 Task: In the sheet Budget Analysis ToolFont size of heading  18 Font style of dataoswald 'Font size of data '9 Alignment of headline & dataAlign center.   Fill color in heading, Red Font color of dataIn the sheet  Attendance Monitoring Sheetbook
Action: Mouse moved to (242, 144)
Screenshot: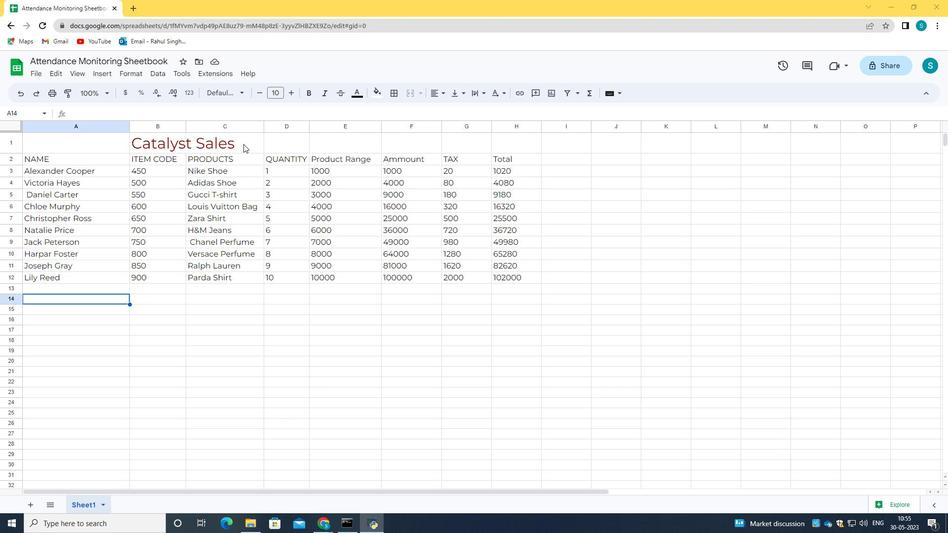 
Action: Mouse pressed left at (242, 144)
Screenshot: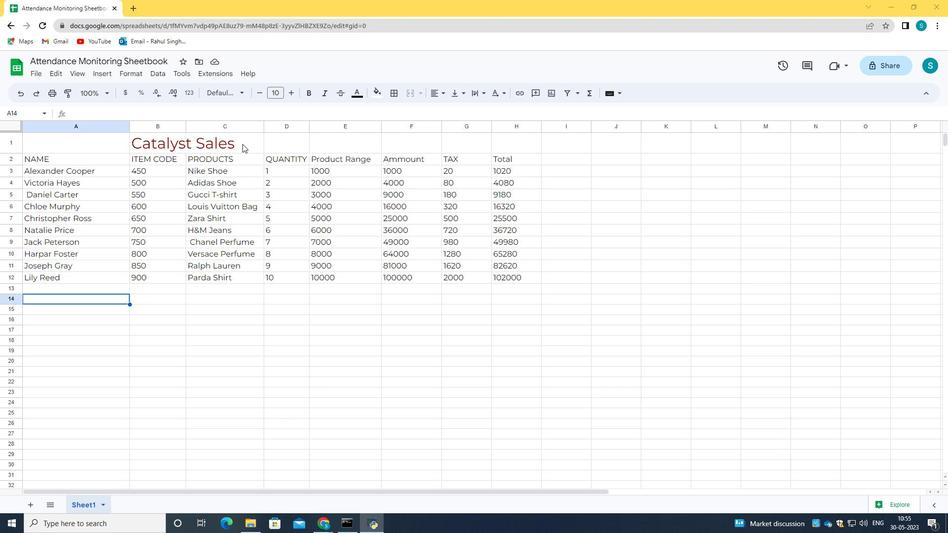 
Action: Mouse moved to (242, 144)
Screenshot: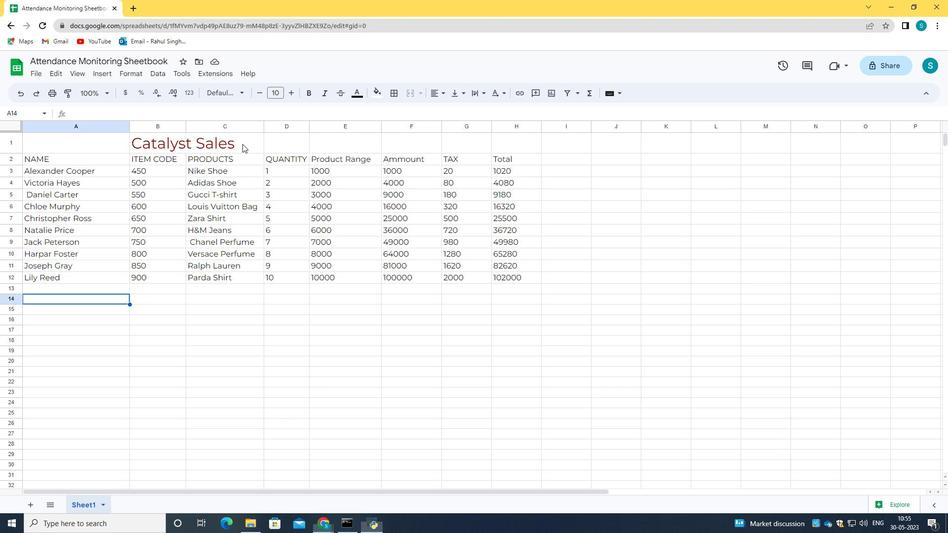 
Action: Mouse pressed left at (242, 144)
Screenshot: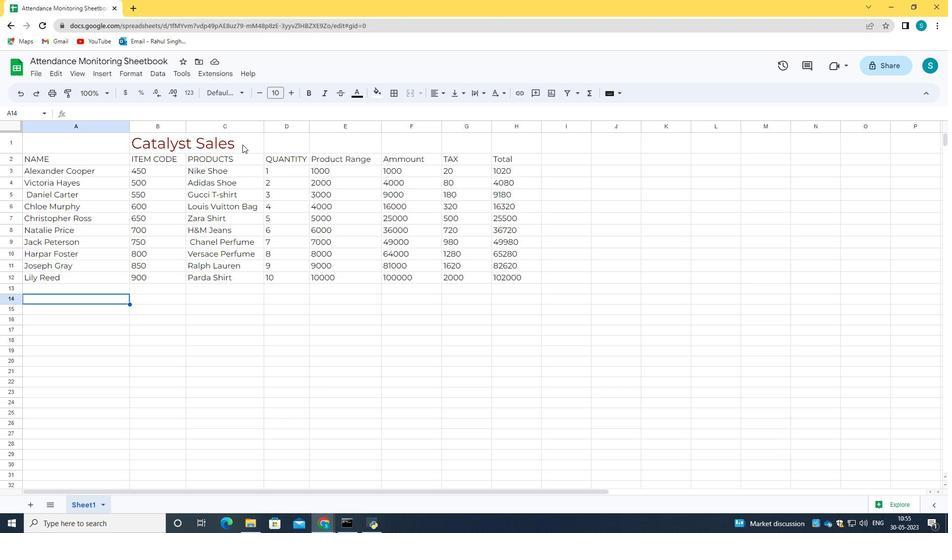 
Action: Mouse moved to (207, 146)
Screenshot: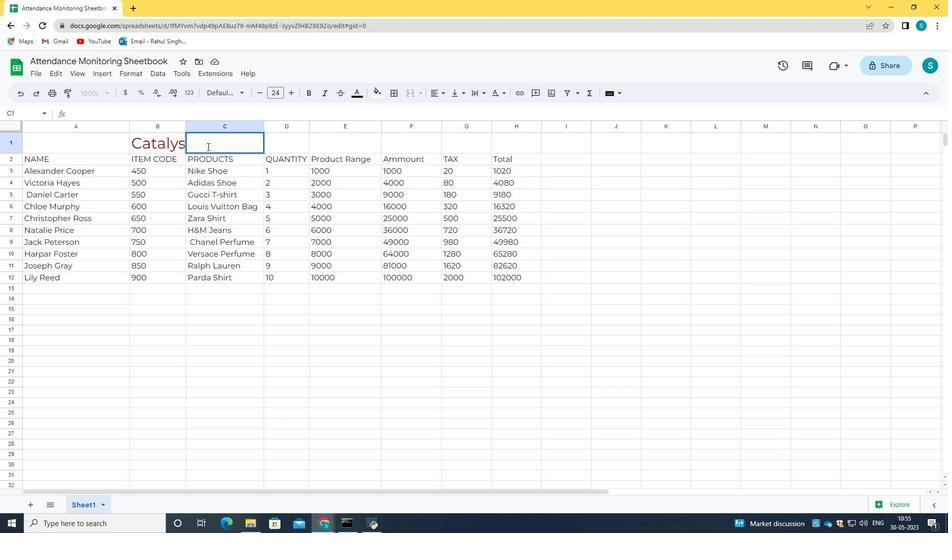 
Action: Mouse pressed left at (207, 146)
Screenshot: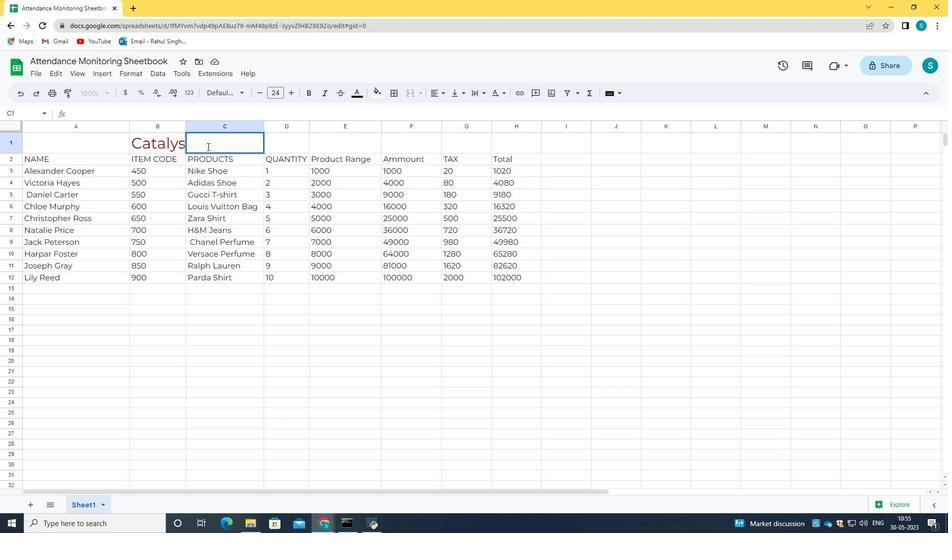 
Action: Mouse moved to (155, 141)
Screenshot: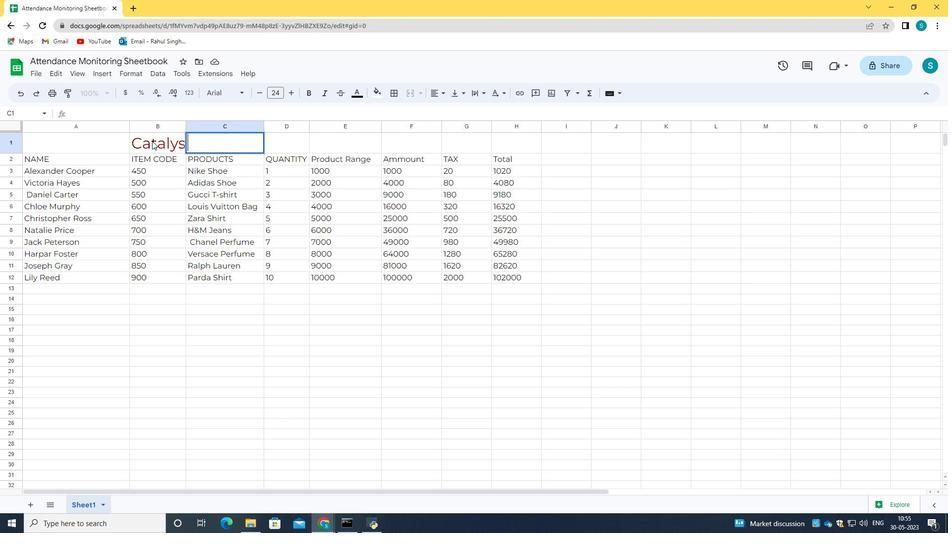 
Action: Mouse pressed left at (155, 141)
Screenshot: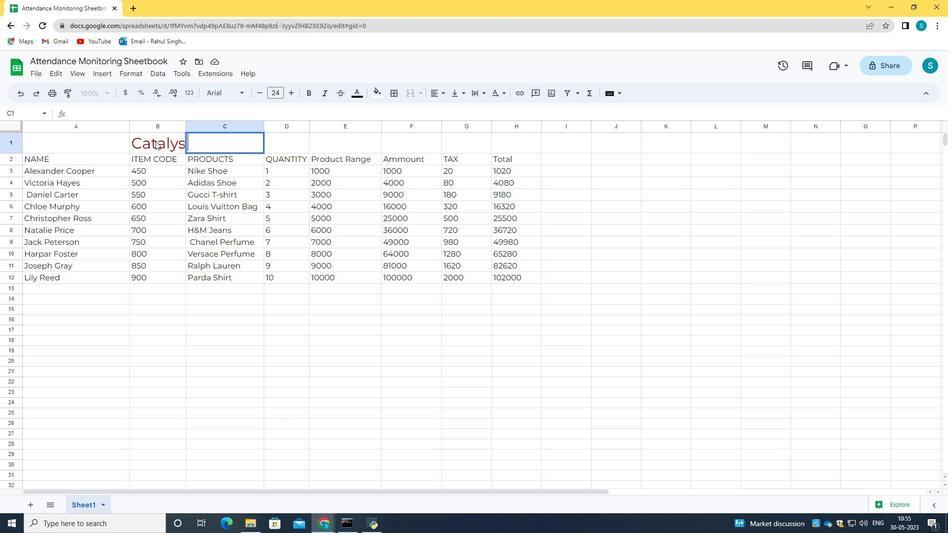 
Action: Mouse pressed left at (155, 141)
Screenshot: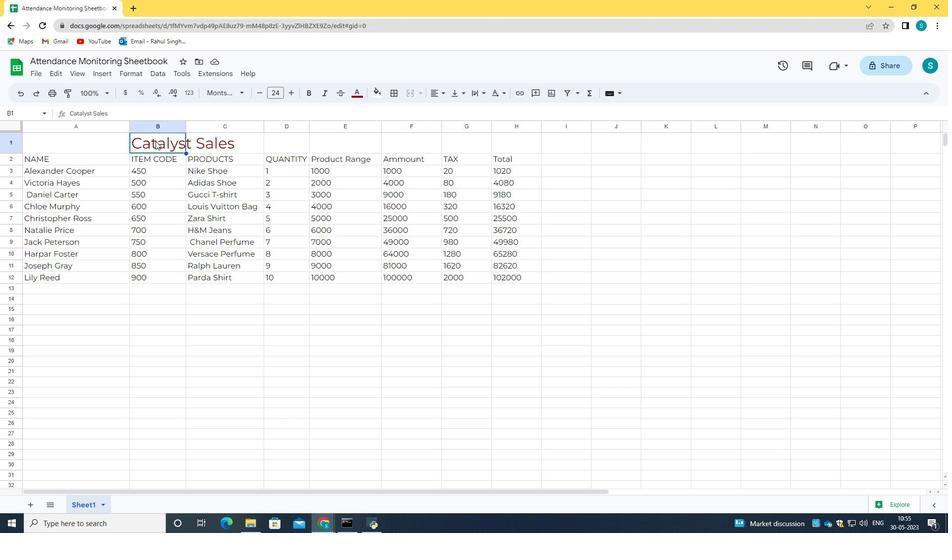 
Action: Mouse pressed left at (155, 141)
Screenshot: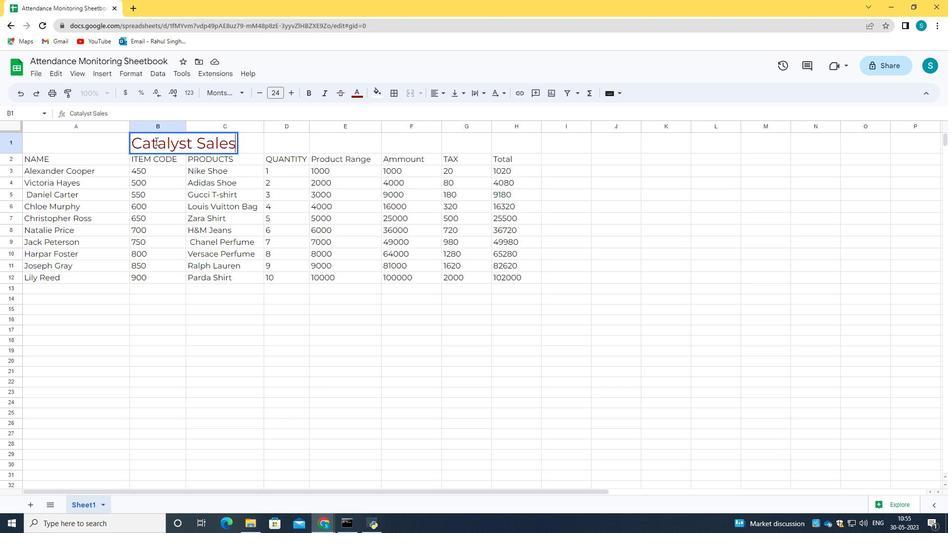 
Action: Mouse moved to (257, 92)
Screenshot: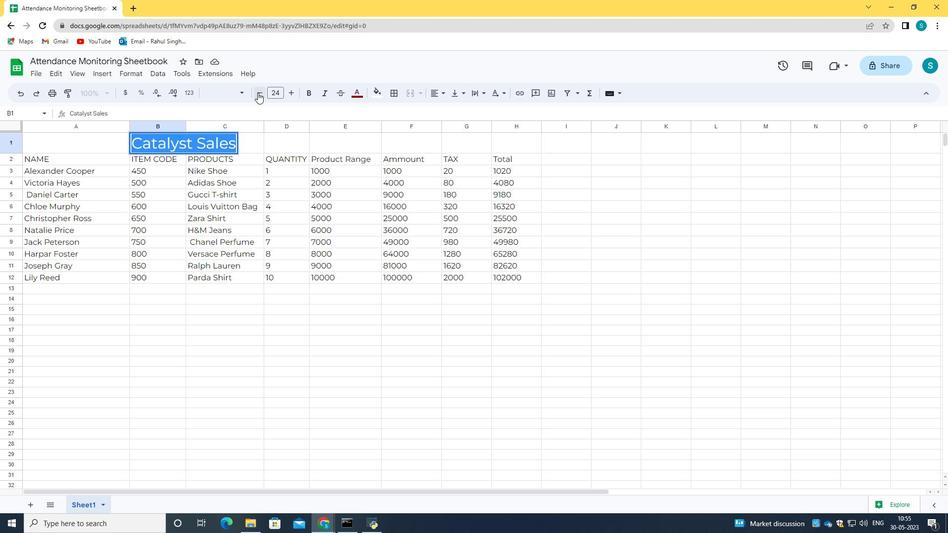 
Action: Mouse pressed left at (257, 92)
Screenshot: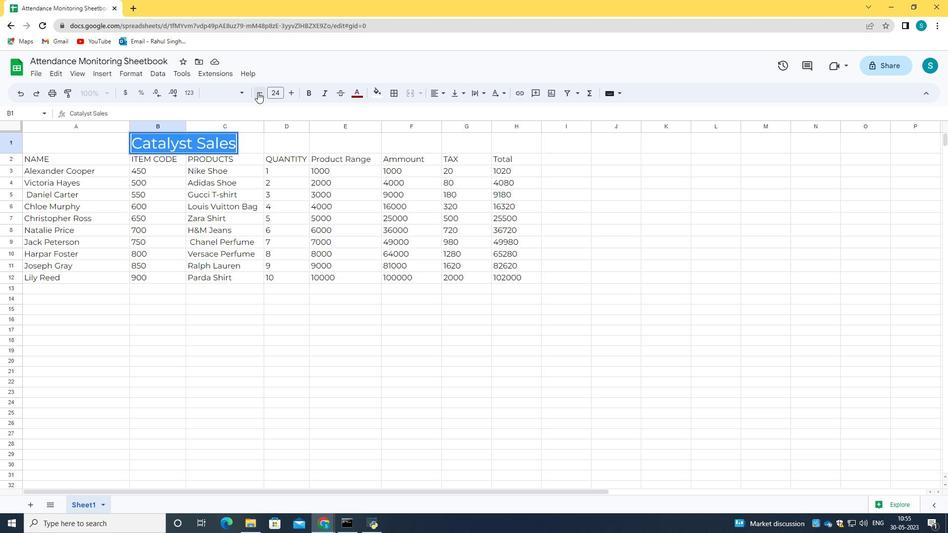 
Action: Mouse pressed left at (257, 92)
Screenshot: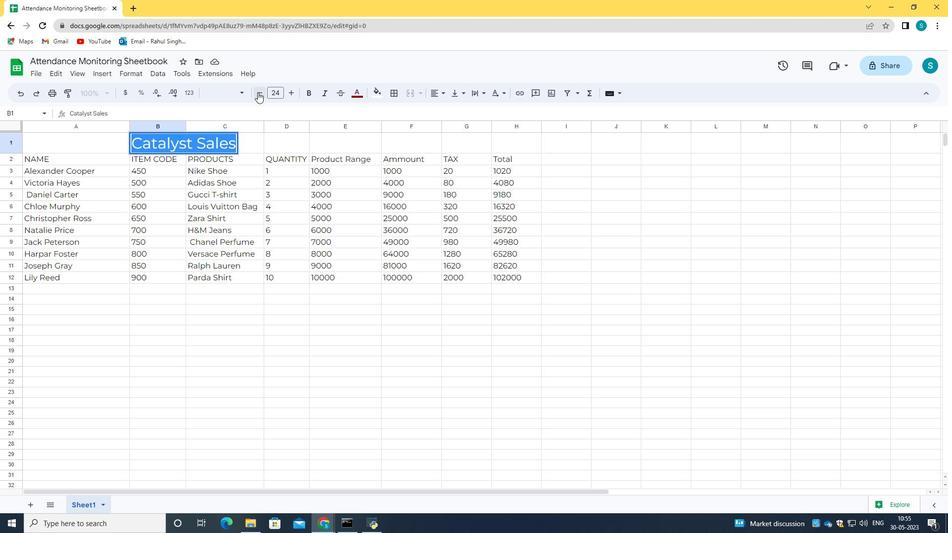 
Action: Mouse pressed left at (257, 92)
Screenshot: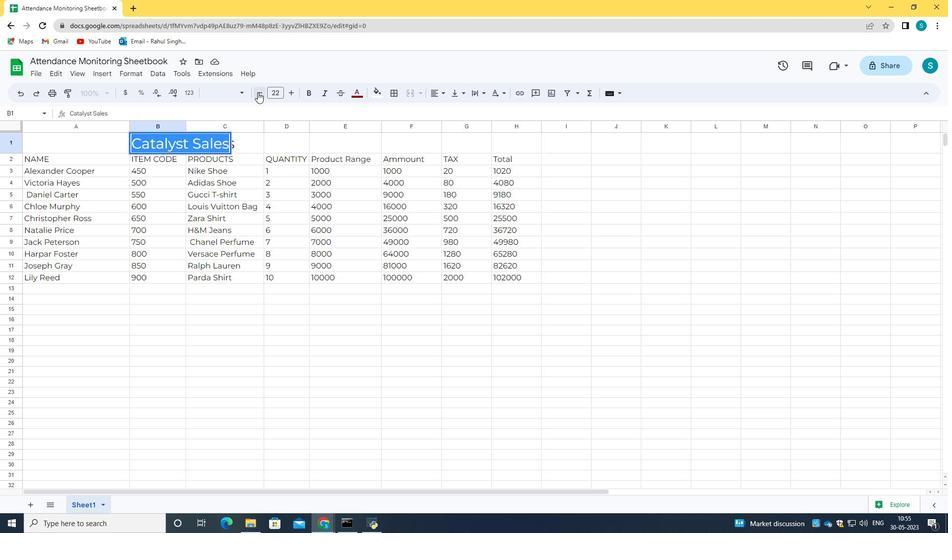 
Action: Mouse pressed left at (257, 92)
Screenshot: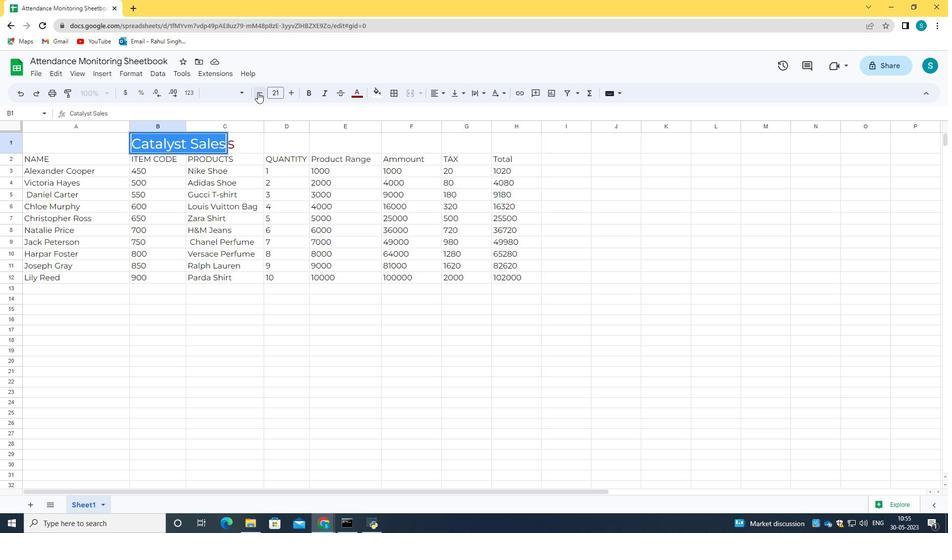 
Action: Mouse pressed left at (257, 92)
Screenshot: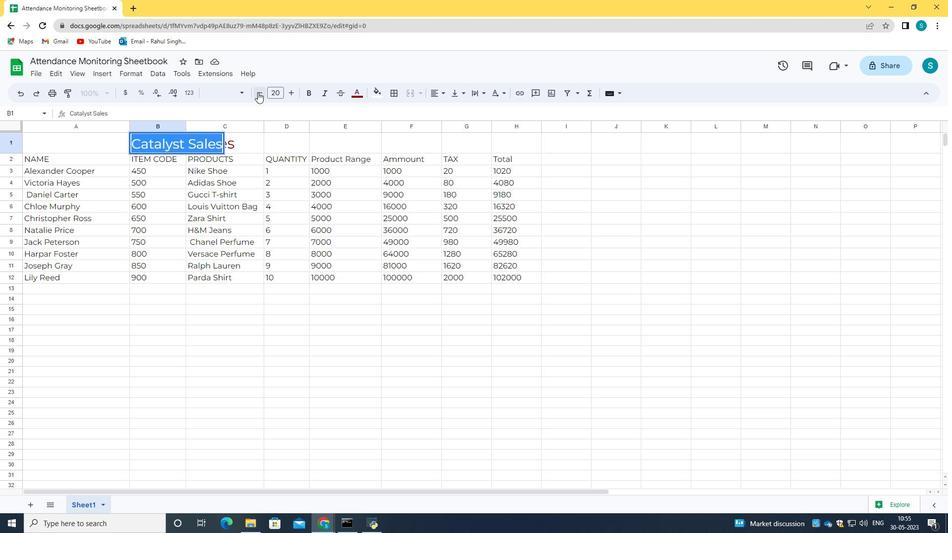 
Action: Mouse pressed left at (257, 92)
Screenshot: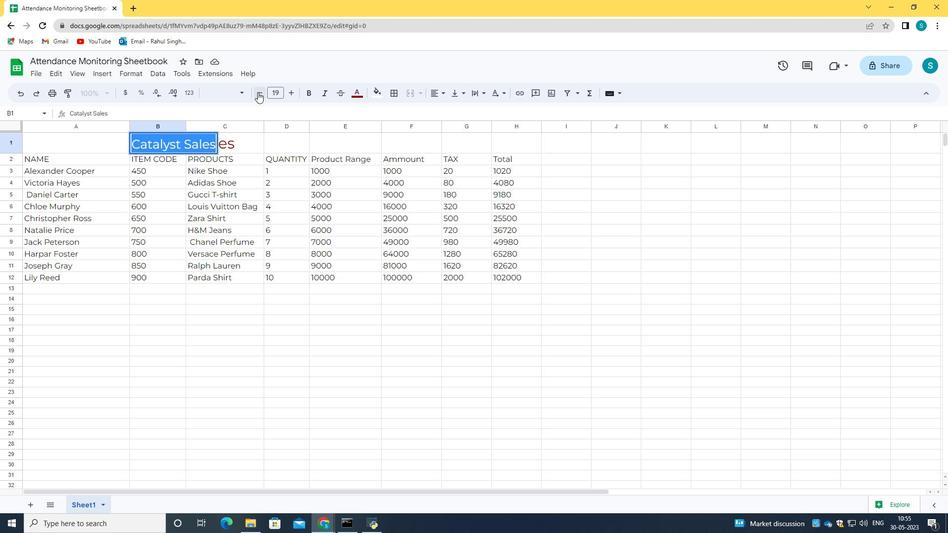 
Action: Mouse moved to (245, 92)
Screenshot: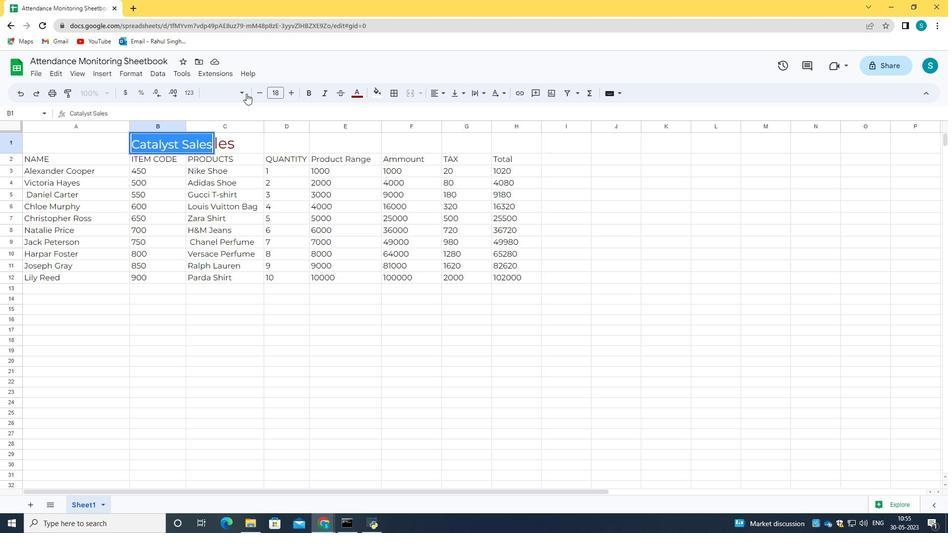 
Action: Mouse pressed left at (245, 92)
Screenshot: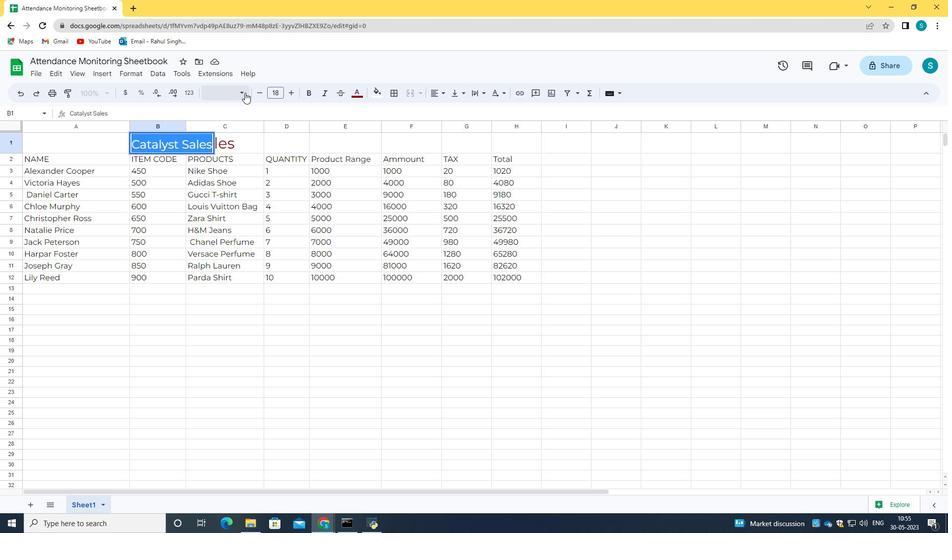
Action: Mouse moved to (253, 343)
Screenshot: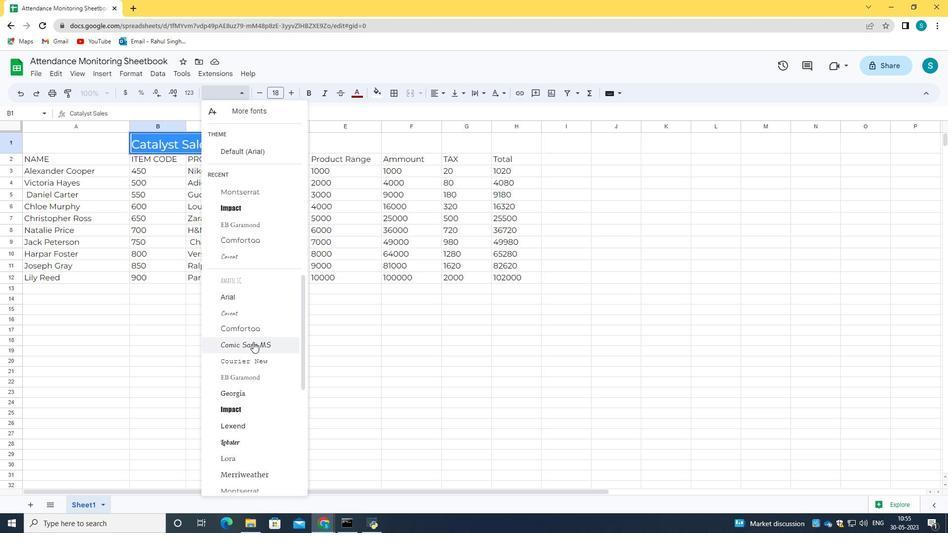 
Action: Mouse scrolled (253, 342) with delta (0, 0)
Screenshot: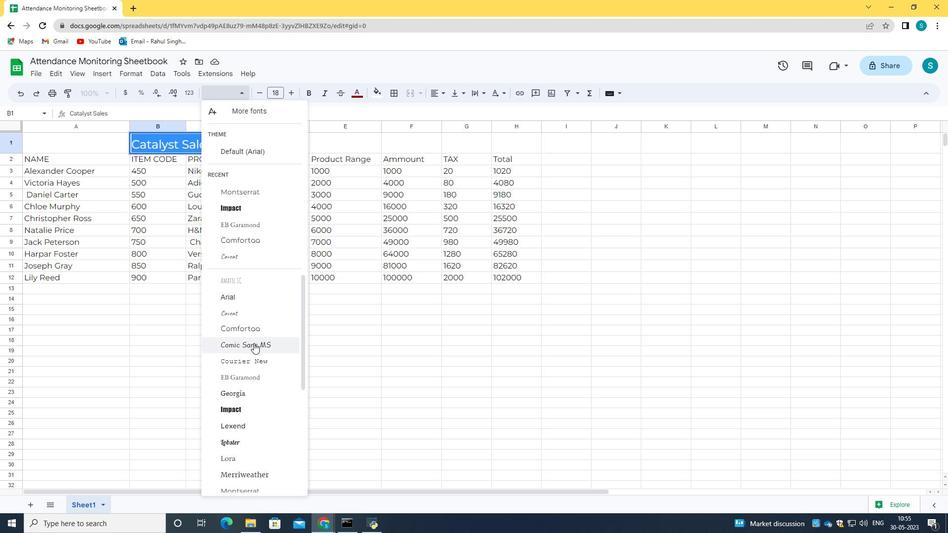 
Action: Mouse scrolled (253, 342) with delta (0, 0)
Screenshot: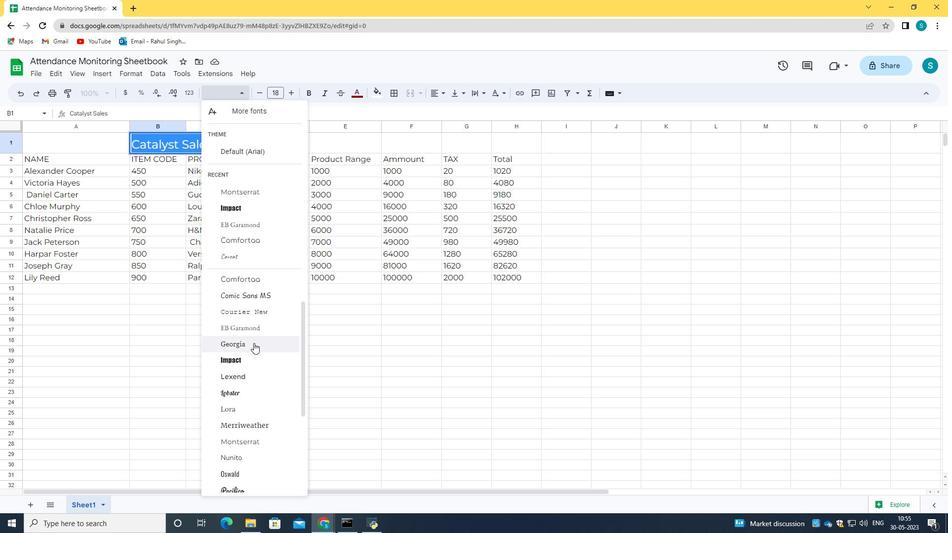
Action: Mouse moved to (258, 423)
Screenshot: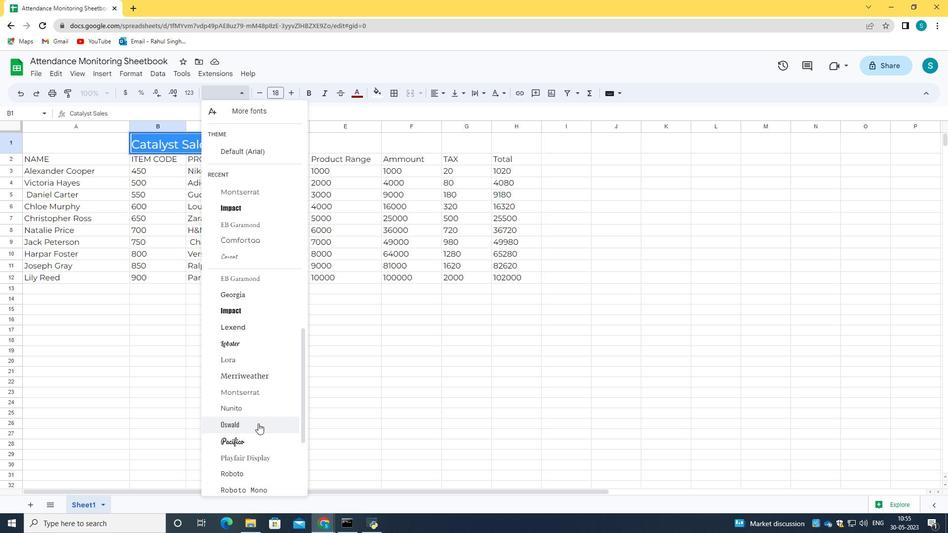 
Action: Mouse pressed left at (258, 423)
Screenshot: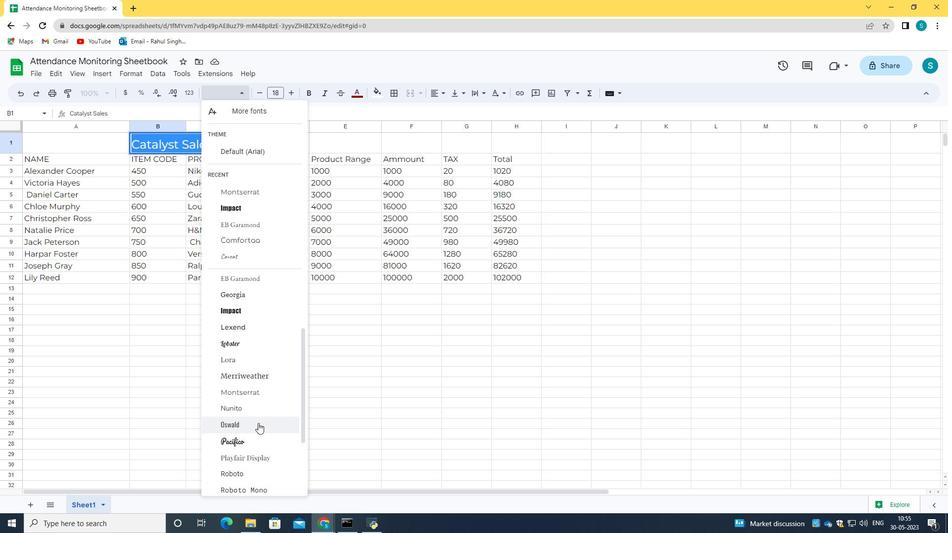 
Action: Mouse moved to (228, 112)
Screenshot: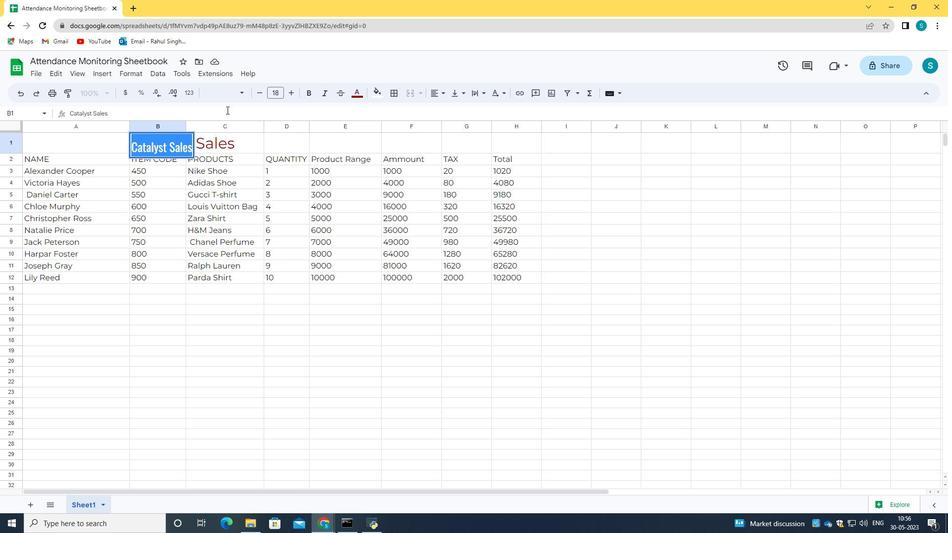 
Action: Mouse pressed left at (228, 112)
Screenshot: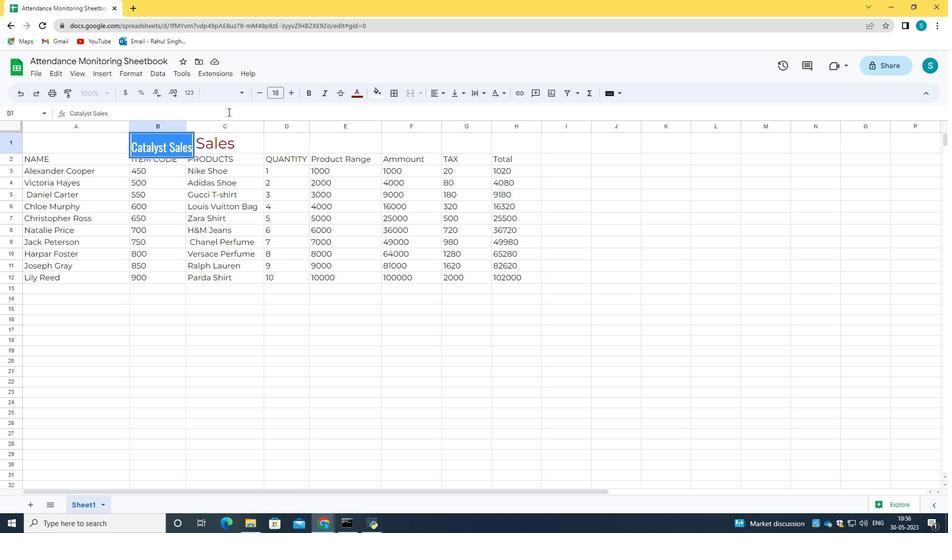 
Action: Mouse pressed left at (228, 112)
Screenshot: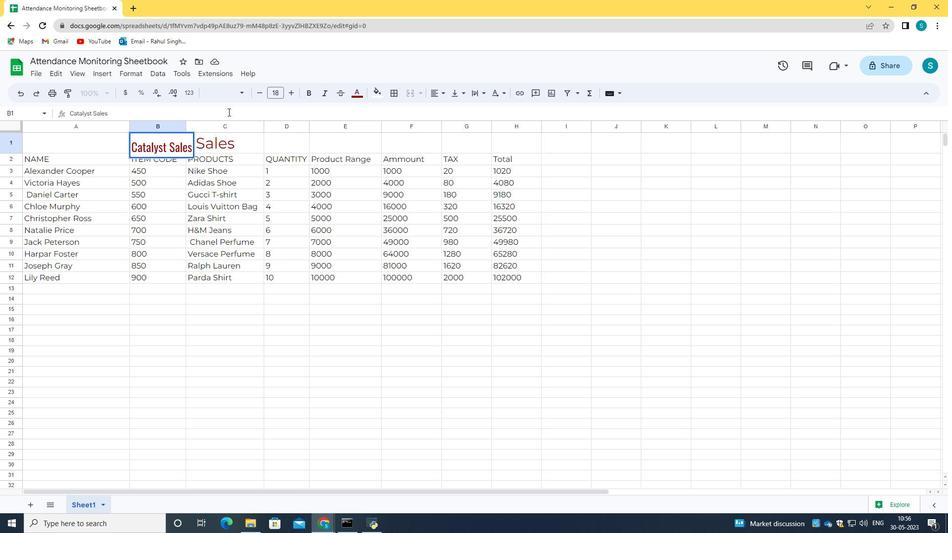 
Action: Mouse moved to (248, 111)
Screenshot: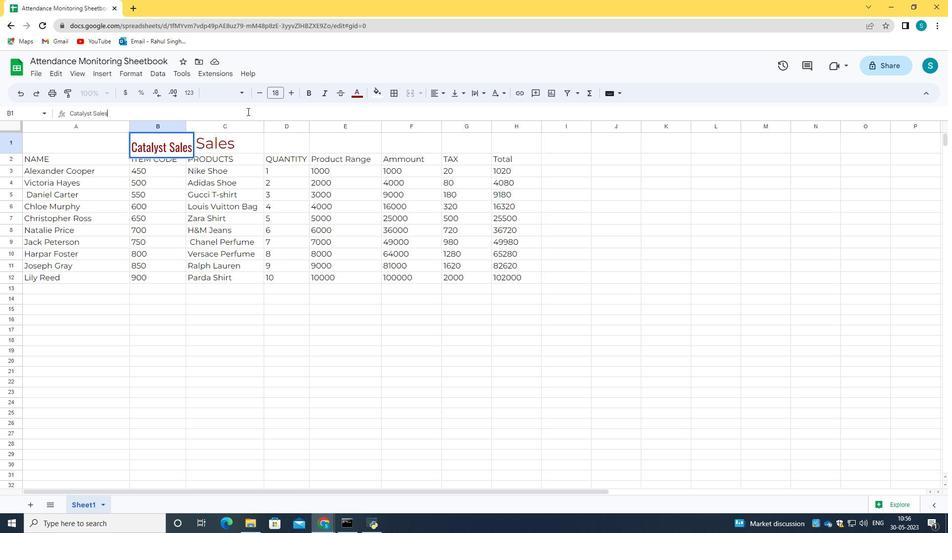 
Action: Mouse pressed left at (248, 111)
Screenshot: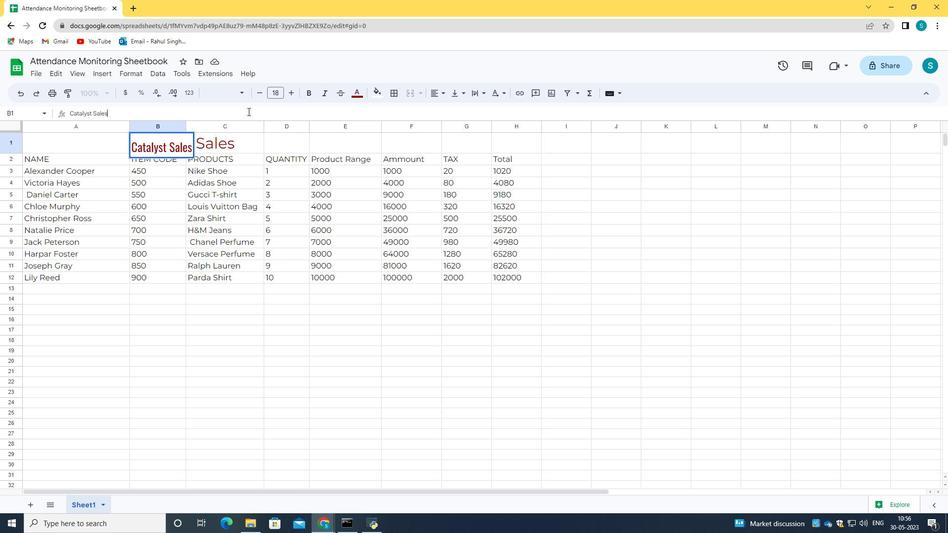 
Action: Mouse moved to (248, 111)
Screenshot: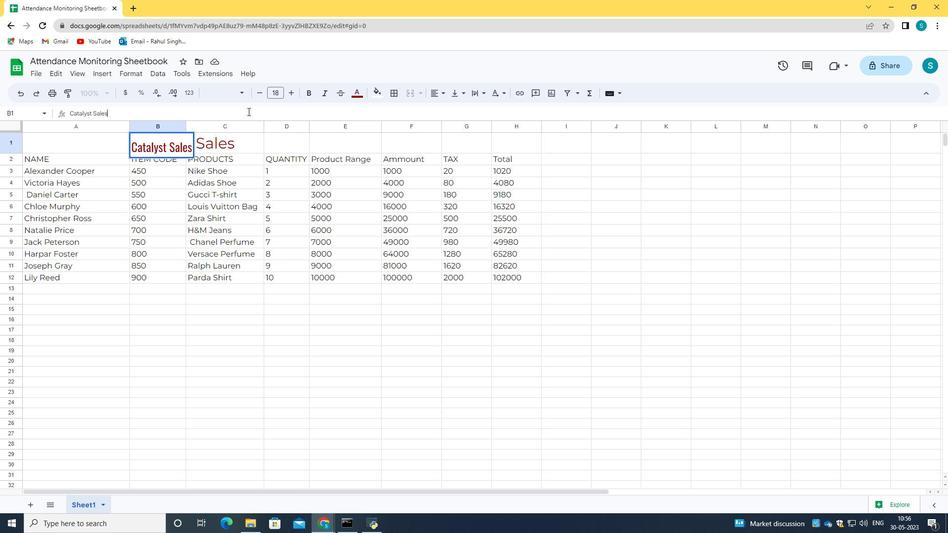 
Action: Mouse pressed left at (248, 111)
Screenshot: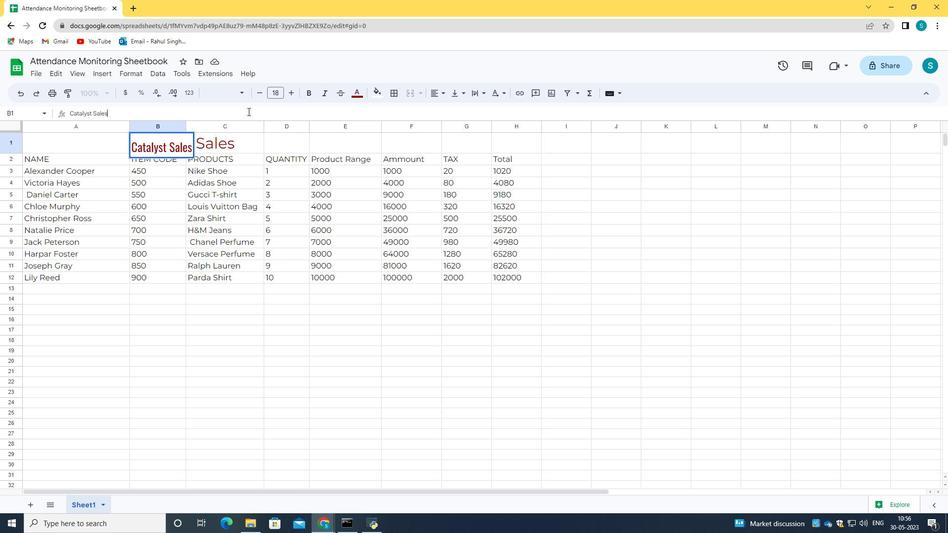
Action: Mouse moved to (291, 425)
Screenshot: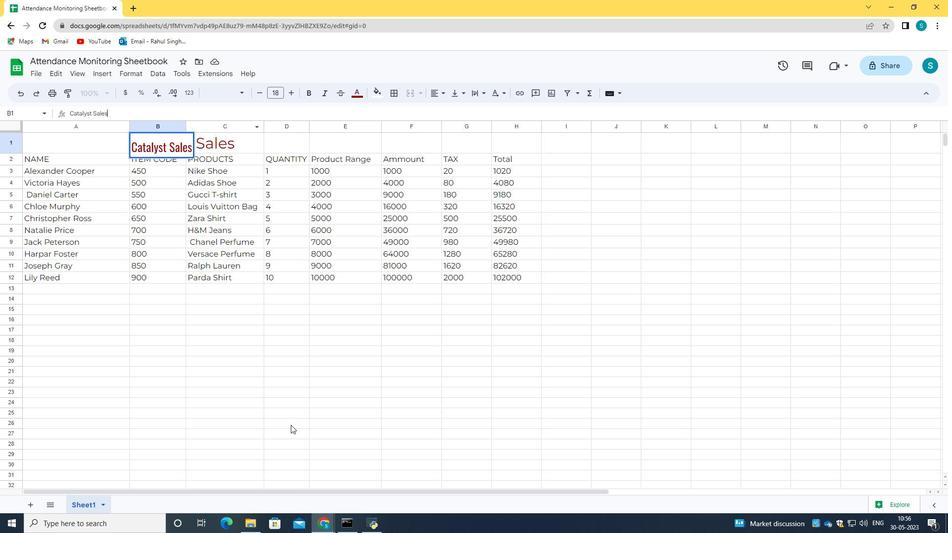 
Action: Mouse pressed left at (291, 425)
Screenshot: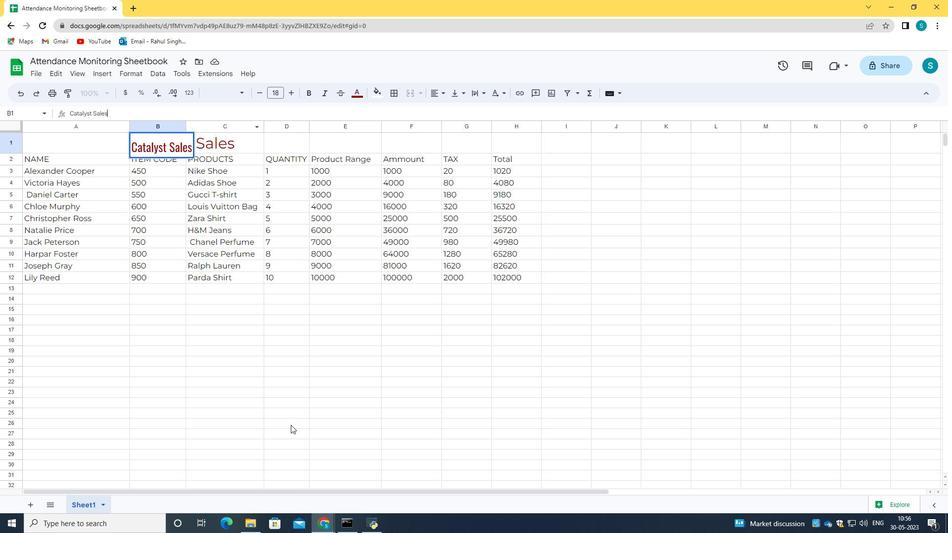 
Action: Mouse moved to (233, 106)
Screenshot: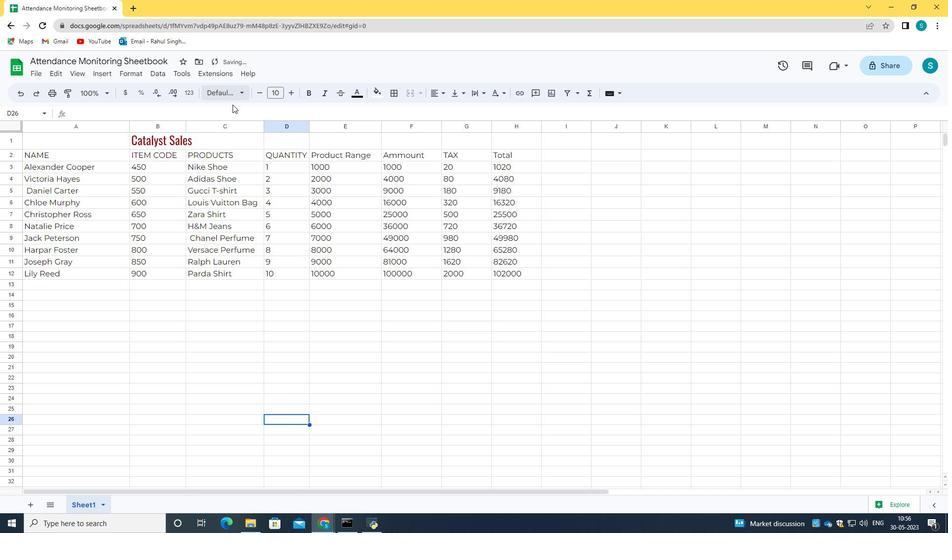
Action: Mouse pressed left at (233, 106)
Screenshot: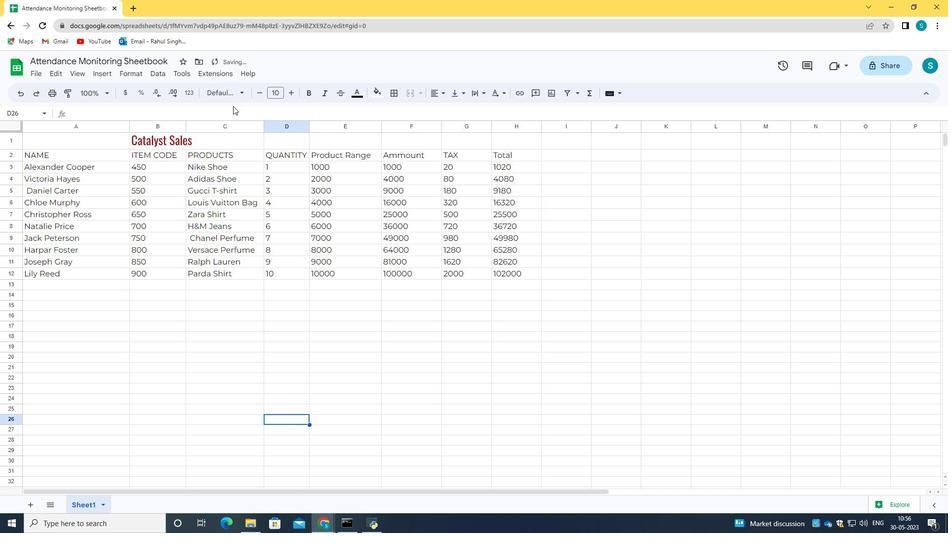 
Action: Mouse moved to (203, 144)
Screenshot: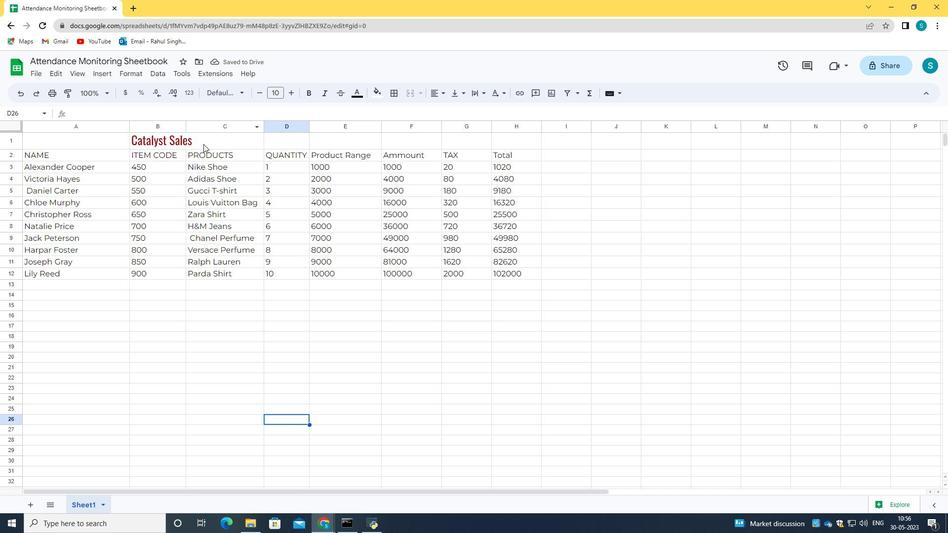 
Action: Mouse pressed left at (203, 144)
Screenshot: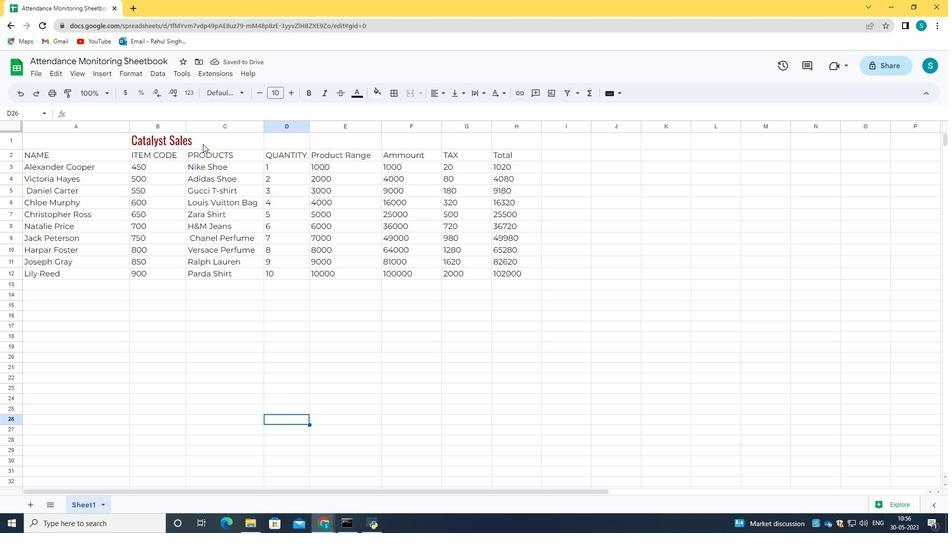 
Action: Mouse moved to (50, 152)
Screenshot: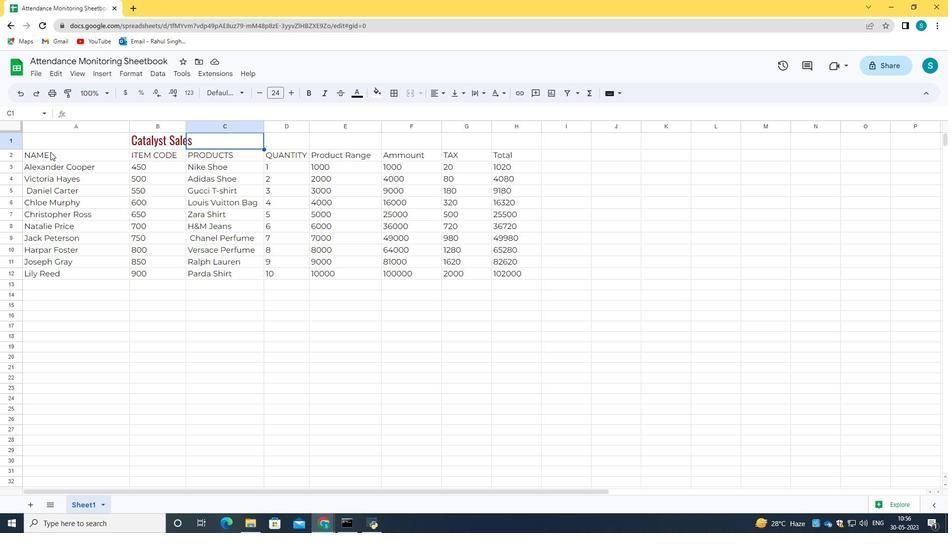 
Action: Mouse pressed left at (50, 152)
Screenshot: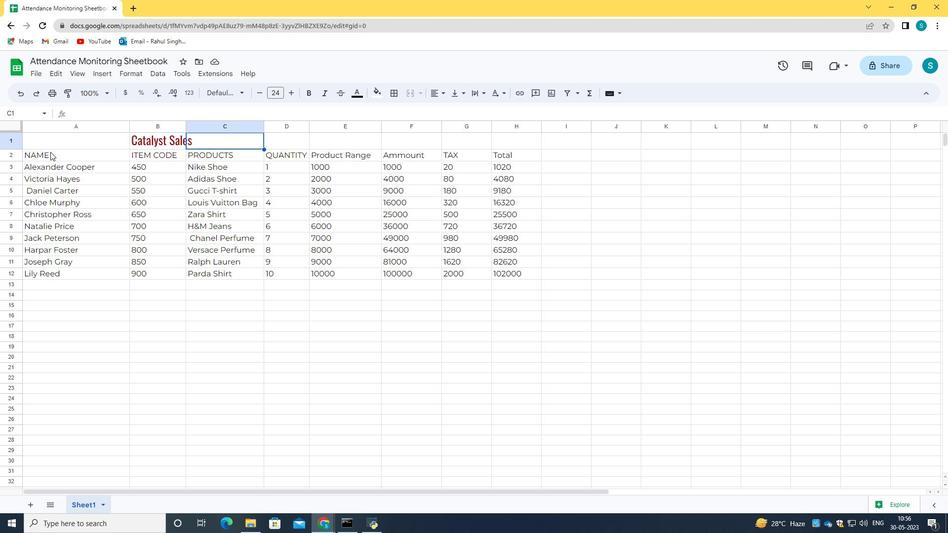 
Action: Mouse moved to (23, 152)
Screenshot: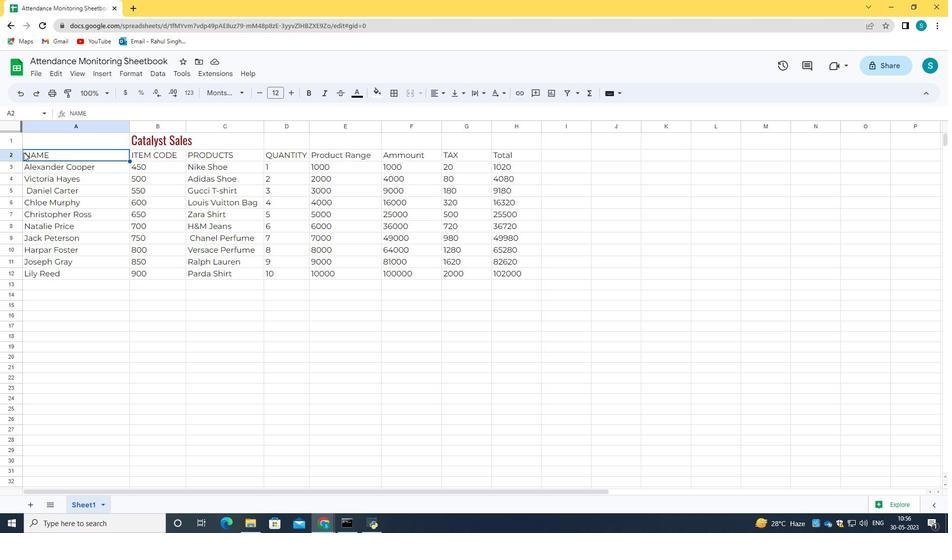 
Action: Mouse pressed left at (23, 152)
Screenshot: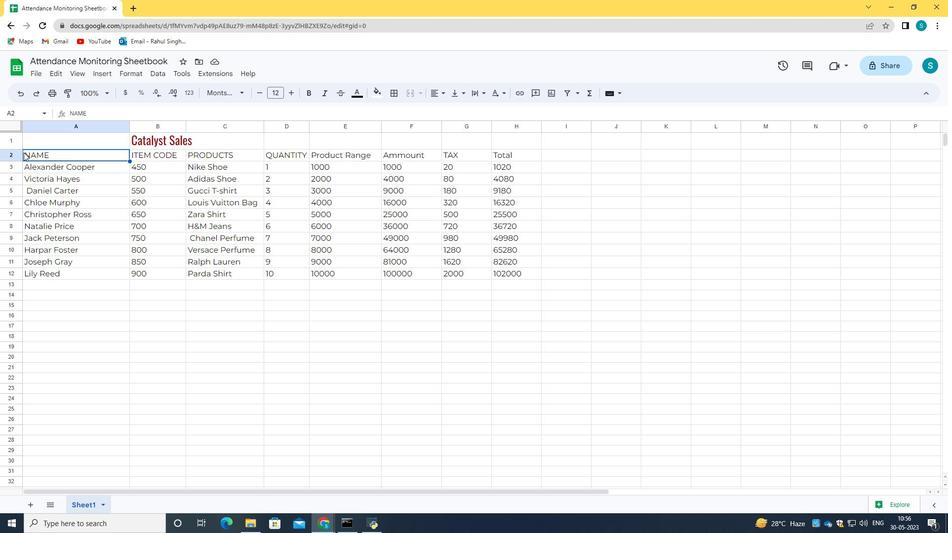 
Action: Mouse moved to (259, 95)
Screenshot: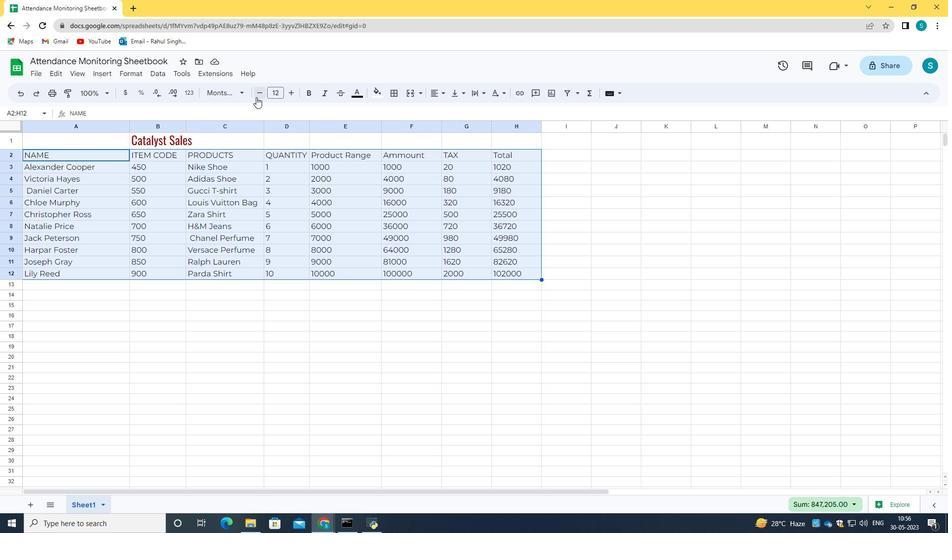 
Action: Mouse pressed left at (259, 95)
Screenshot: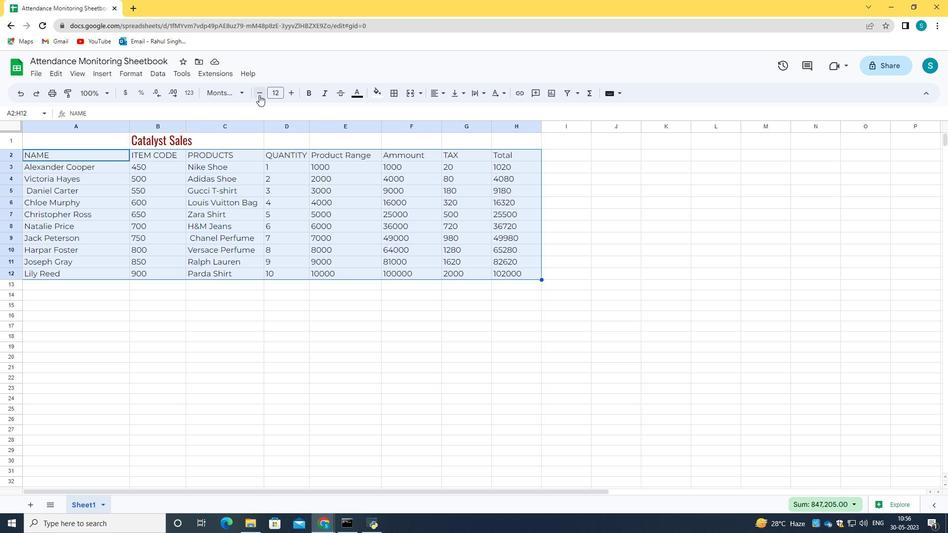 
Action: Mouse pressed left at (259, 95)
Screenshot: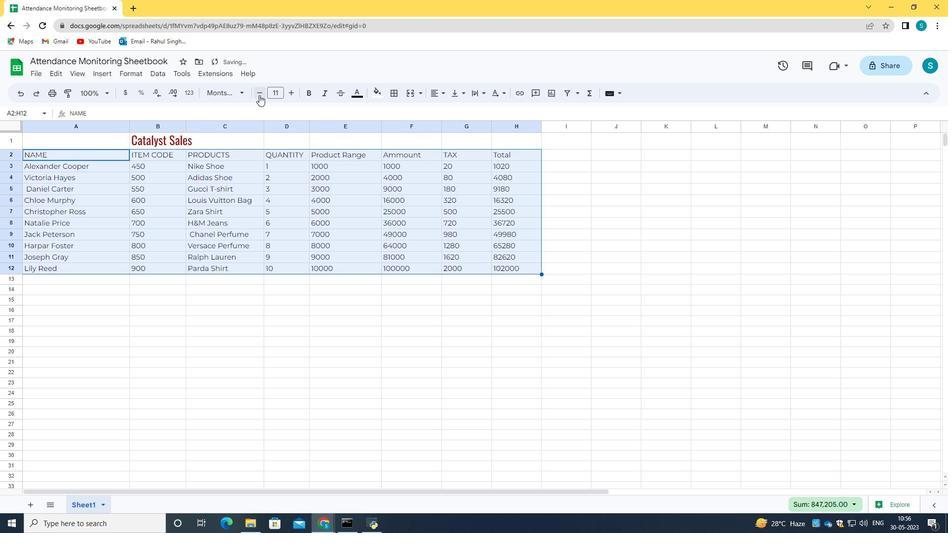 
Action: Mouse pressed left at (259, 95)
Screenshot: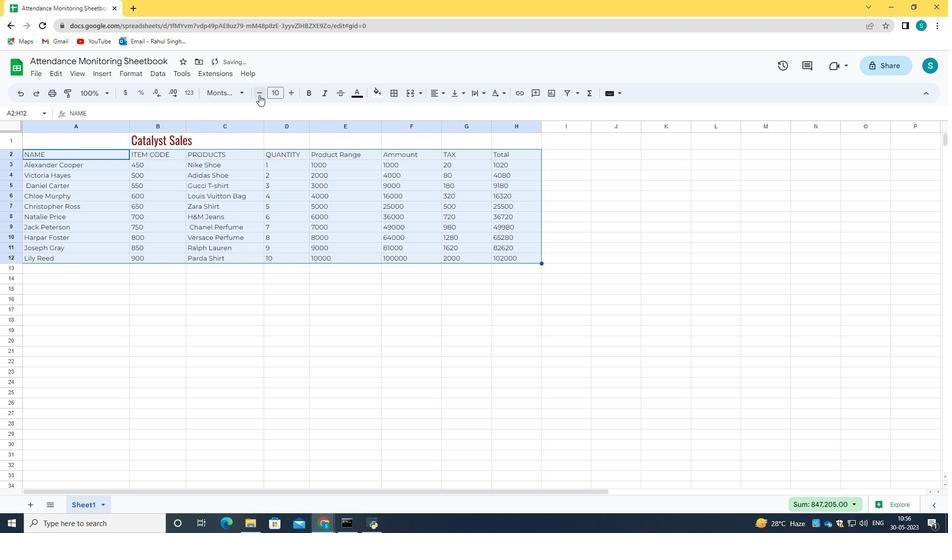 
Action: Mouse moved to (72, 137)
Screenshot: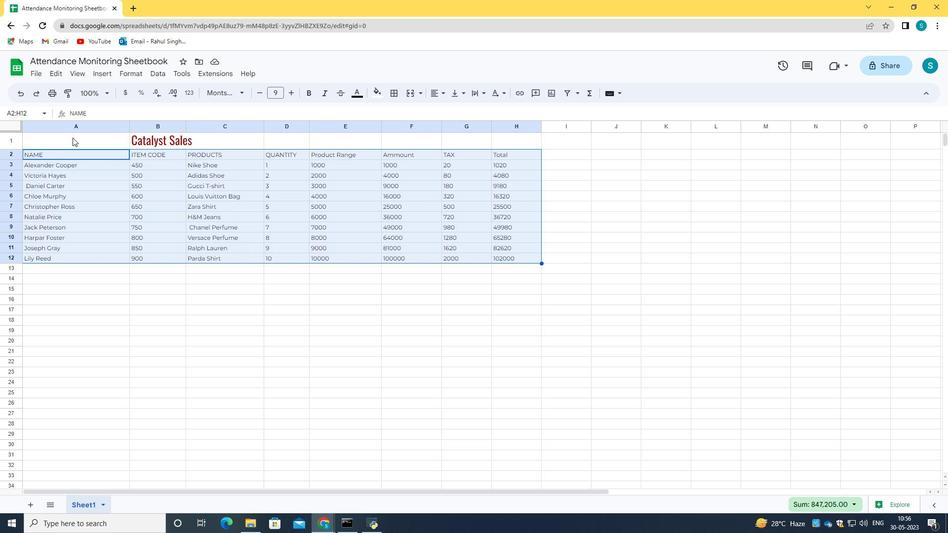 
Action: Mouse pressed left at (72, 137)
Screenshot: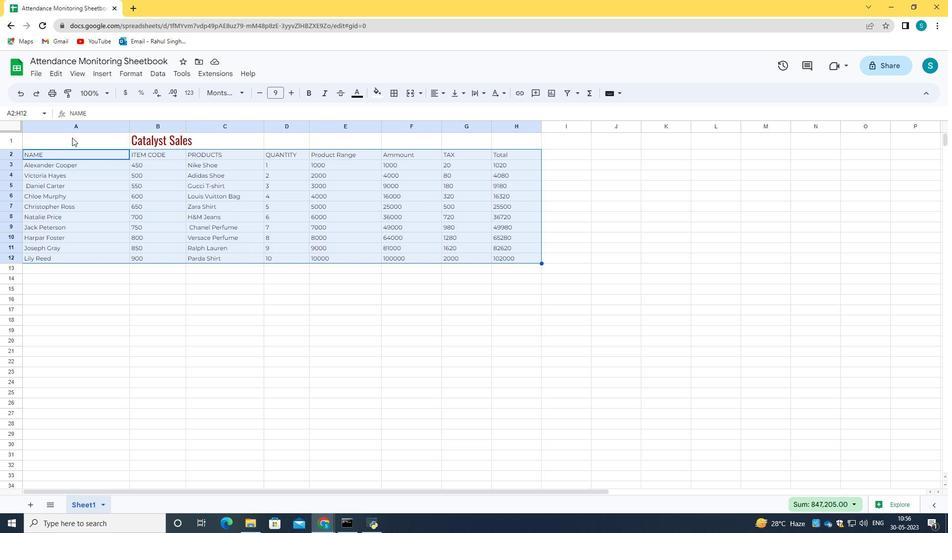 
Action: Mouse moved to (40, 134)
Screenshot: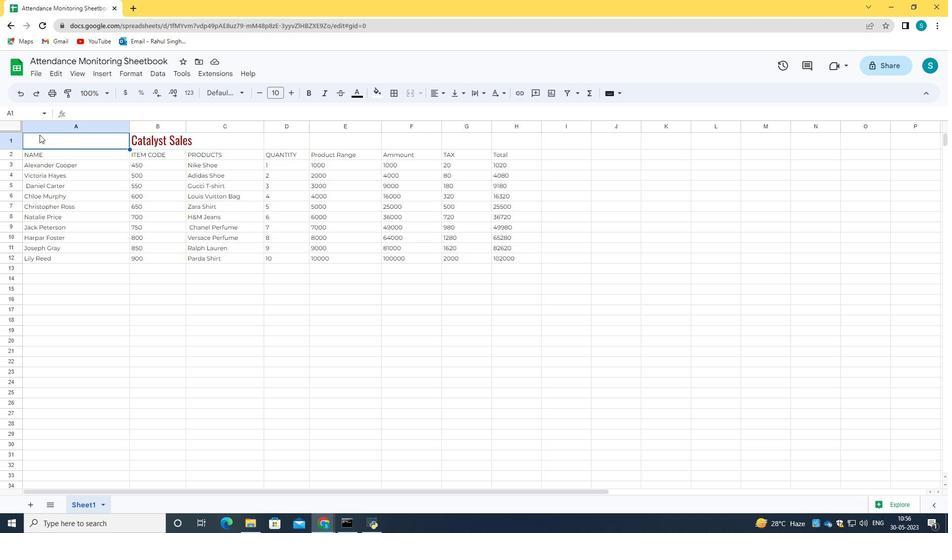 
Action: Mouse pressed left at (40, 134)
Screenshot: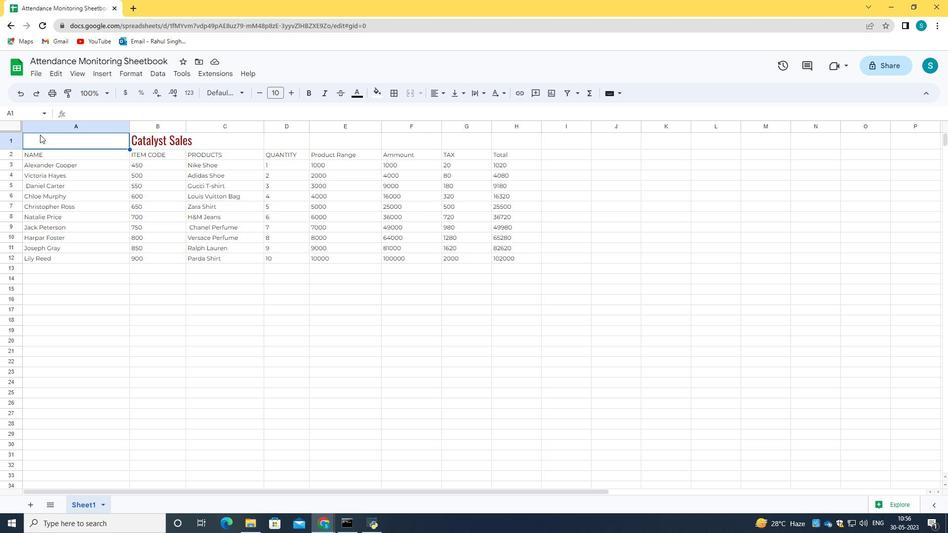 
Action: Mouse moved to (443, 88)
Screenshot: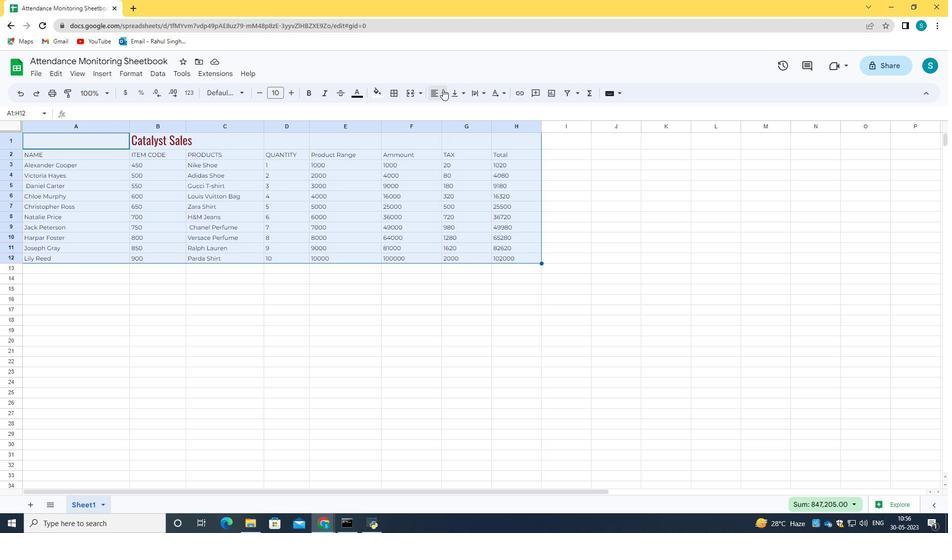 
Action: Mouse pressed left at (443, 88)
Screenshot: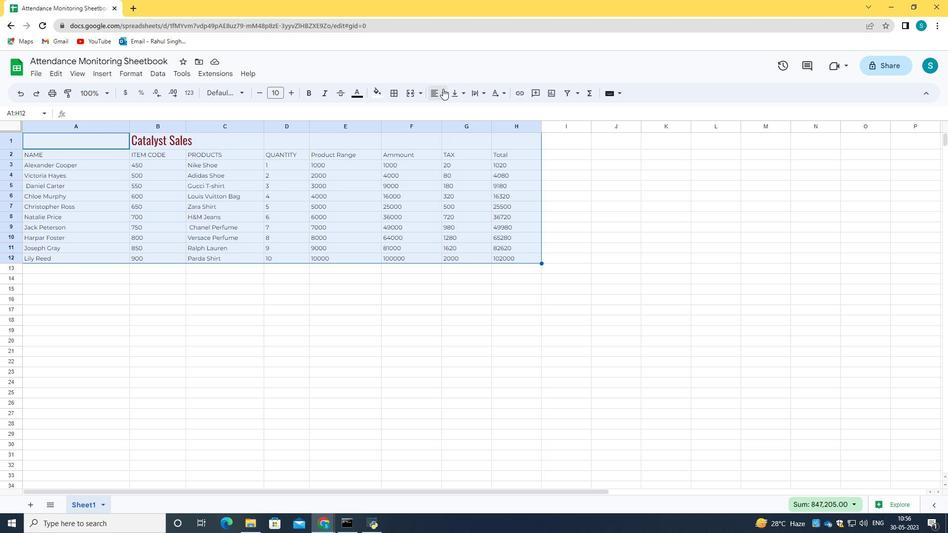 
Action: Mouse moved to (453, 115)
Screenshot: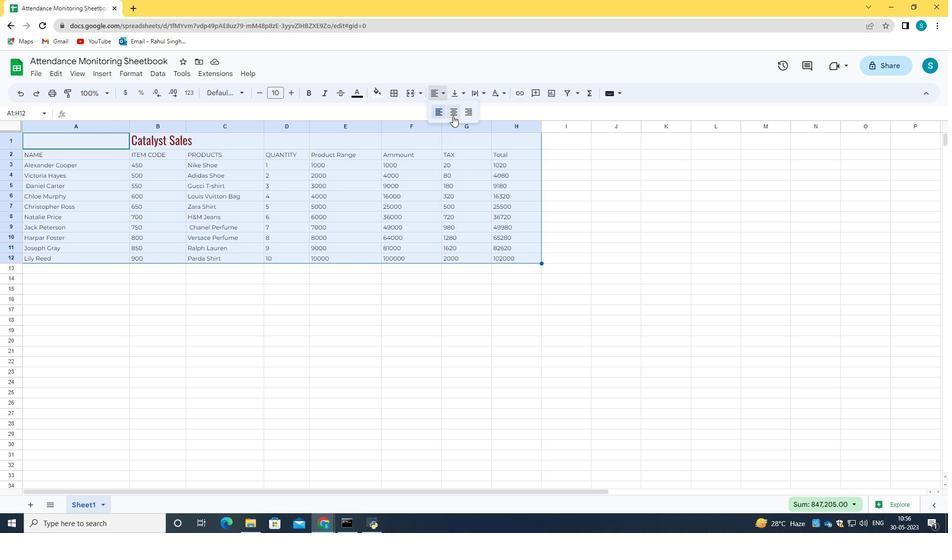 
Action: Mouse pressed left at (453, 115)
Screenshot: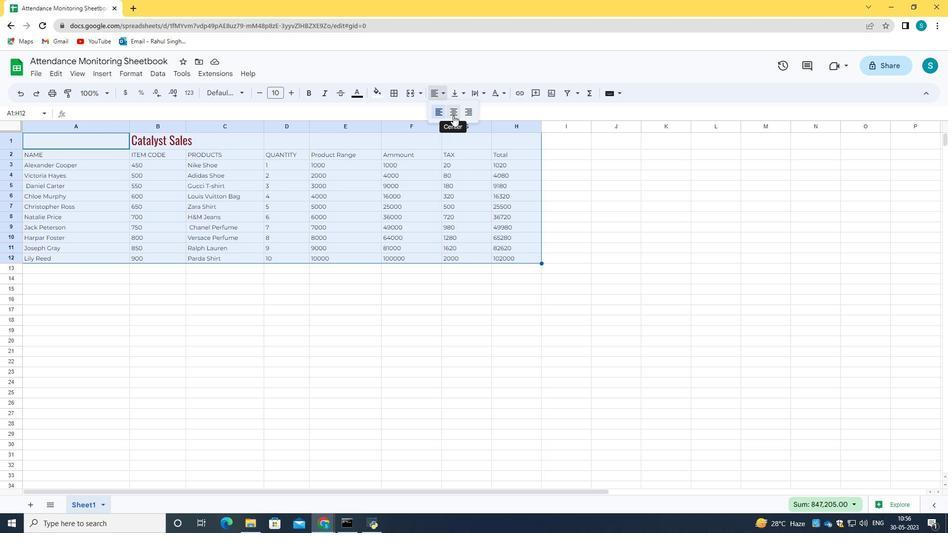 
Action: Mouse moved to (435, 95)
Screenshot: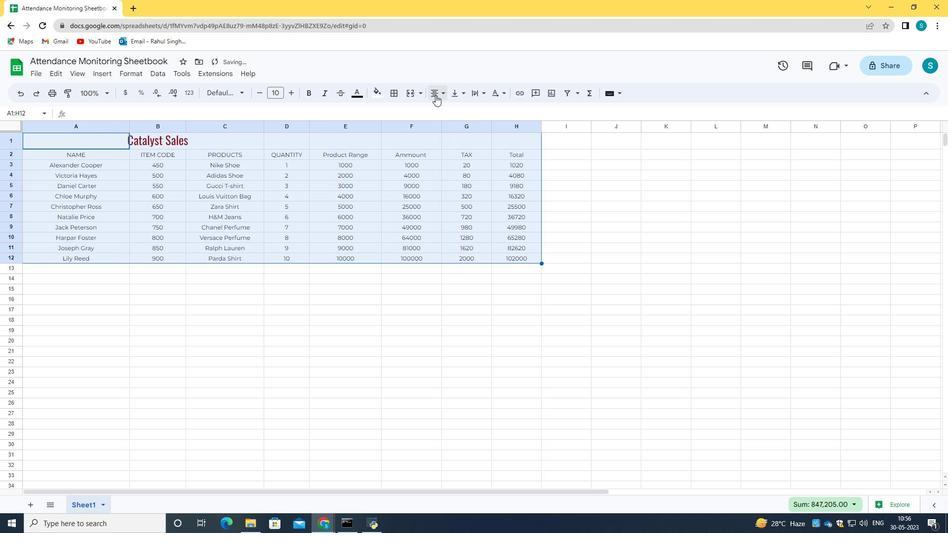 
Action: Mouse pressed left at (435, 95)
Screenshot: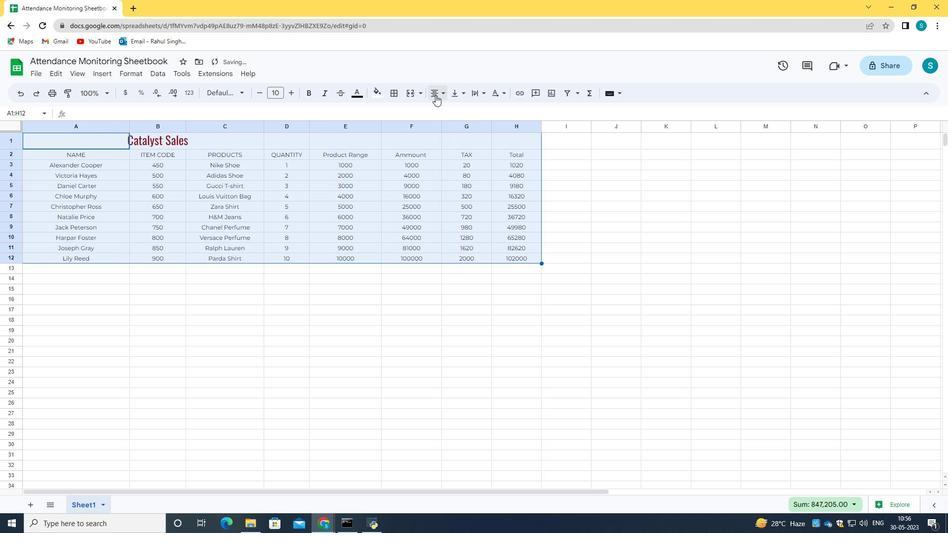 
Action: Mouse moved to (457, 112)
Screenshot: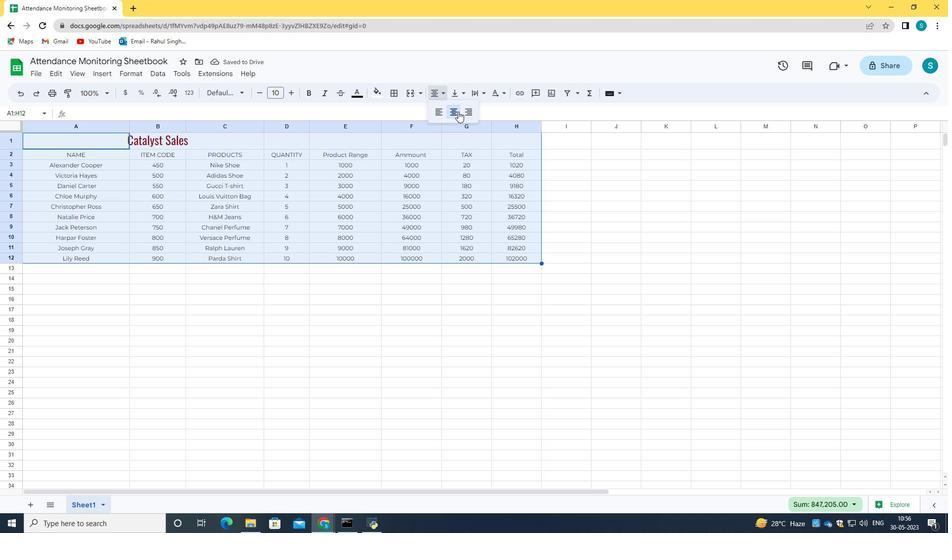 
Action: Mouse pressed left at (457, 112)
Screenshot: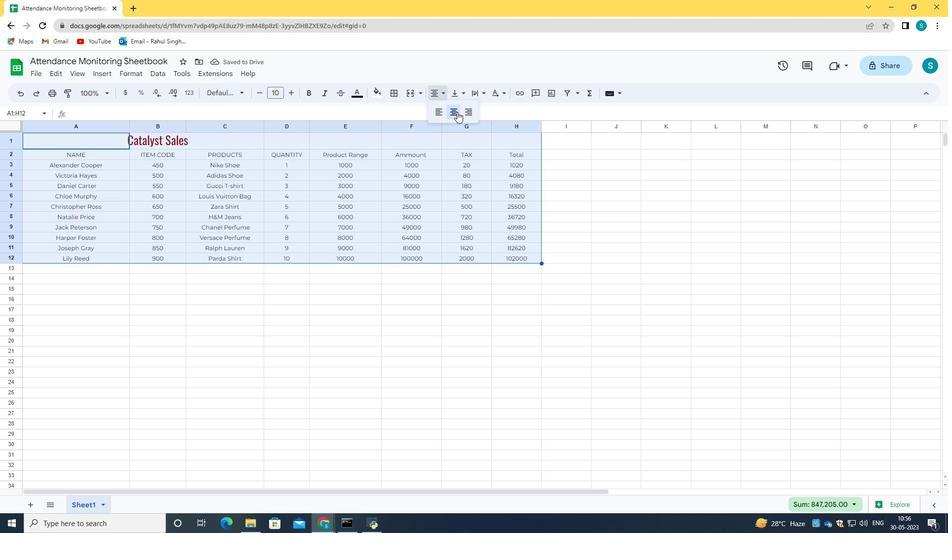 
Action: Mouse moved to (202, 346)
Screenshot: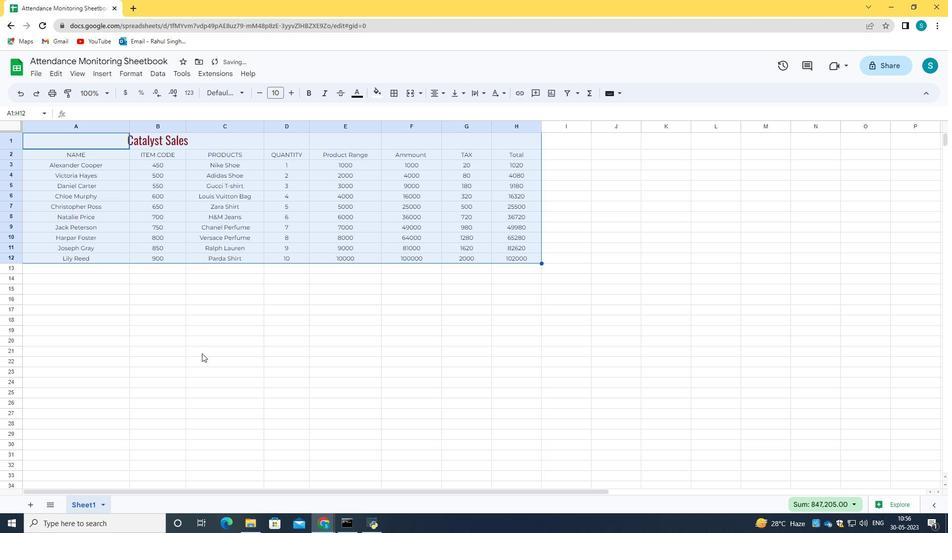 
Action: Mouse pressed left at (202, 346)
Screenshot: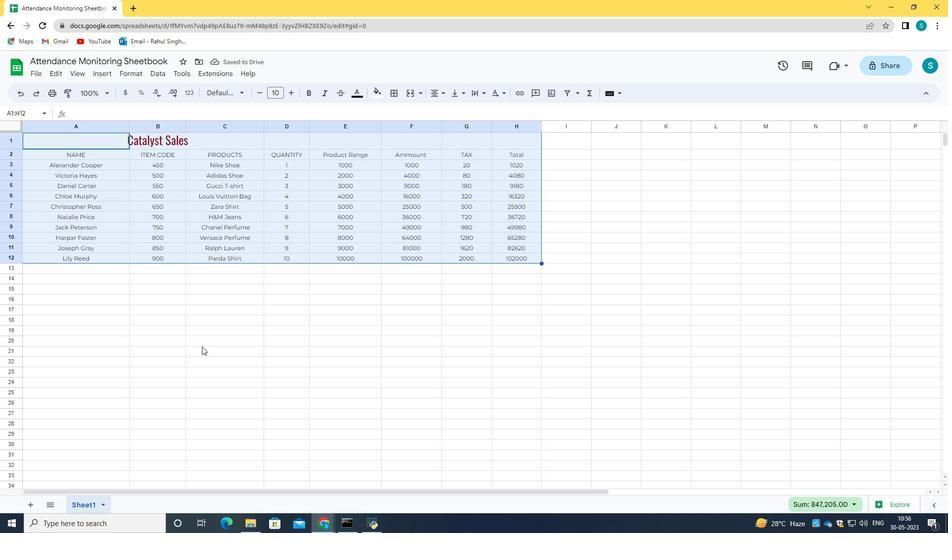 
Action: Mouse moved to (172, 138)
Screenshot: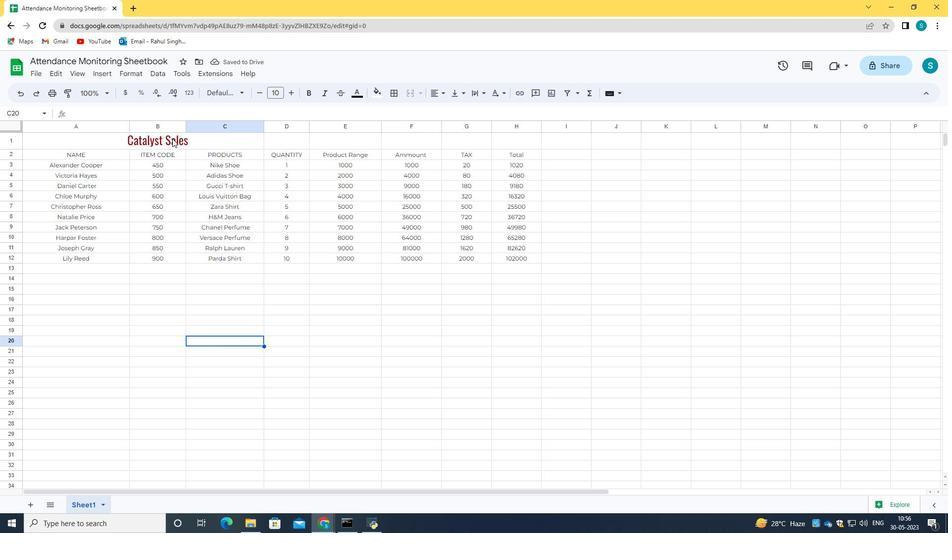 
Action: Mouse pressed left at (172, 138)
Screenshot: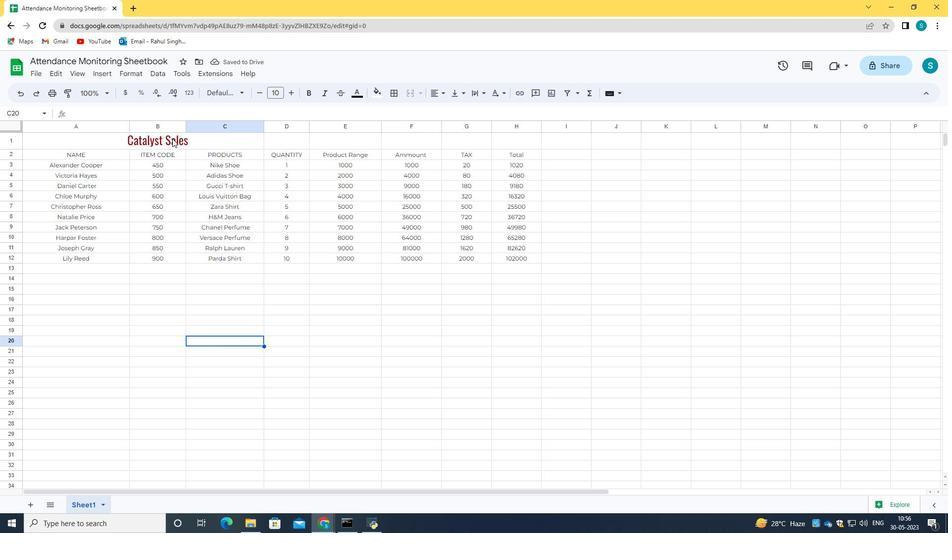 
Action: Mouse moved to (155, 141)
Screenshot: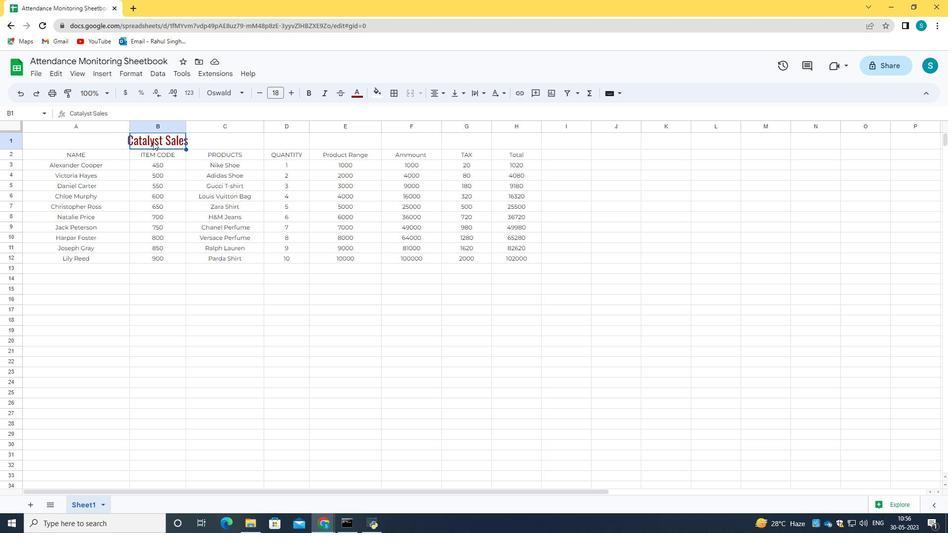 
Action: Mouse pressed left at (155, 141)
Screenshot: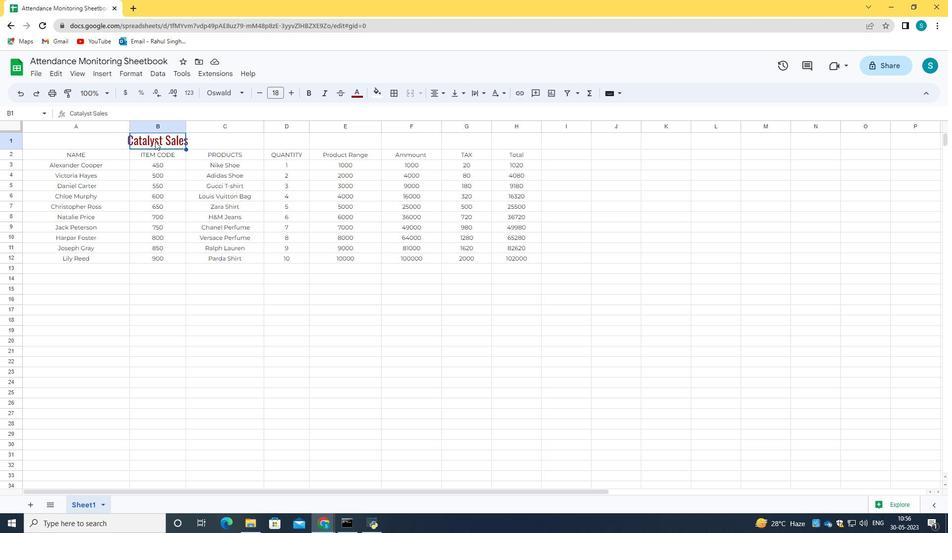
Action: Mouse moved to (382, 95)
Screenshot: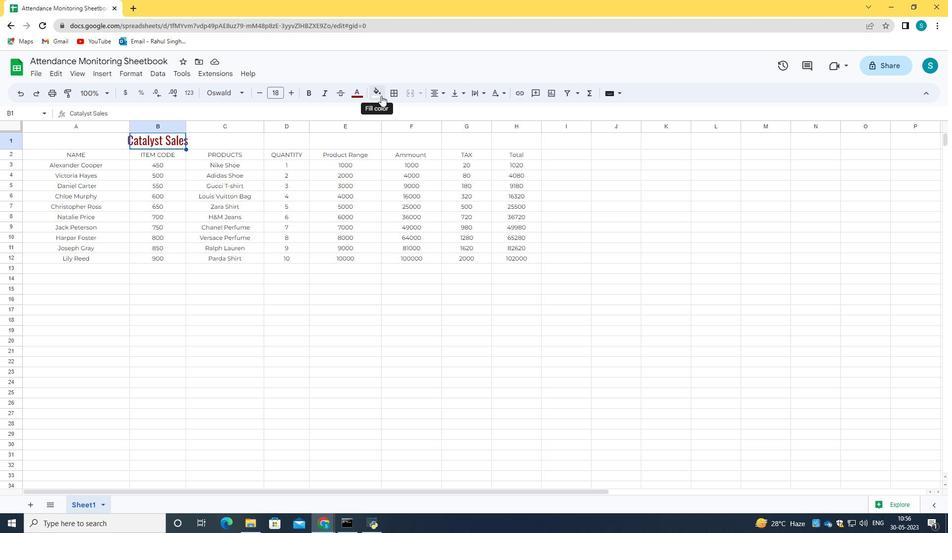 
Action: Mouse pressed left at (382, 95)
Screenshot: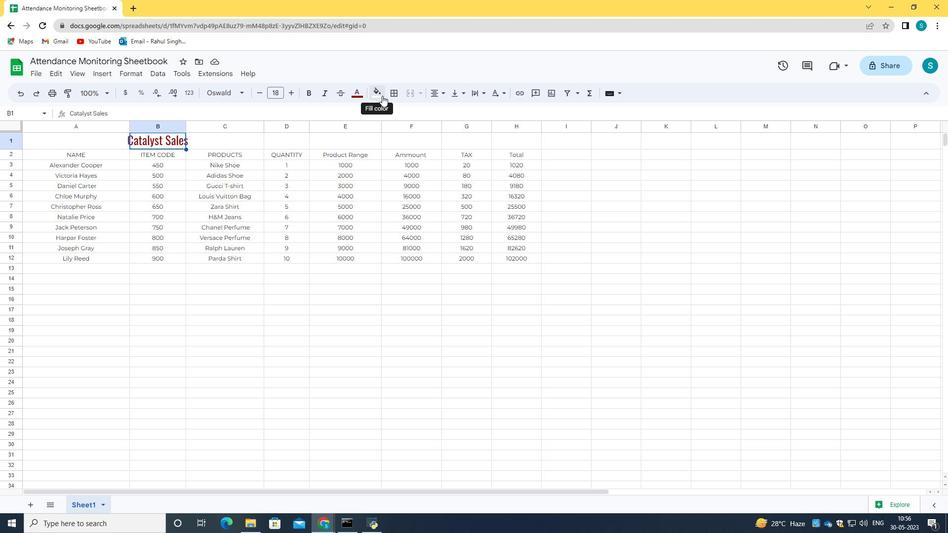 
Action: Mouse moved to (392, 140)
Screenshot: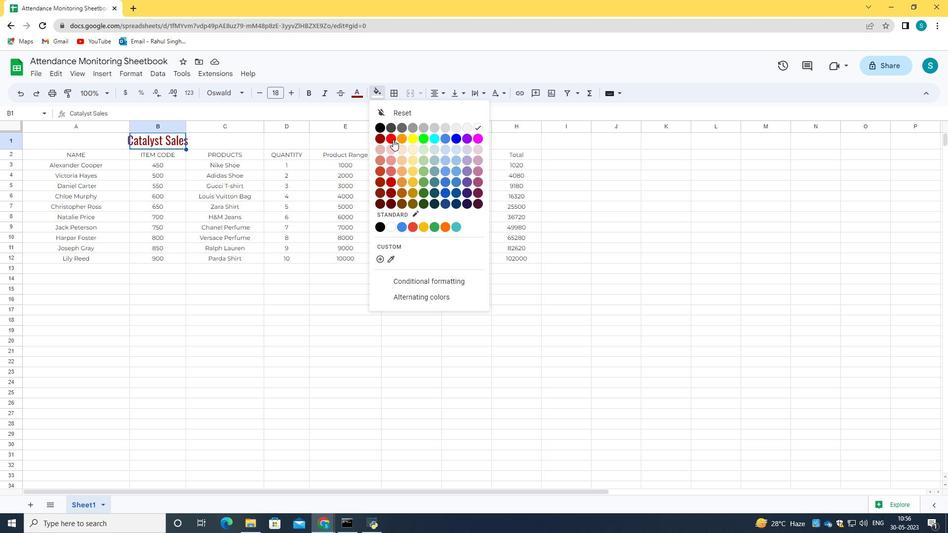 
Action: Mouse pressed left at (392, 140)
Screenshot: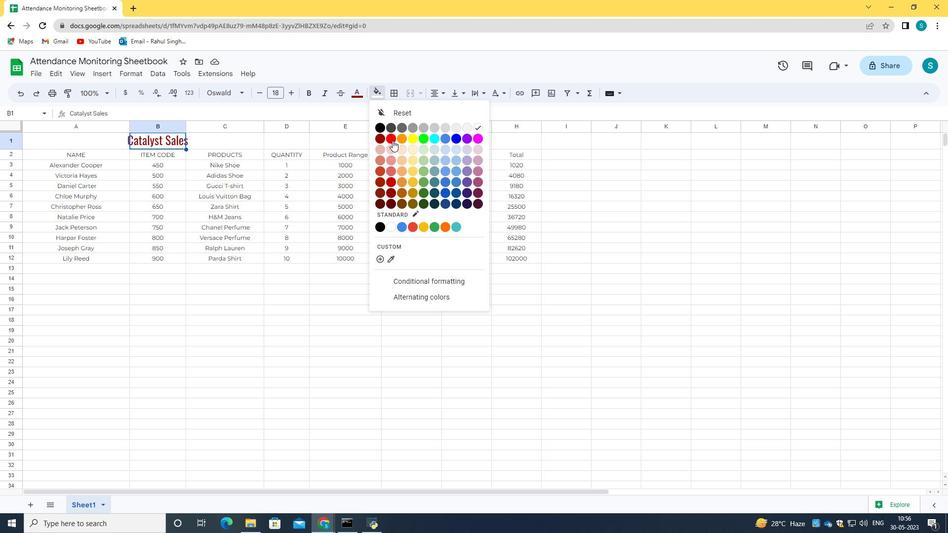 
Action: Mouse moved to (233, 142)
Screenshot: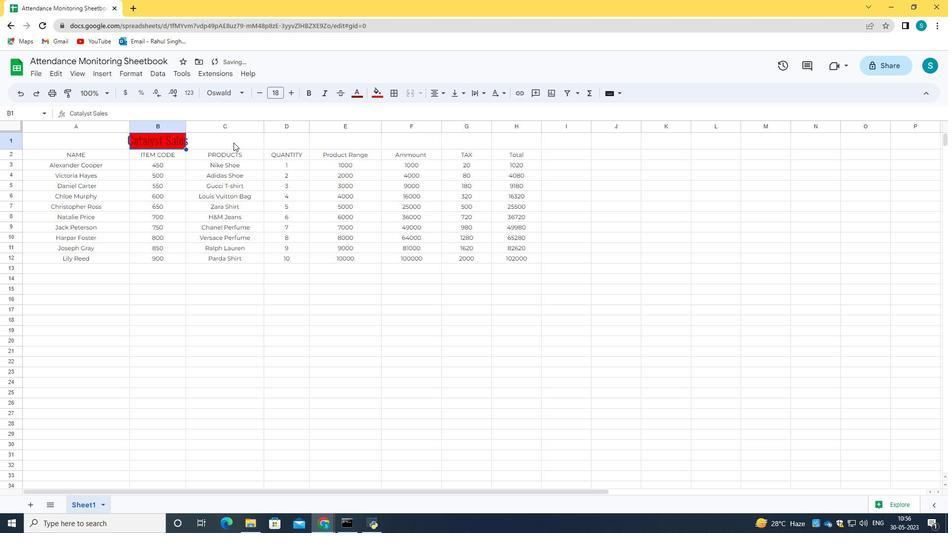 
Action: Mouse pressed left at (233, 142)
Screenshot: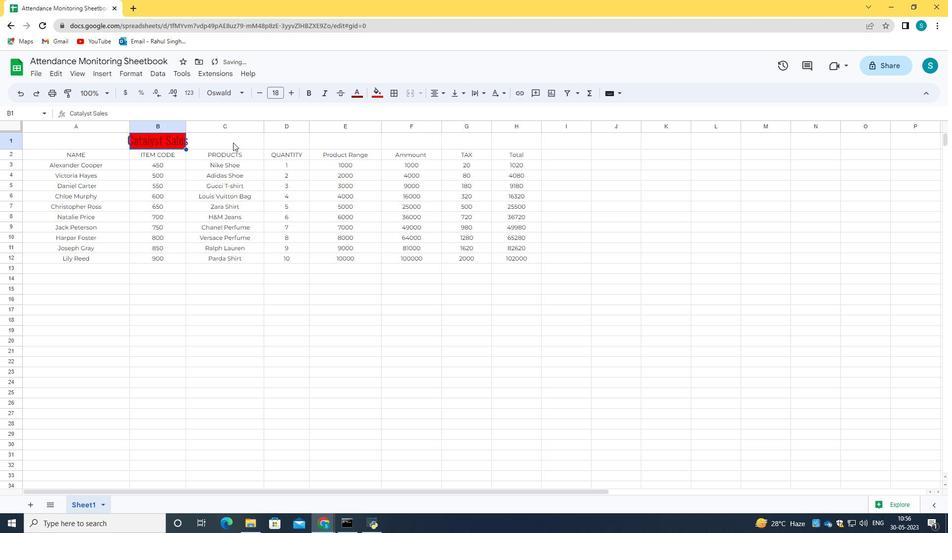 
Action: Mouse moved to (185, 128)
Screenshot: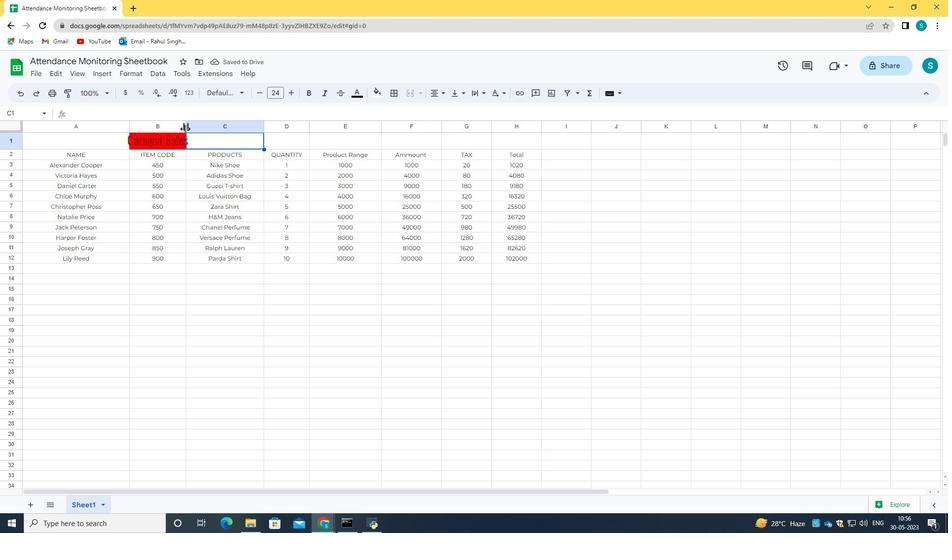 
Action: Mouse pressed left at (185, 128)
Screenshot: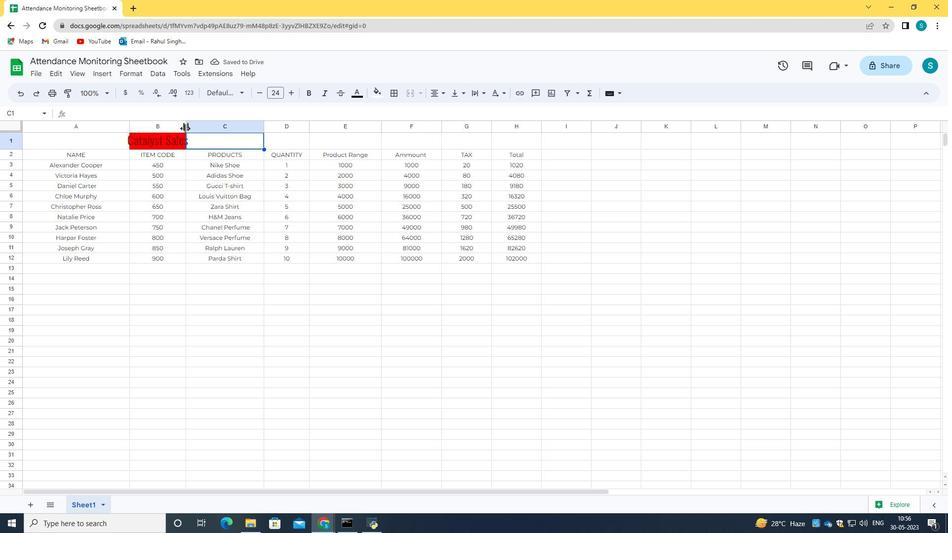 
Action: Mouse moved to (135, 114)
Screenshot: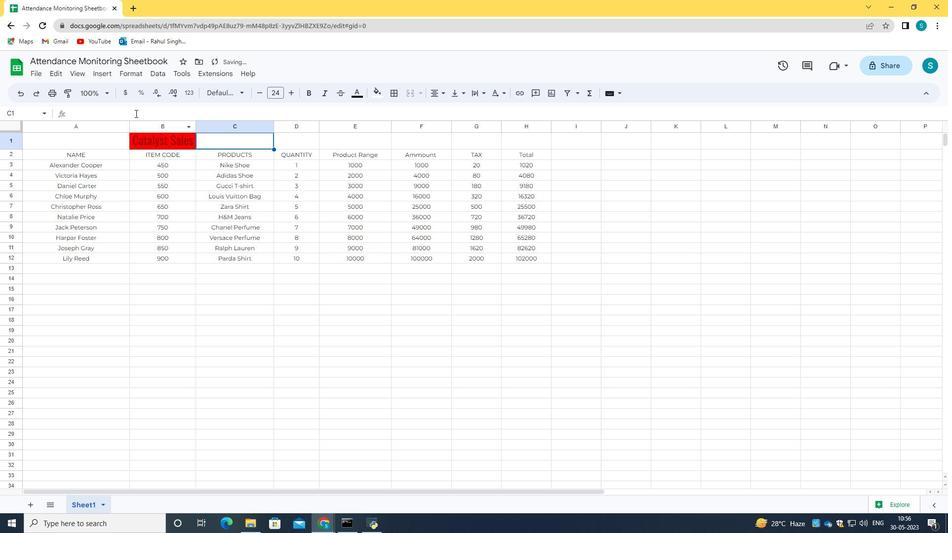 
Action: Mouse pressed left at (135, 114)
Screenshot: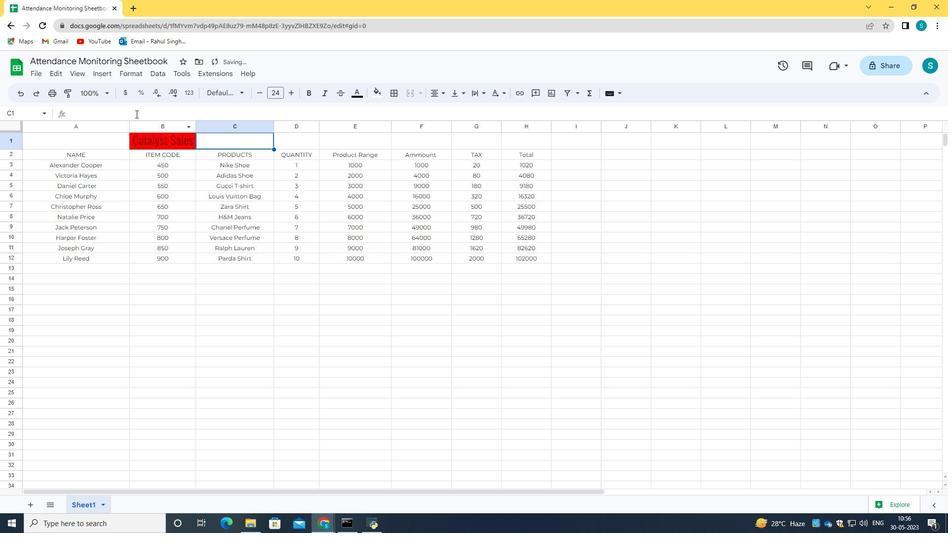 
Action: Mouse moved to (188, 347)
Screenshot: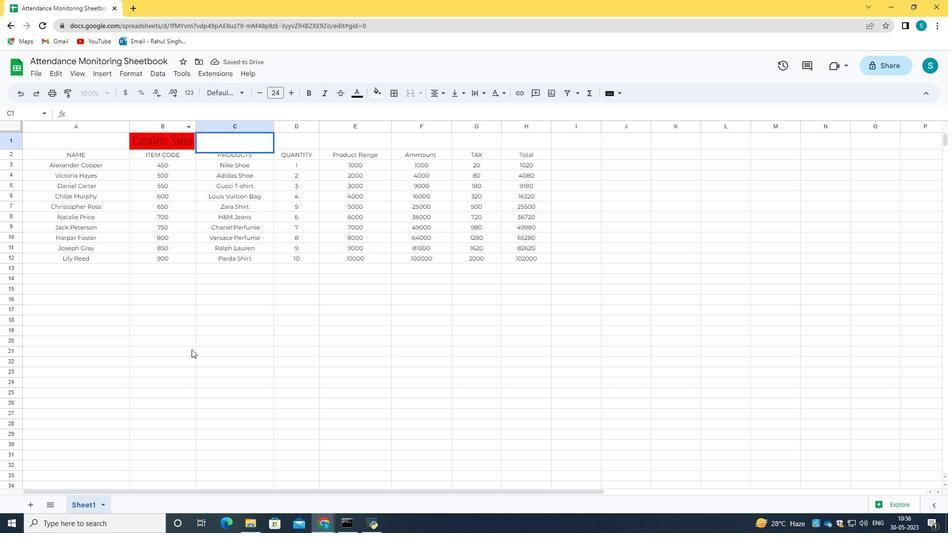 
Action: Mouse pressed left at (188, 347)
Screenshot: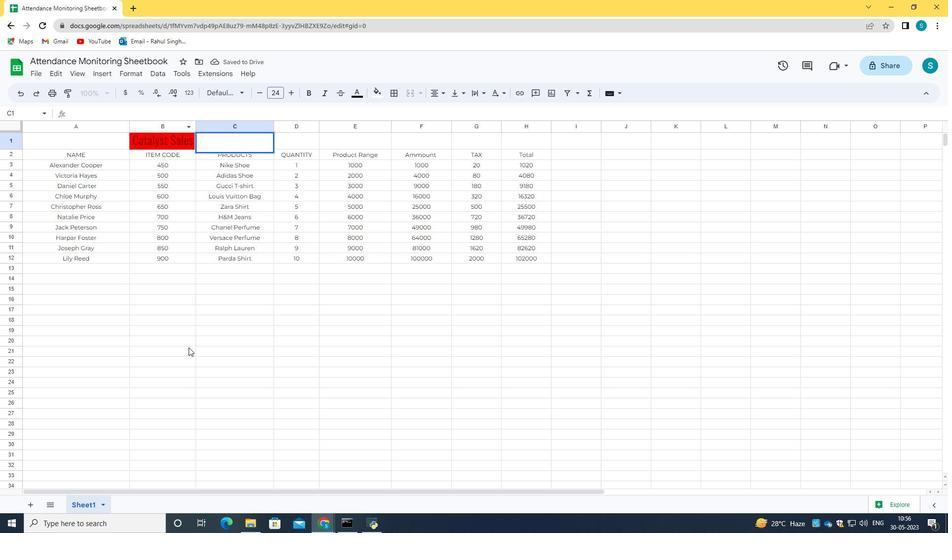 
Action: Mouse moved to (182, 141)
Screenshot: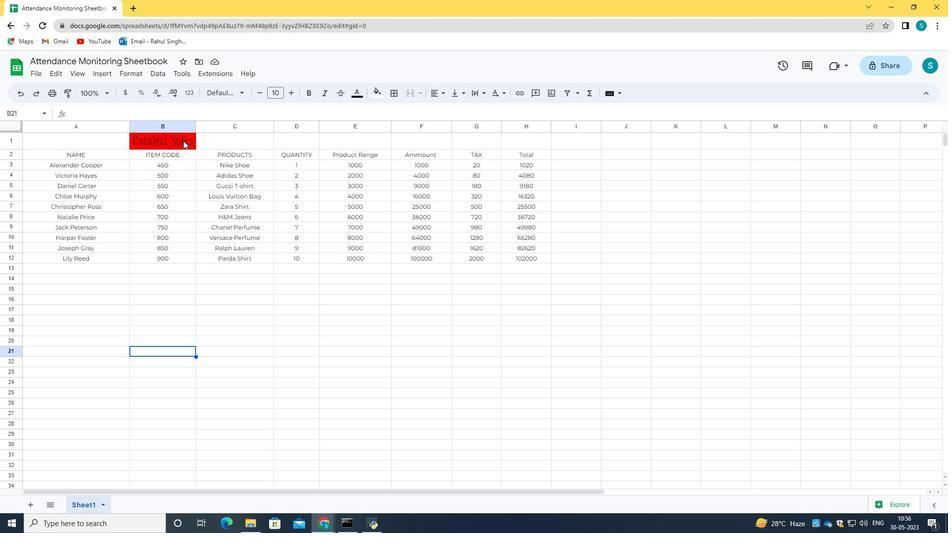 
Action: Mouse pressed left at (182, 141)
Screenshot: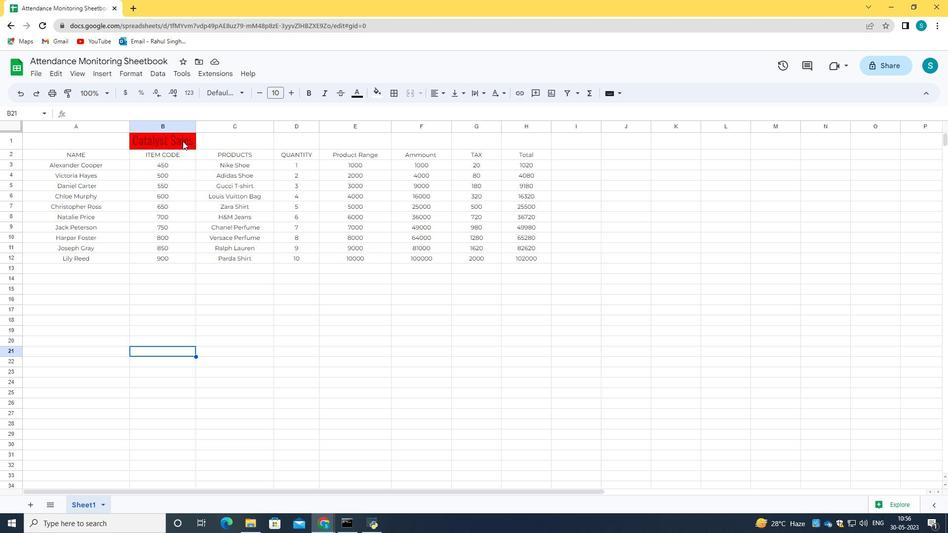 
Action: Mouse pressed left at (182, 141)
Screenshot: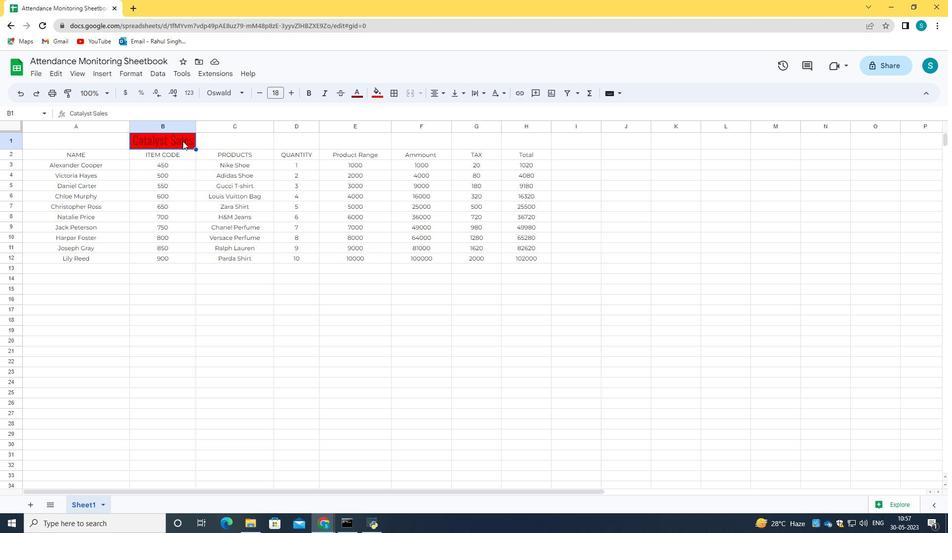 
Action: Mouse pressed left at (182, 141)
Screenshot: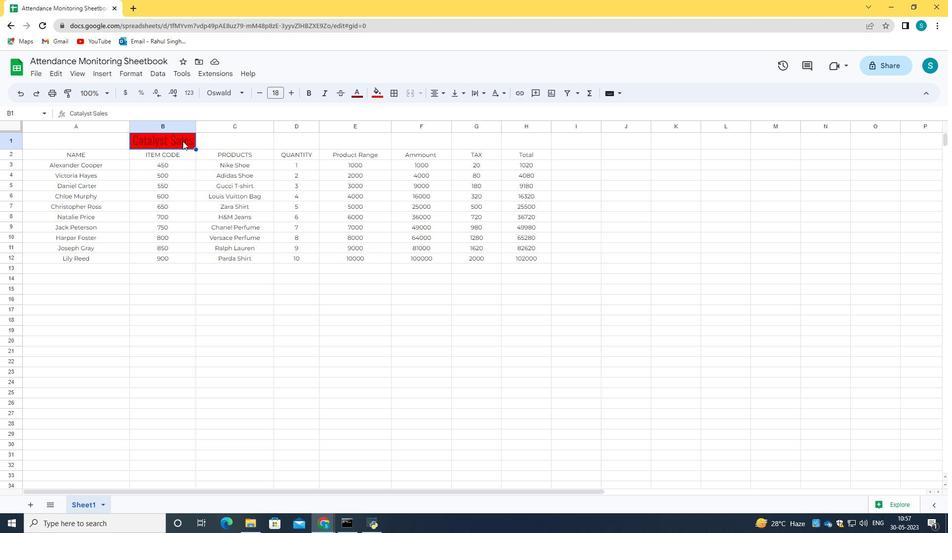 
Action: Mouse pressed left at (182, 141)
Screenshot: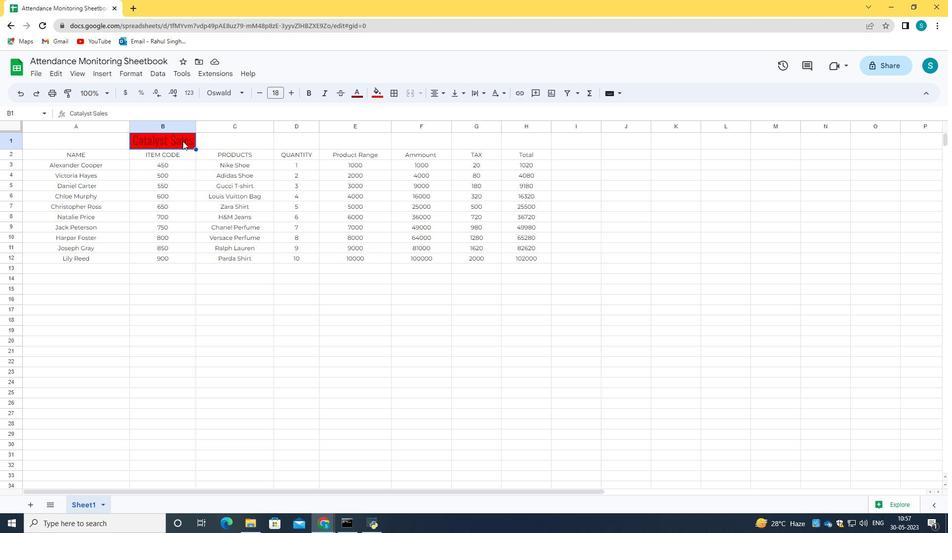 
Action: Mouse pressed left at (182, 141)
Screenshot: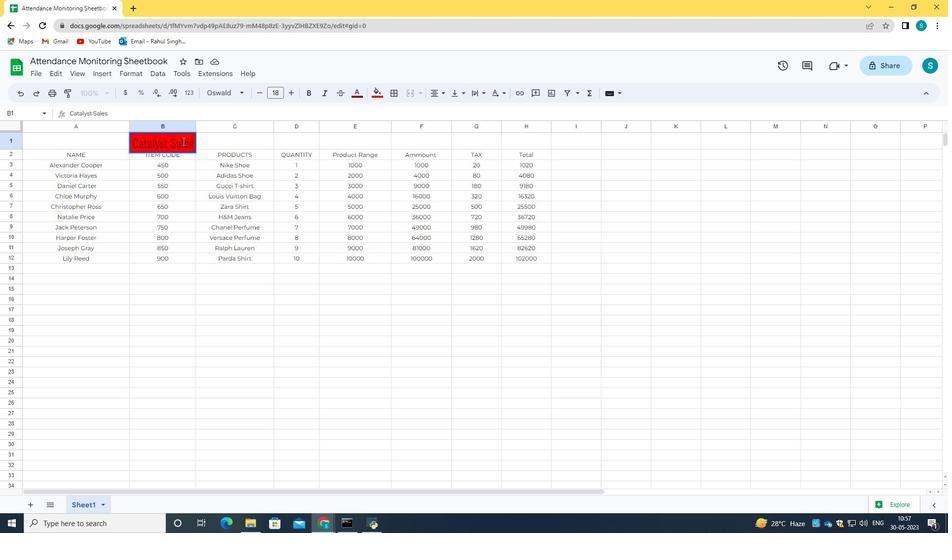 
Action: Mouse pressed left at (182, 141)
Screenshot: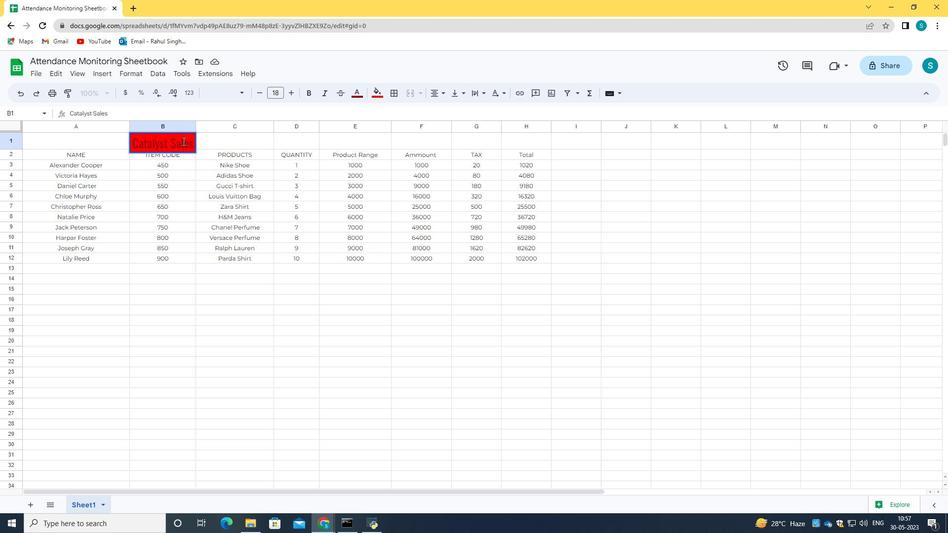 
Action: Mouse moved to (159, 145)
Screenshot: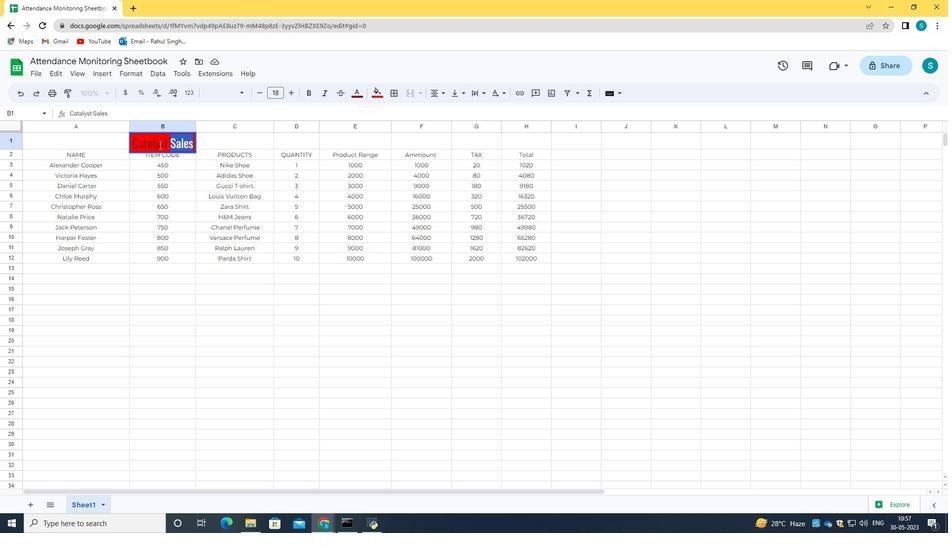 
Action: Mouse pressed left at (159, 145)
Screenshot: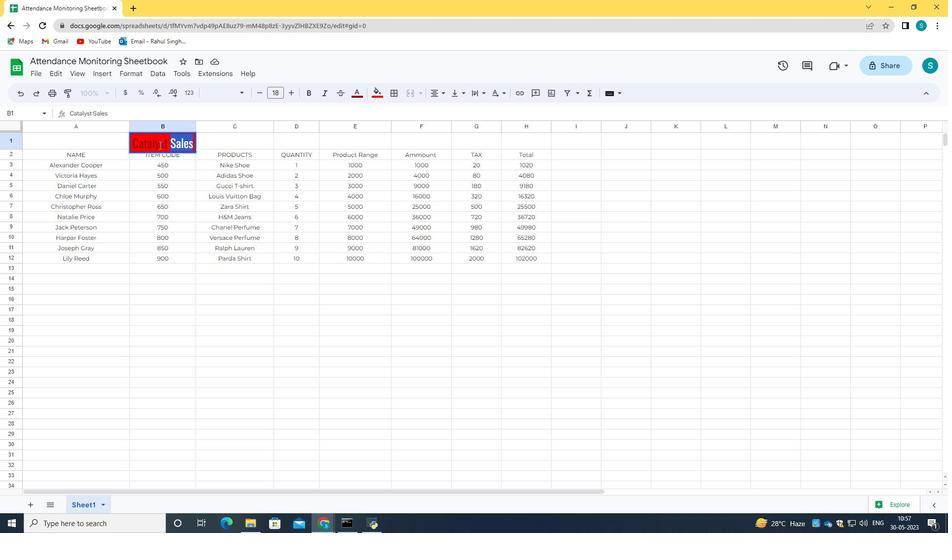 
Action: Mouse pressed left at (159, 145)
Screenshot: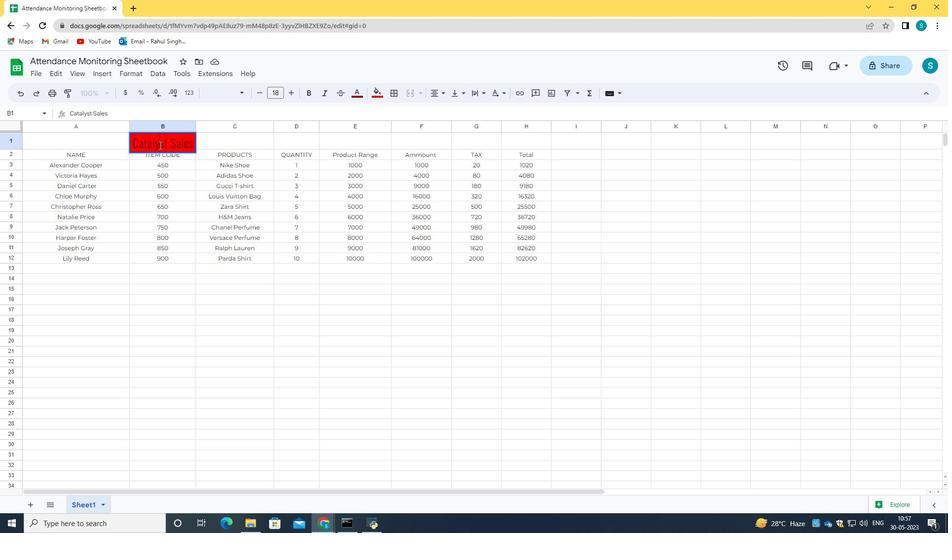 
Action: Key pressed ctrl+A
Screenshot: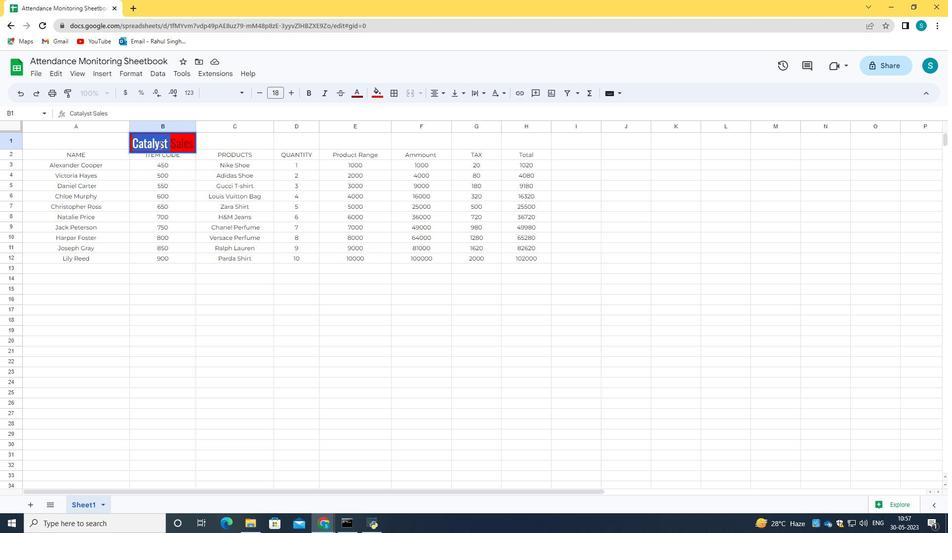 
Action: Mouse moved to (360, 94)
Screenshot: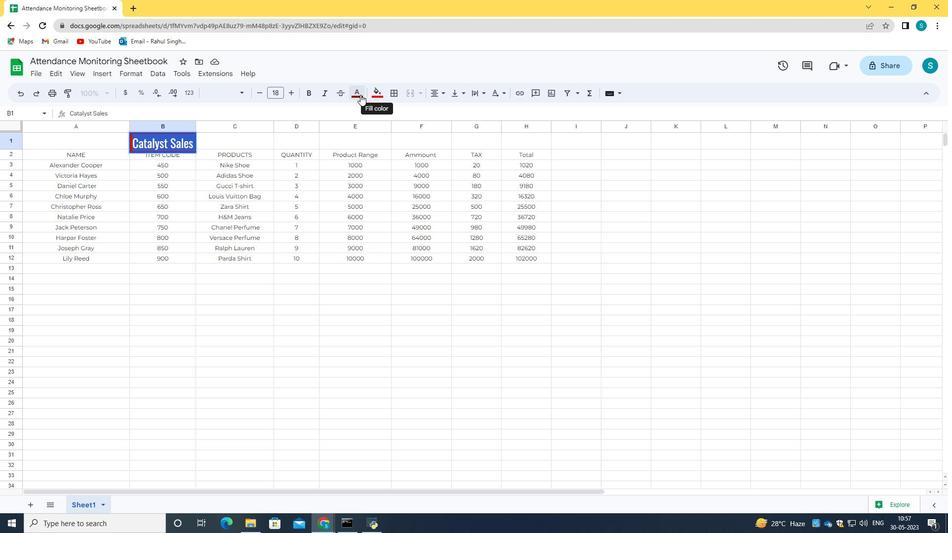 
Action: Mouse pressed left at (360, 94)
Screenshot: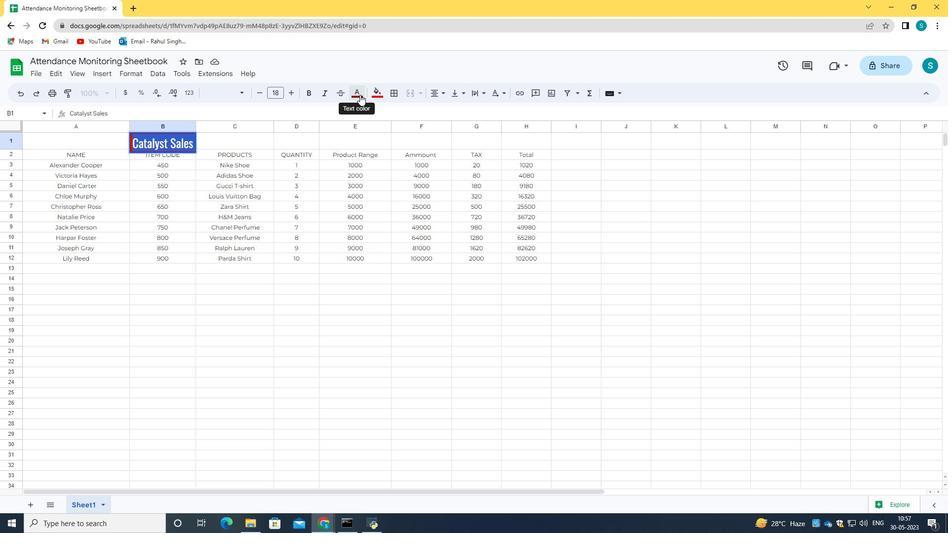
Action: Mouse moved to (371, 137)
Screenshot: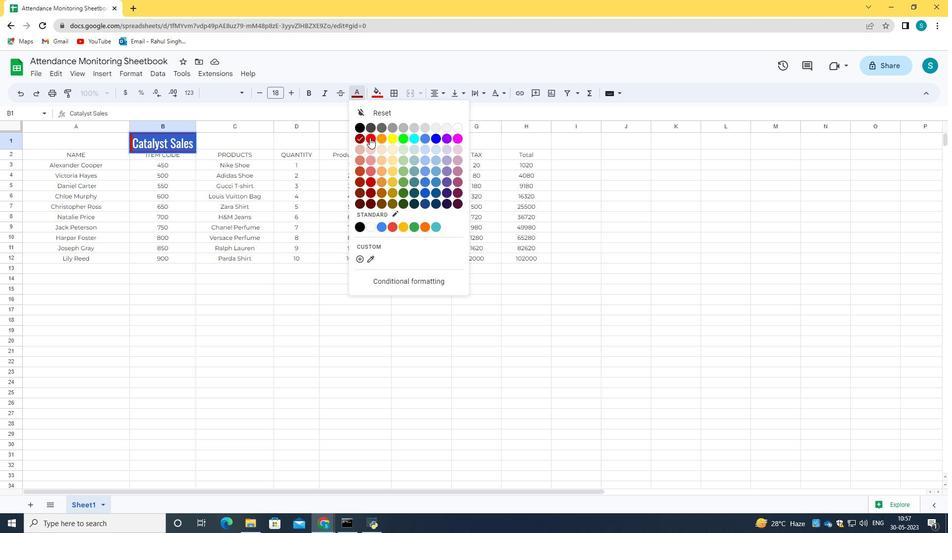 
Action: Mouse pressed left at (371, 137)
Screenshot: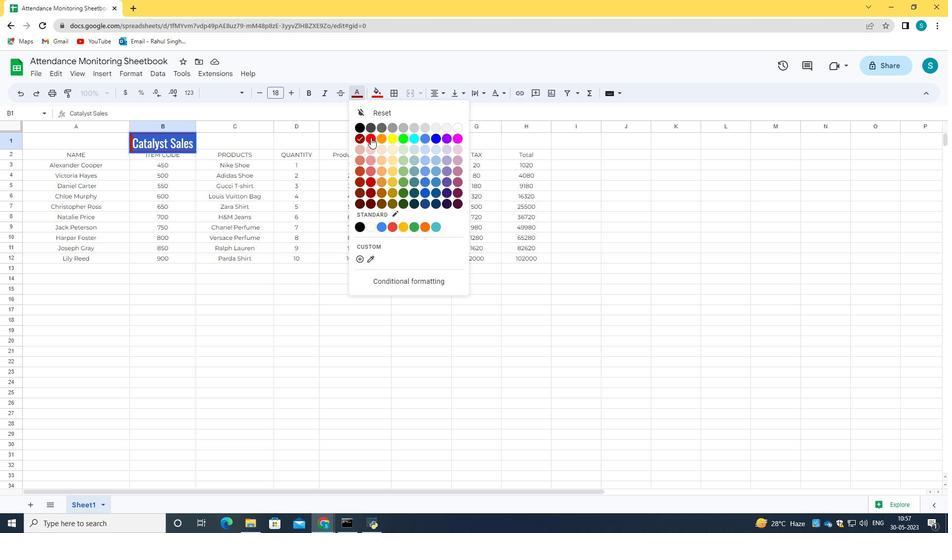 
Action: Mouse moved to (375, 118)
Screenshot: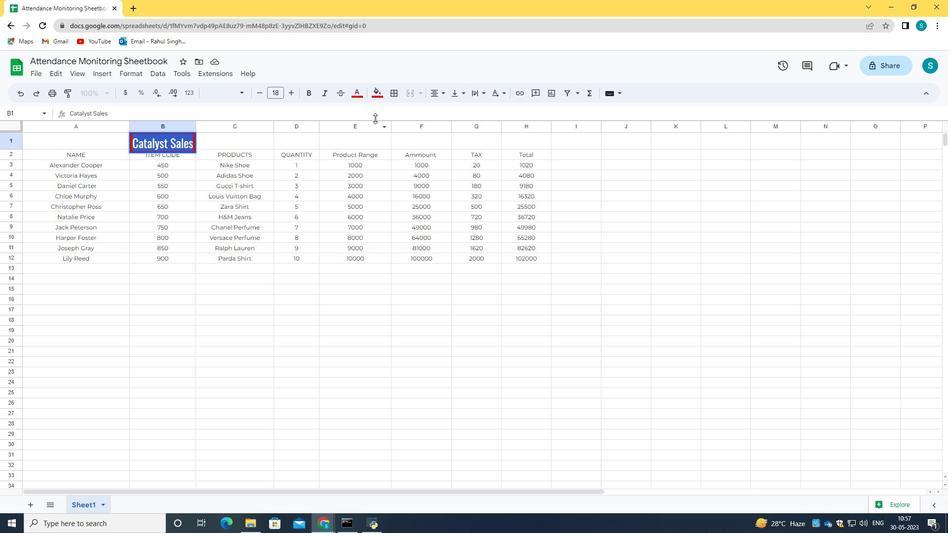 
Action: Mouse pressed left at (375, 118)
Screenshot: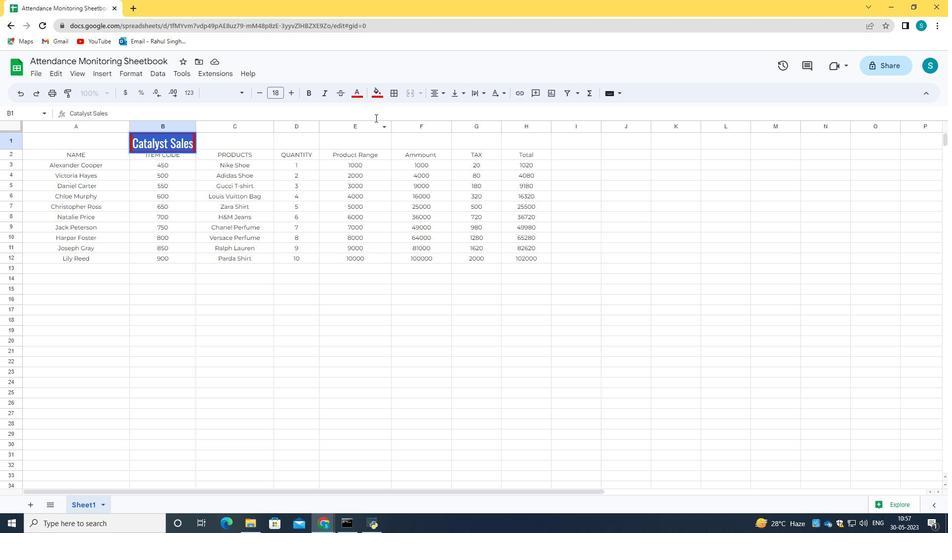 
Action: Mouse moved to (381, 93)
Screenshot: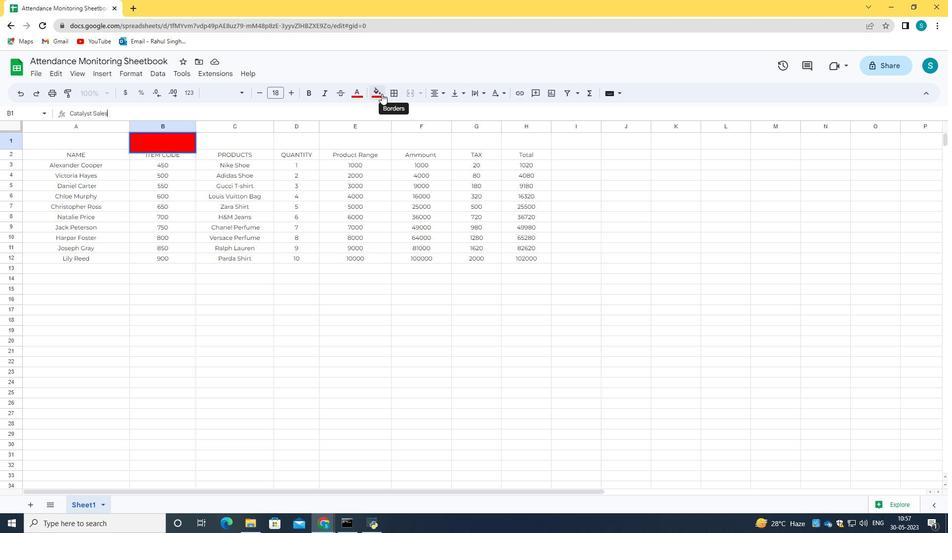 
Action: Mouse pressed left at (381, 93)
Screenshot: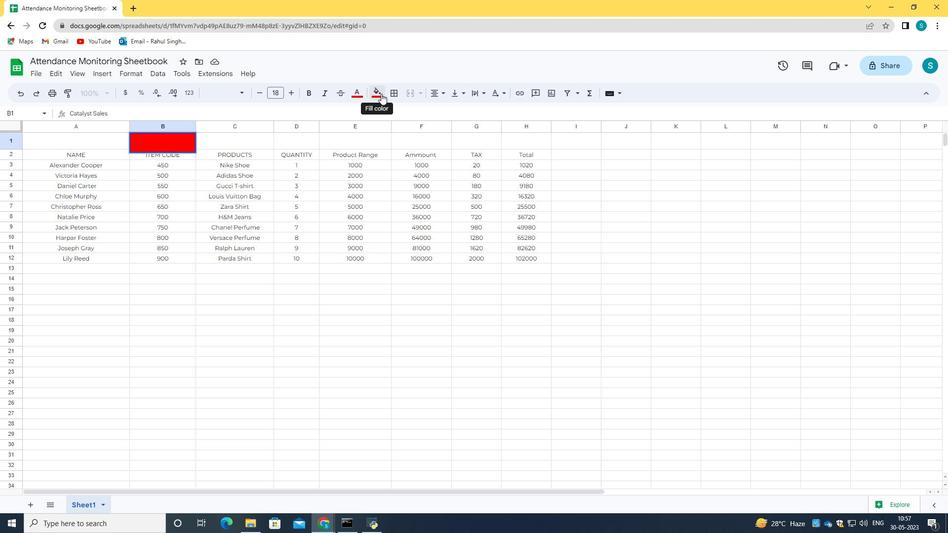 
Action: Mouse moved to (413, 138)
Screenshot: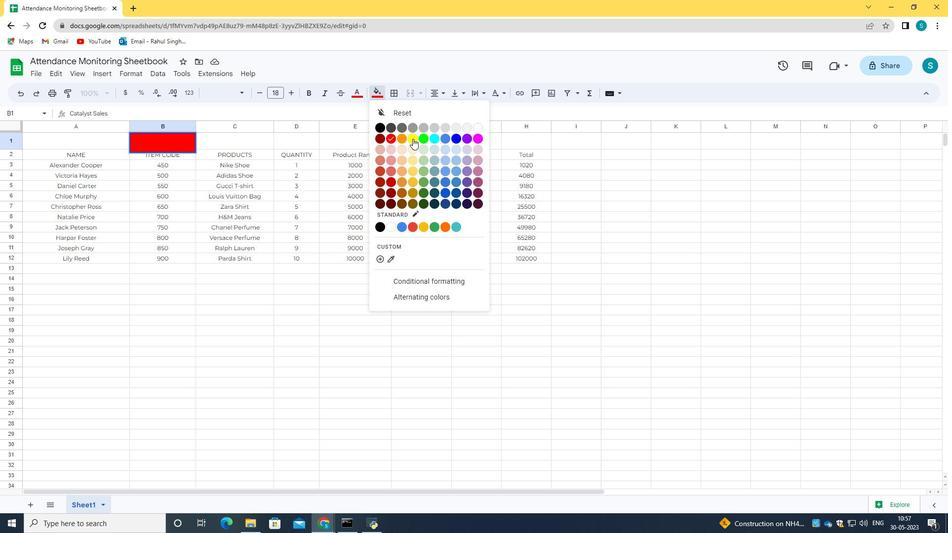 
Action: Mouse pressed left at (413, 138)
Screenshot: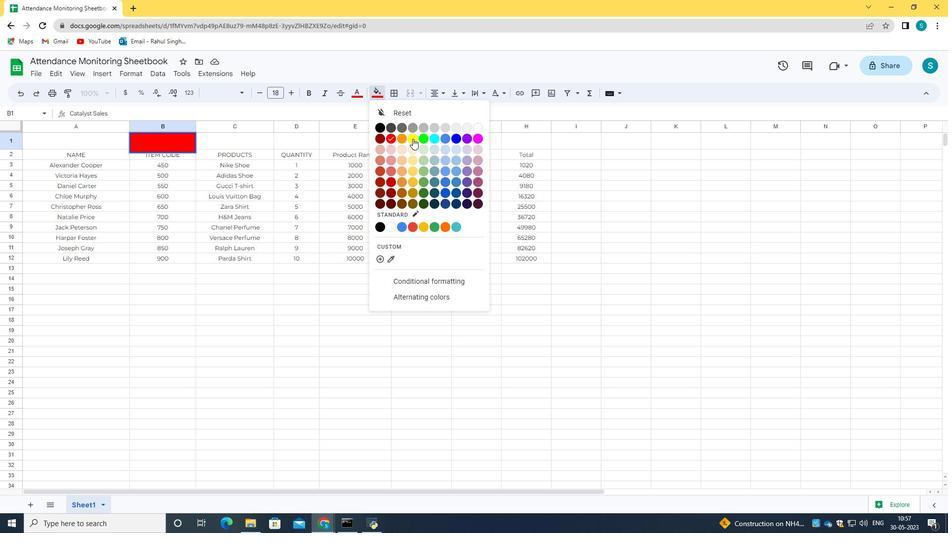 
Action: Mouse moved to (167, 314)
Screenshot: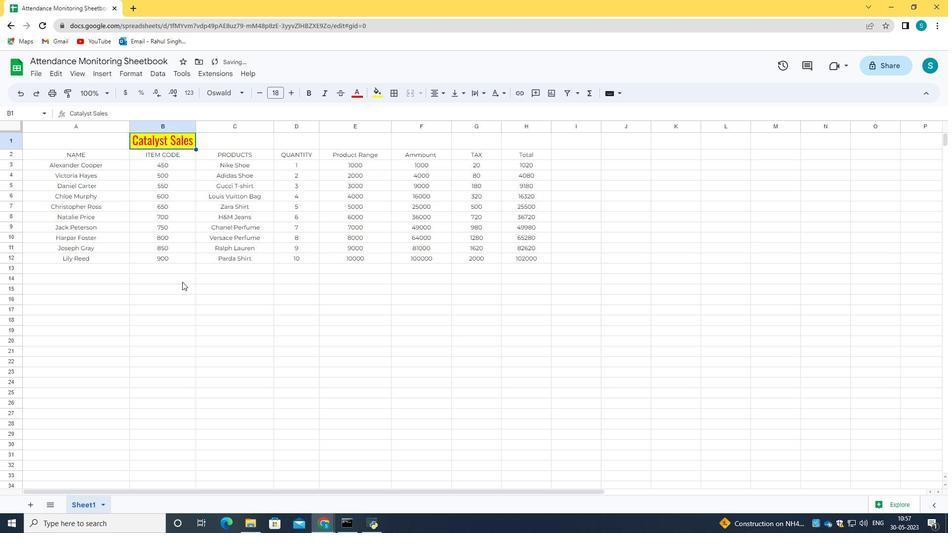 
Action: Mouse pressed left at (167, 314)
Screenshot: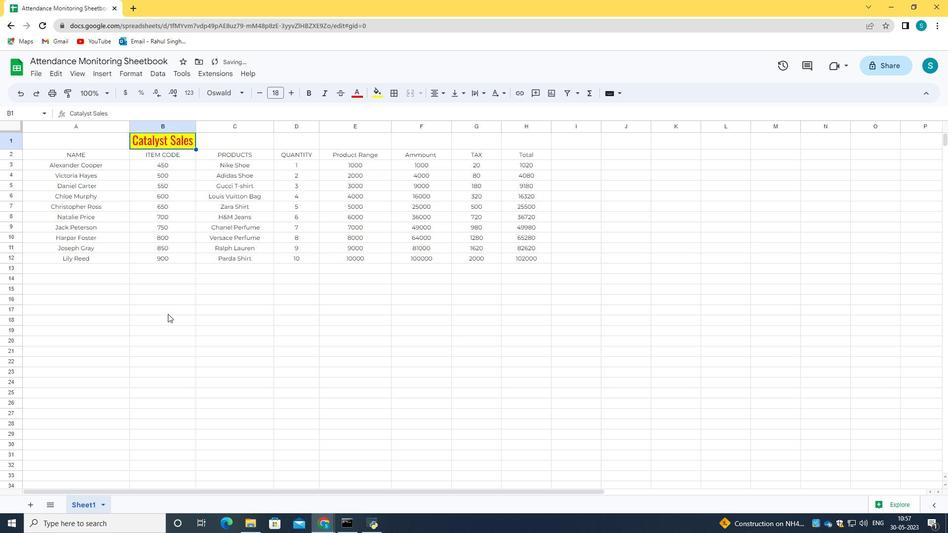 
Action: Mouse moved to (193, 141)
Screenshot: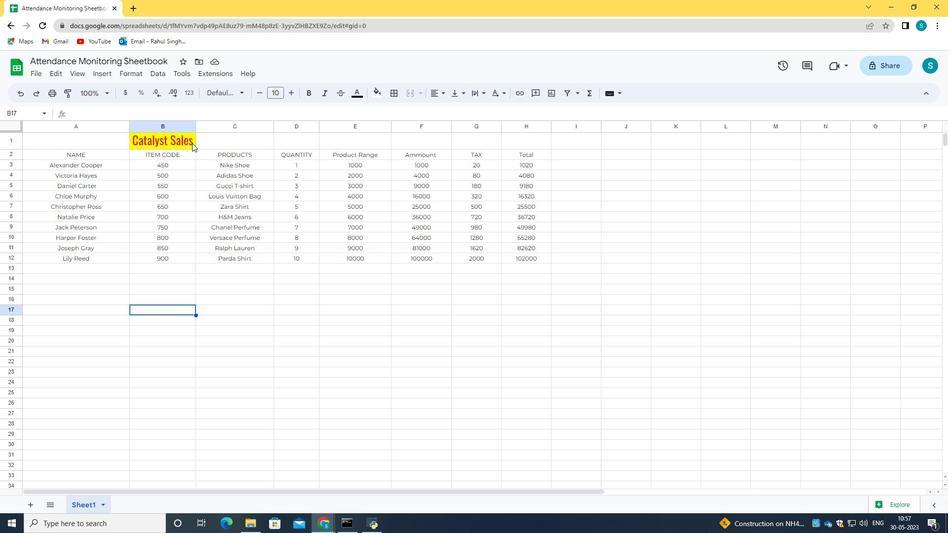 
Action: Mouse pressed left at (193, 141)
Screenshot: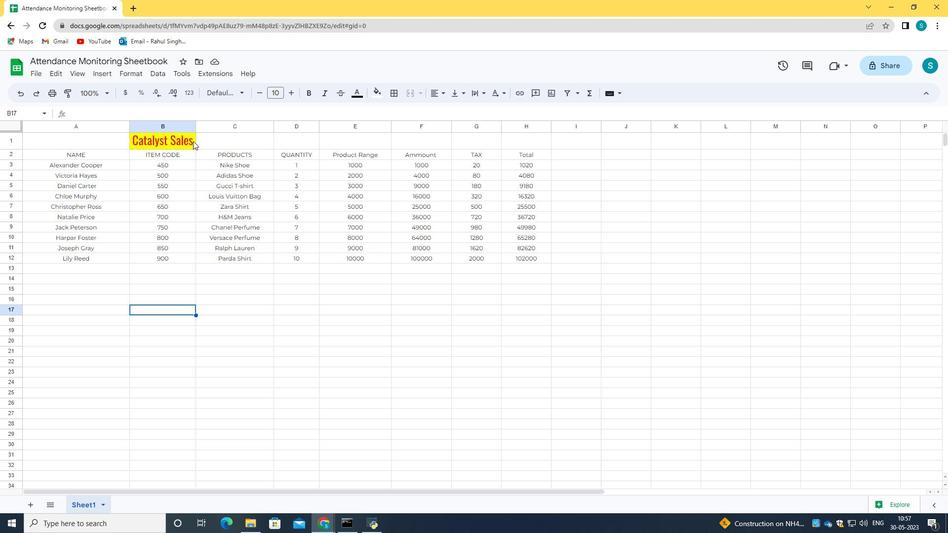 
Action: Mouse pressed left at (193, 141)
Screenshot: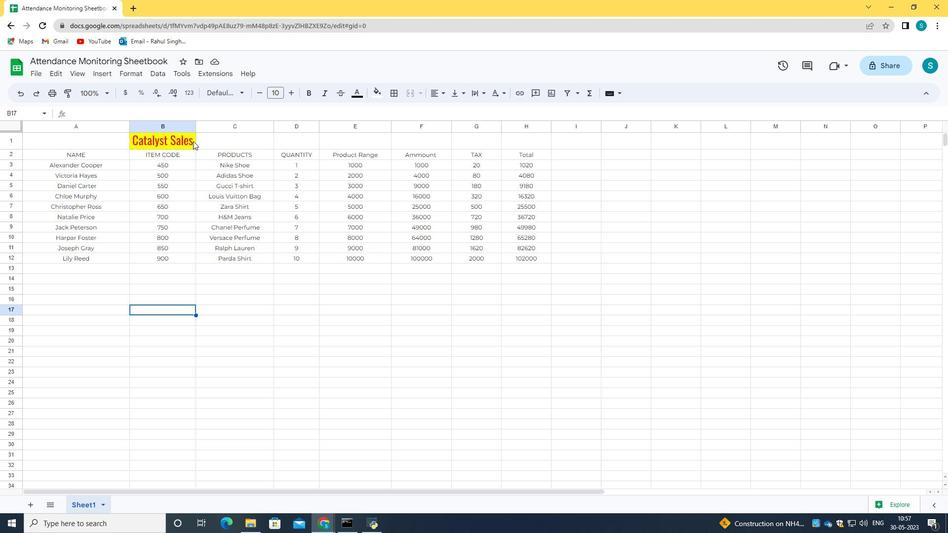 
Action: Mouse moved to (170, 143)
Screenshot: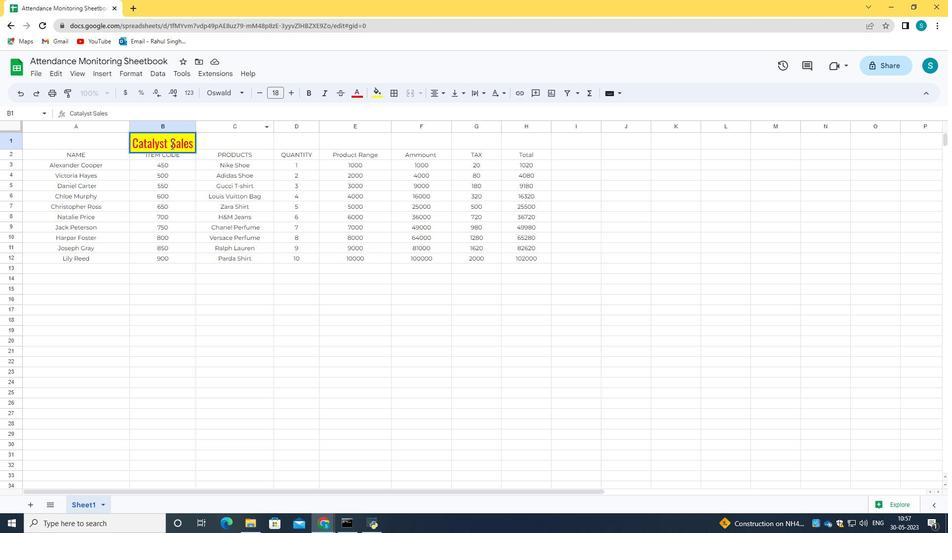 
Action: Mouse pressed left at (170, 143)
Screenshot: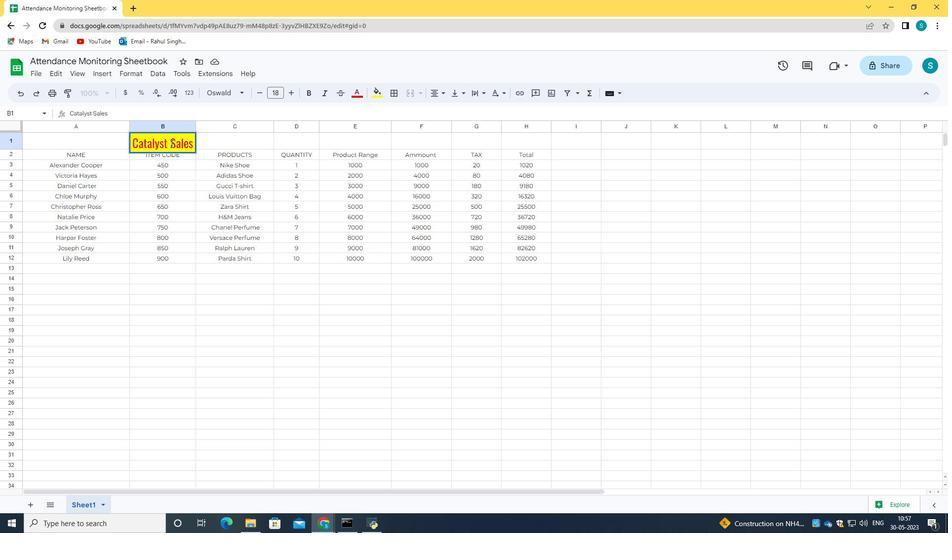 
Action: Mouse pressed left at (170, 143)
Screenshot: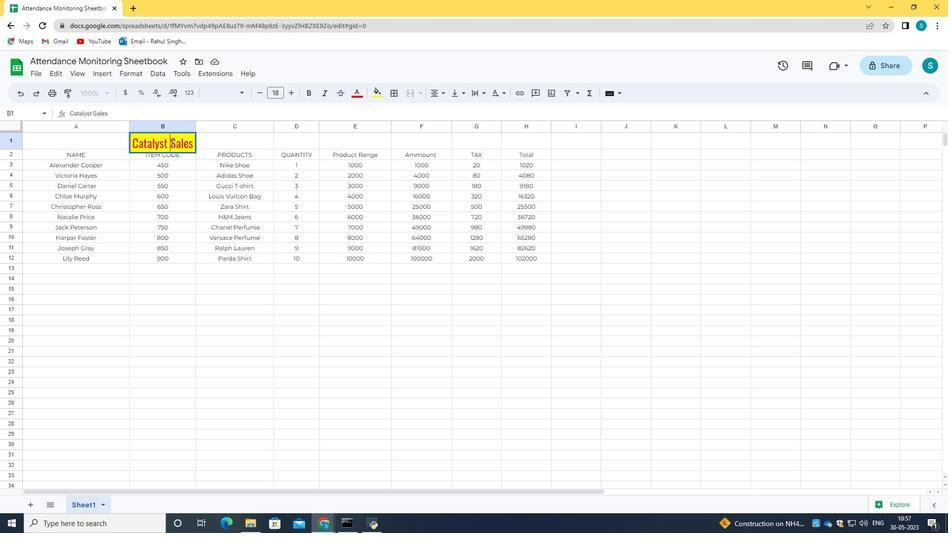 
Action: Key pressed ctrl+A
Screenshot: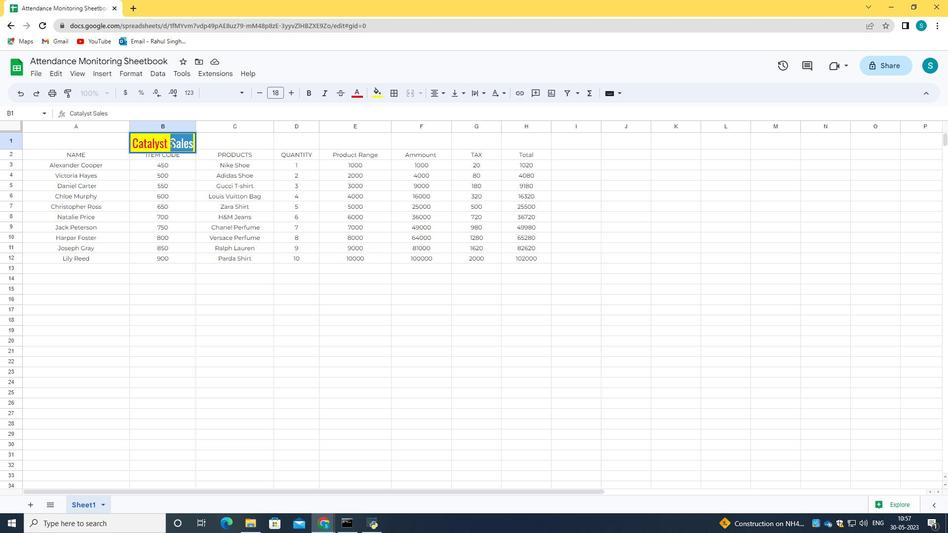 
Action: Mouse moved to (361, 93)
Screenshot: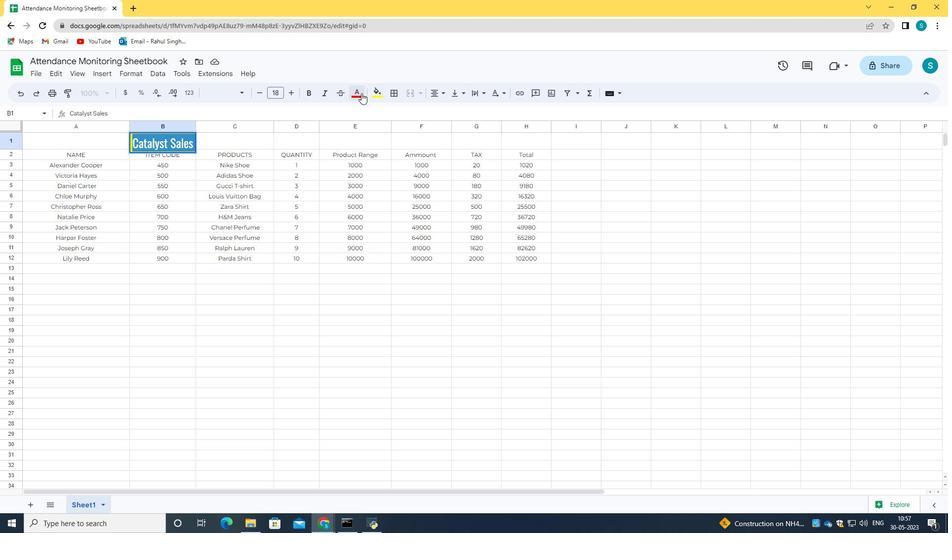 
Action: Mouse pressed left at (361, 93)
Screenshot: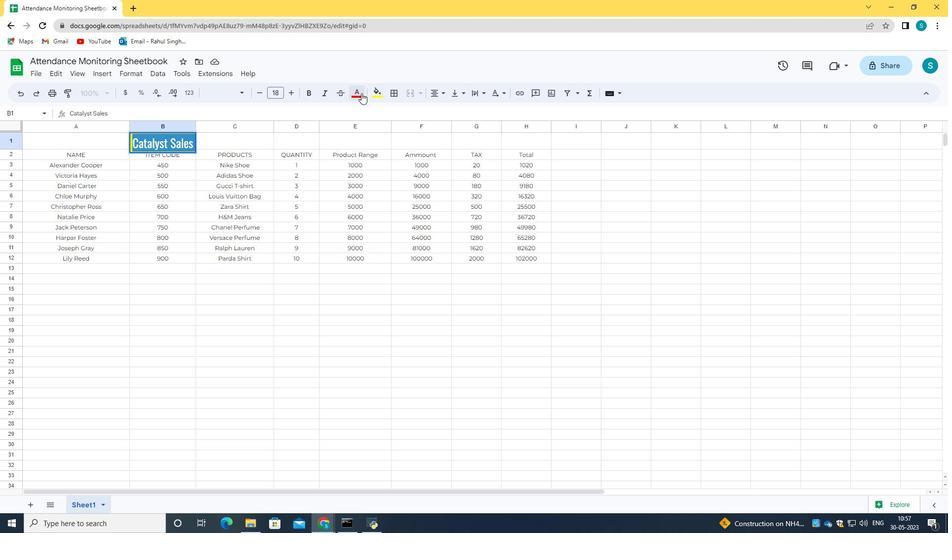 
Action: Mouse moved to (369, 138)
Screenshot: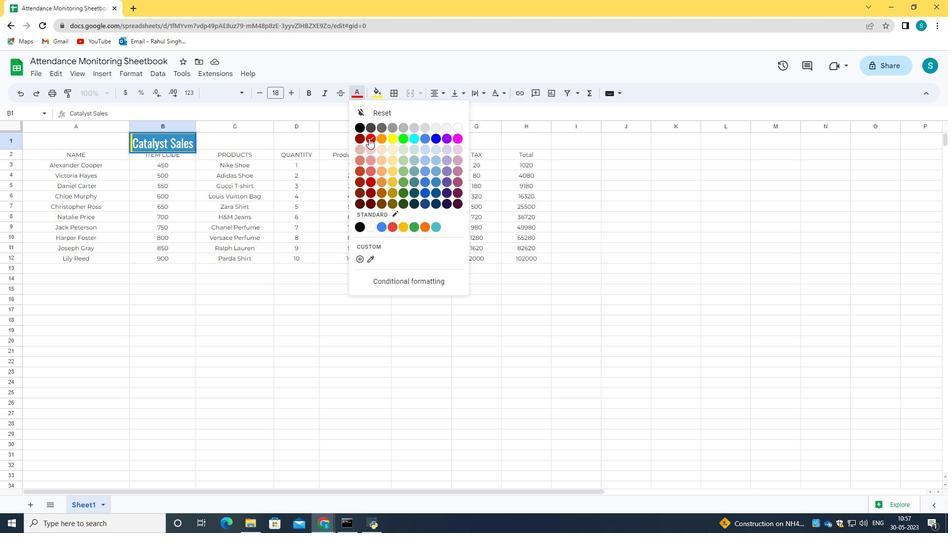
Action: Mouse pressed left at (369, 138)
Screenshot: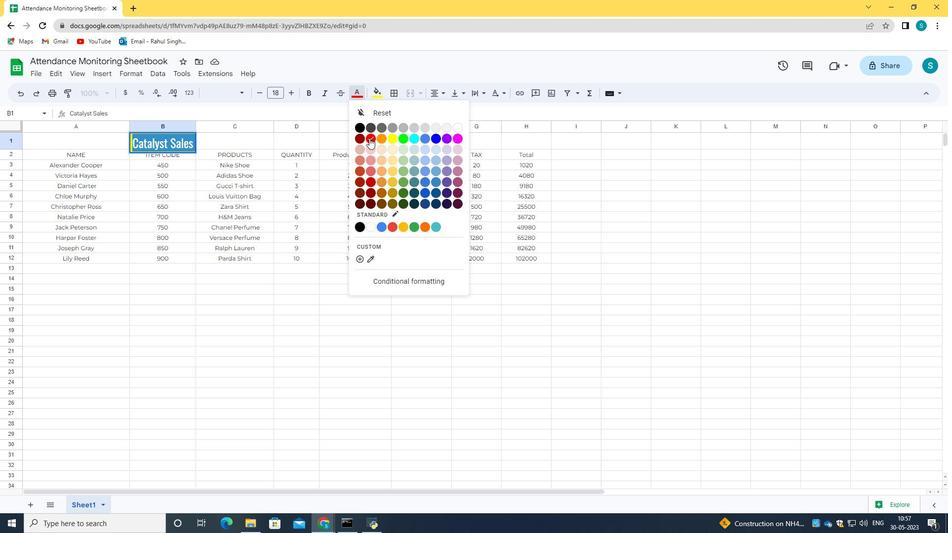 
Action: Mouse moved to (377, 94)
Screenshot: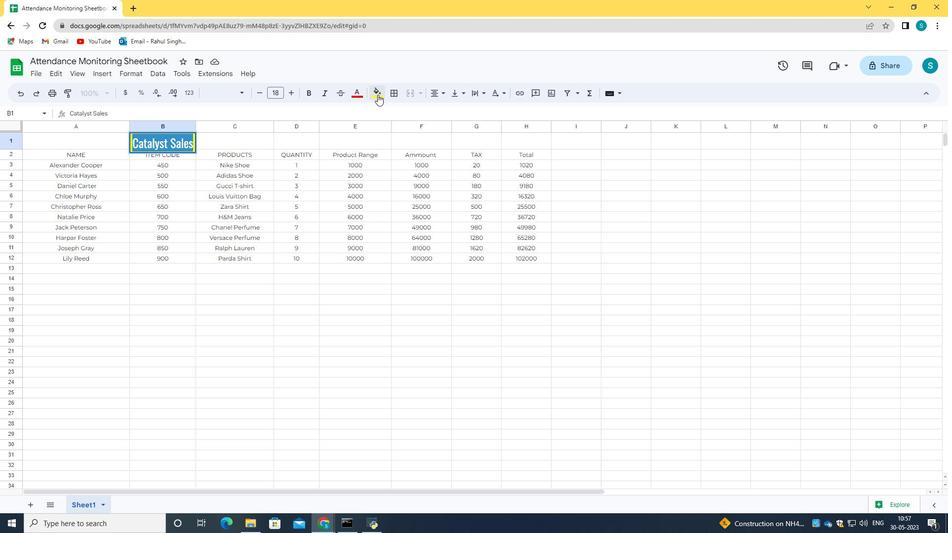 
Action: Mouse pressed left at (377, 94)
Screenshot: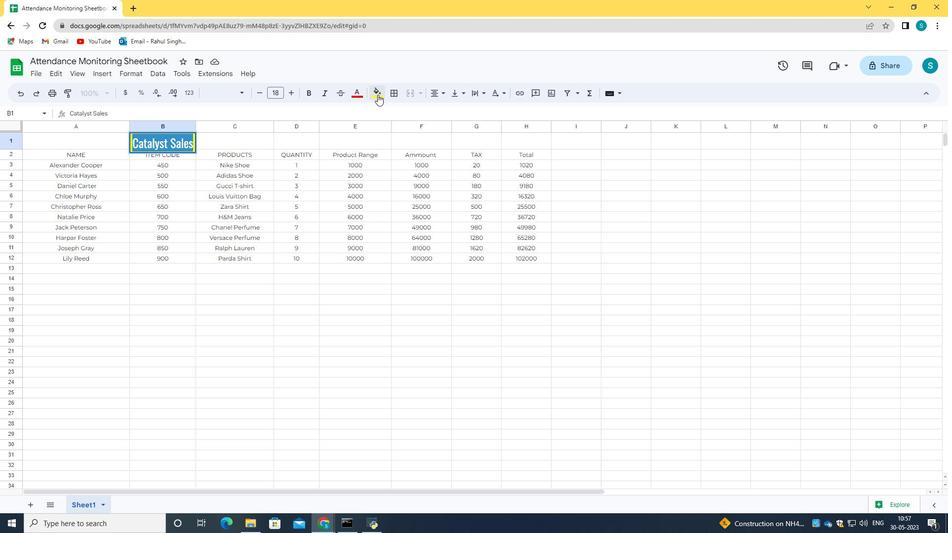 
Action: Mouse moved to (392, 137)
Screenshot: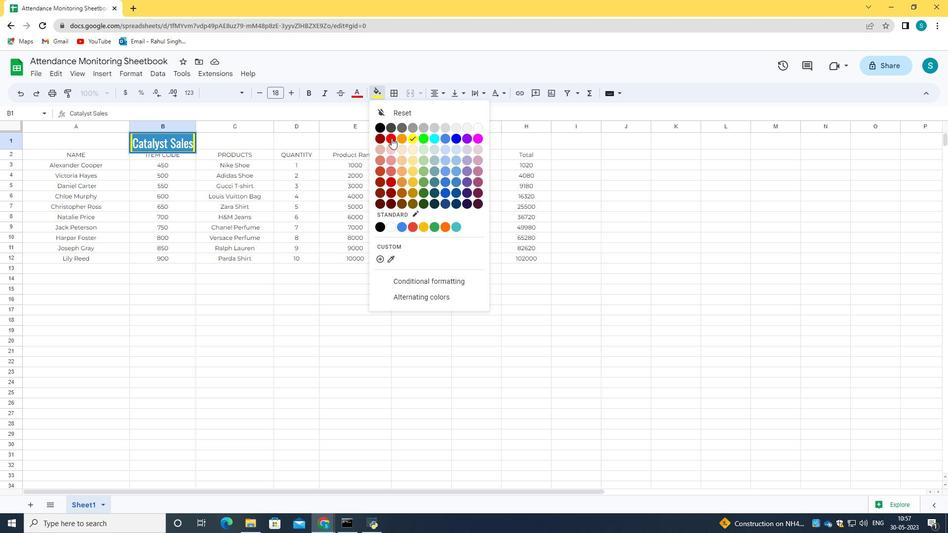 
Action: Mouse pressed left at (392, 137)
Screenshot: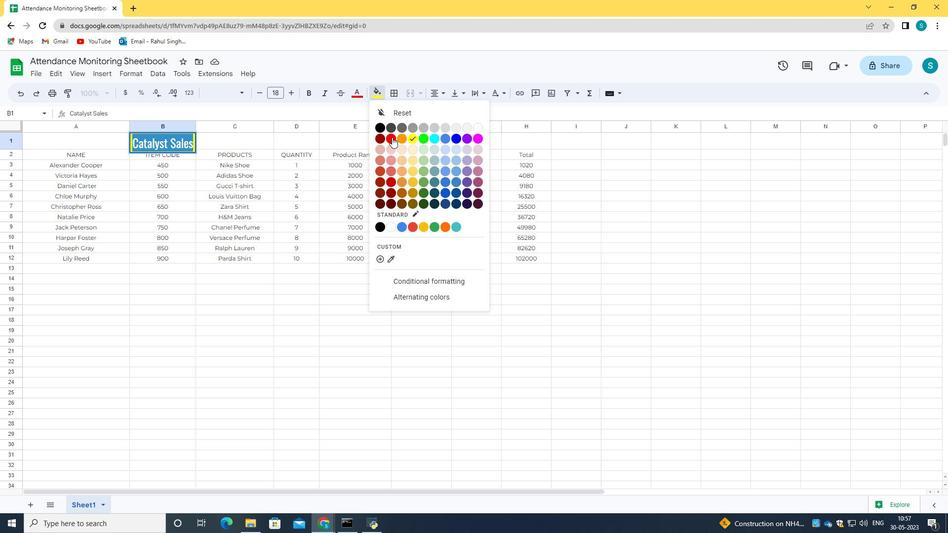 
Action: Mouse moved to (363, 95)
Screenshot: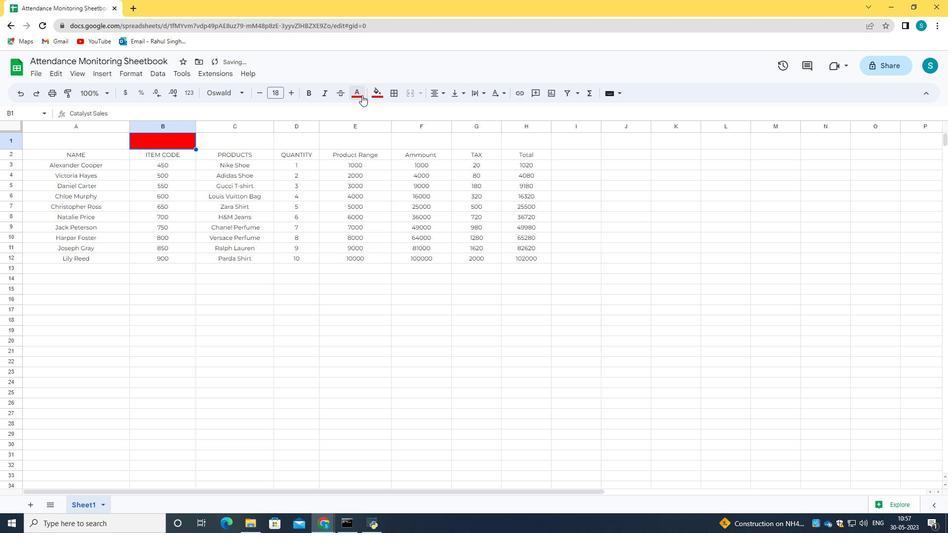 
Action: Mouse pressed left at (363, 95)
Screenshot: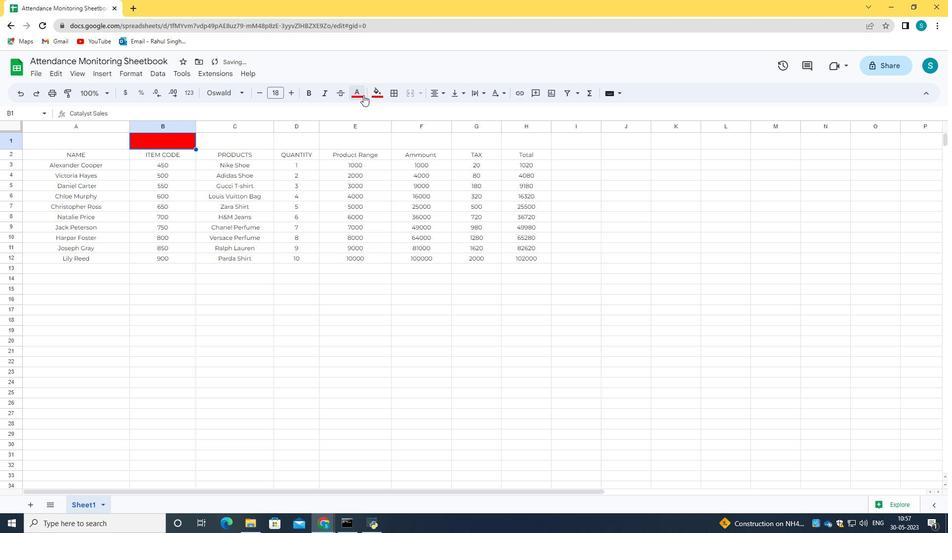 
Action: Mouse moved to (352, 124)
Screenshot: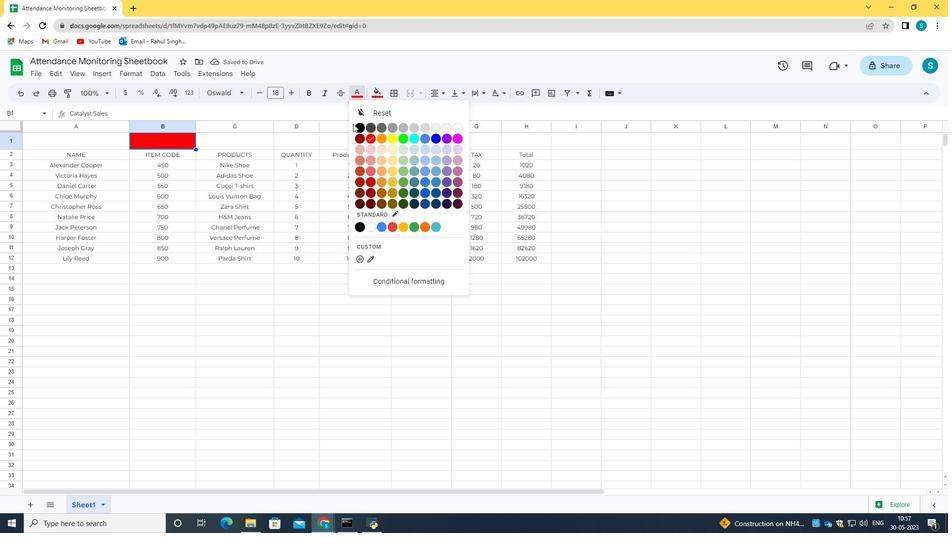 
Action: Mouse pressed left at (352, 124)
Screenshot: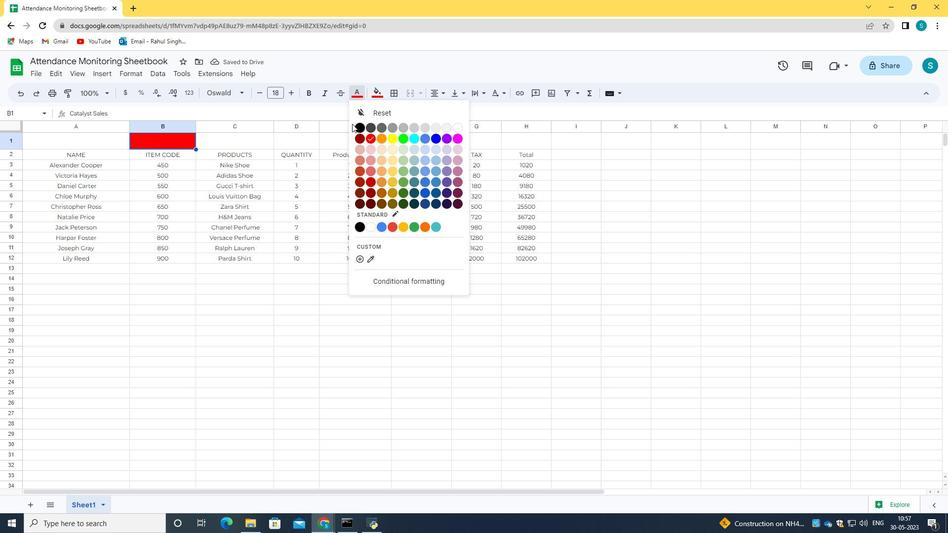 
Action: Mouse moved to (360, 126)
Screenshot: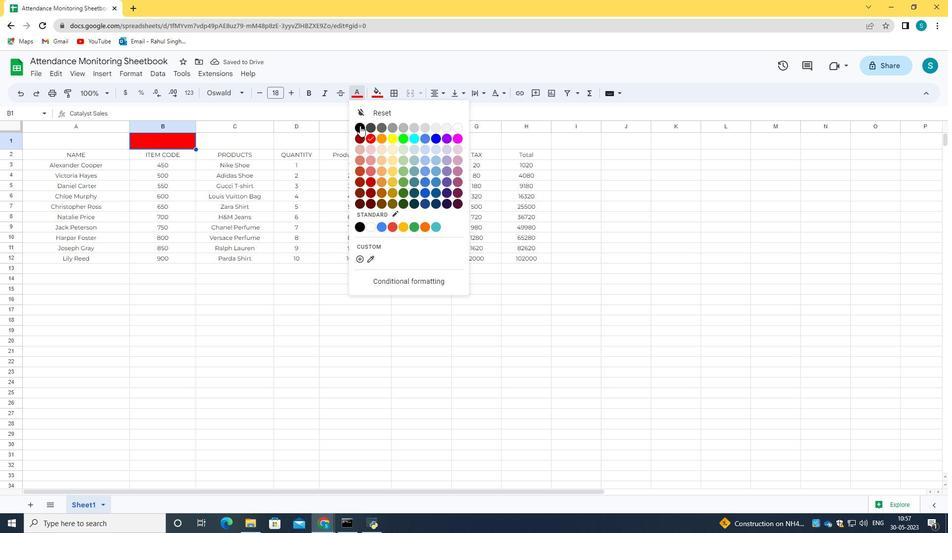 
Action: Mouse pressed left at (360, 126)
Screenshot: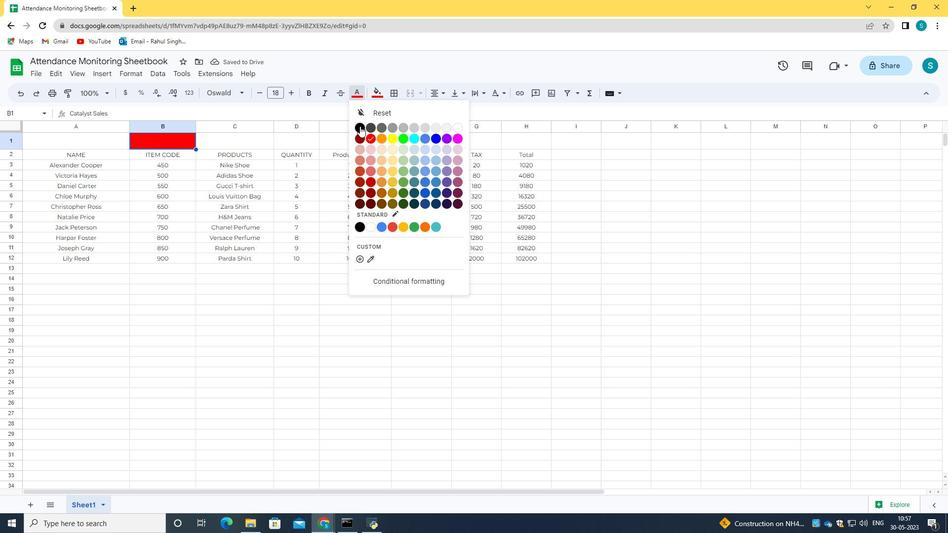 
Action: Mouse moved to (194, 324)
Screenshot: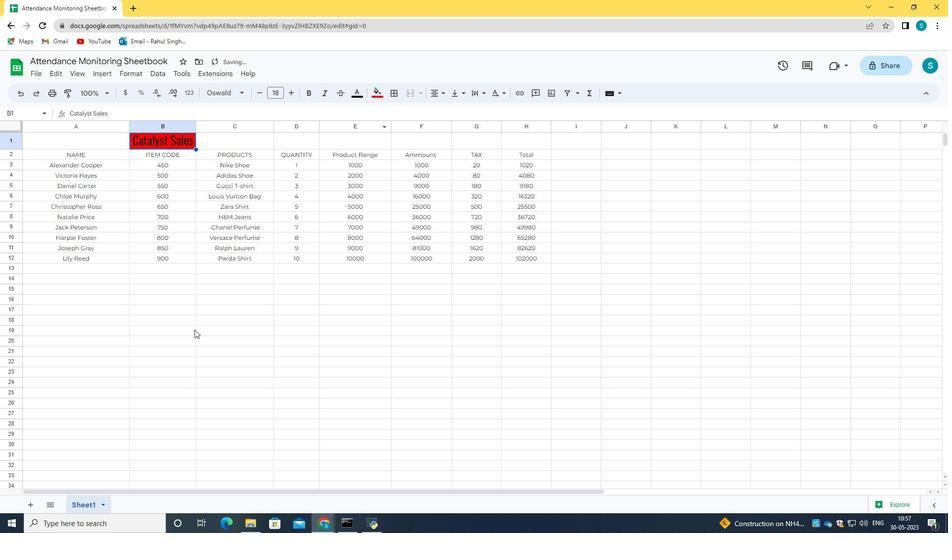 
Action: Mouse pressed left at (194, 324)
Screenshot: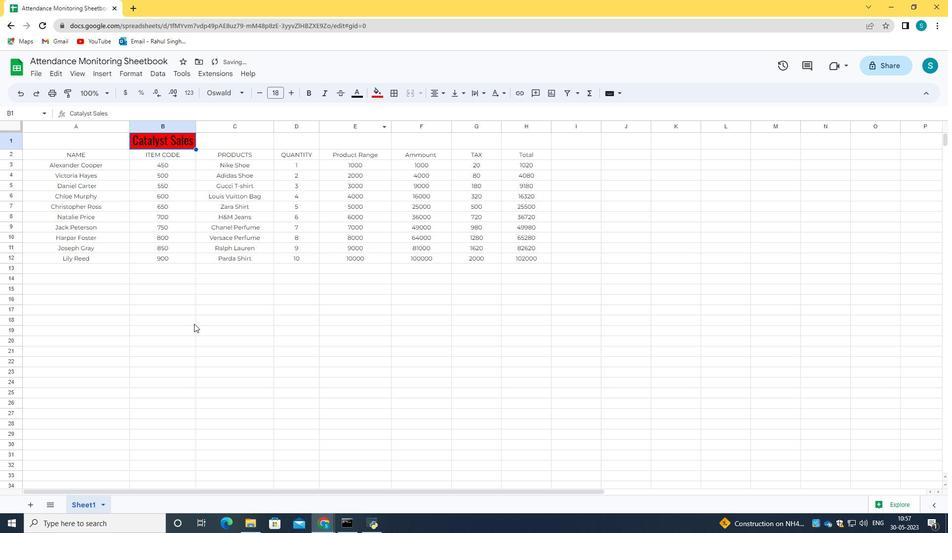 
Action: Mouse moved to (22, 152)
Screenshot: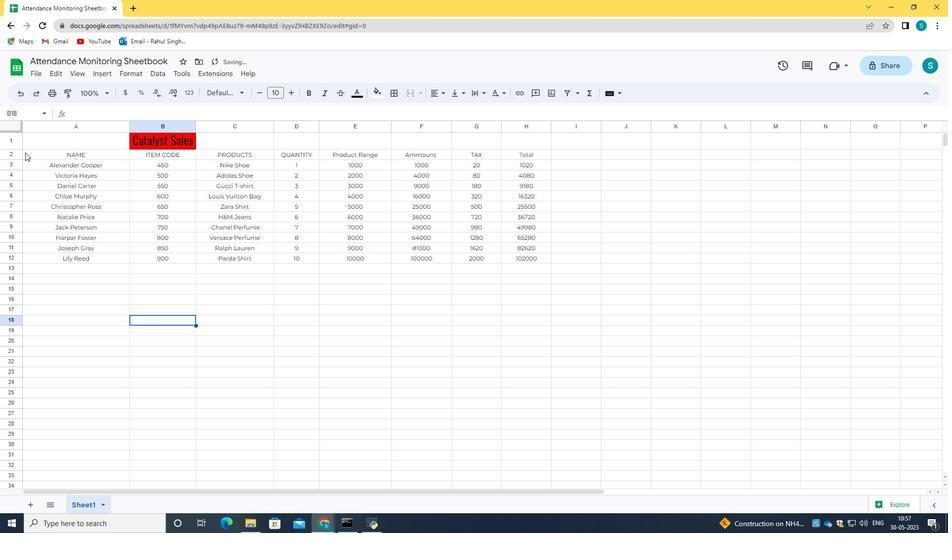 
Action: Mouse pressed left at (22, 152)
Screenshot: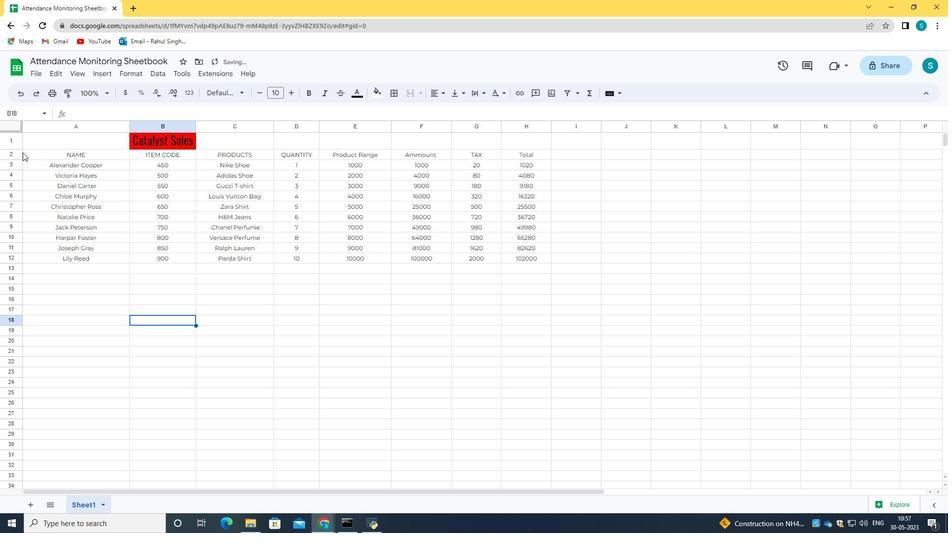 
Action: Mouse moved to (535, 265)
Screenshot: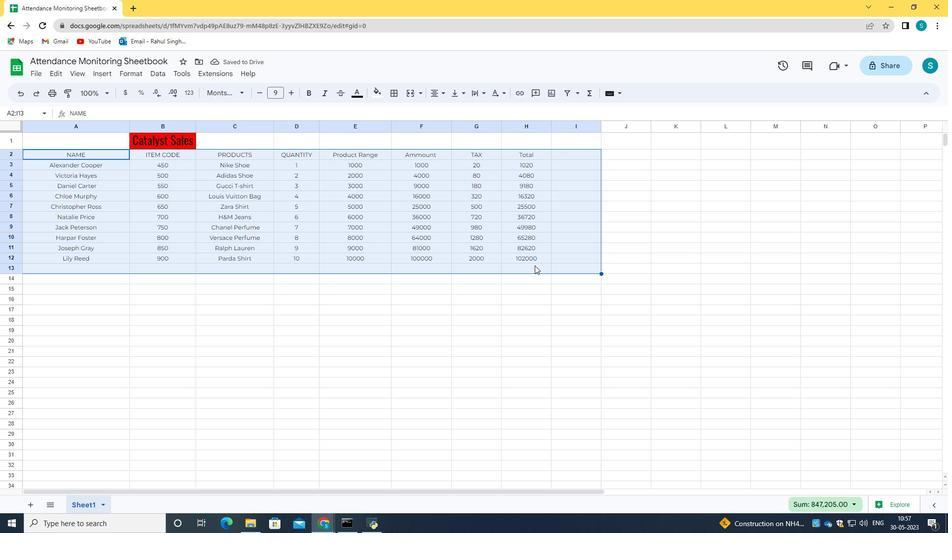 
Action: Mouse pressed left at (535, 265)
Screenshot: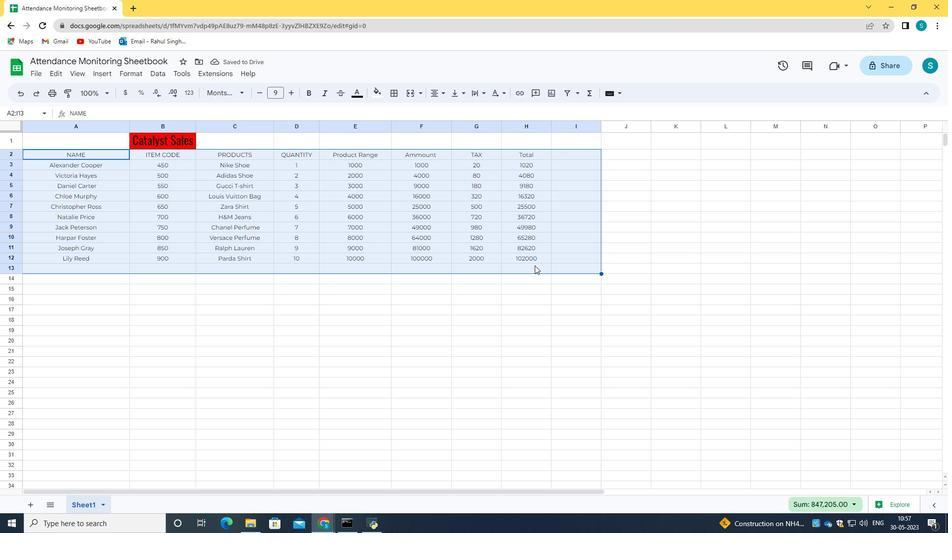 
Action: Mouse moved to (38, 150)
Screenshot: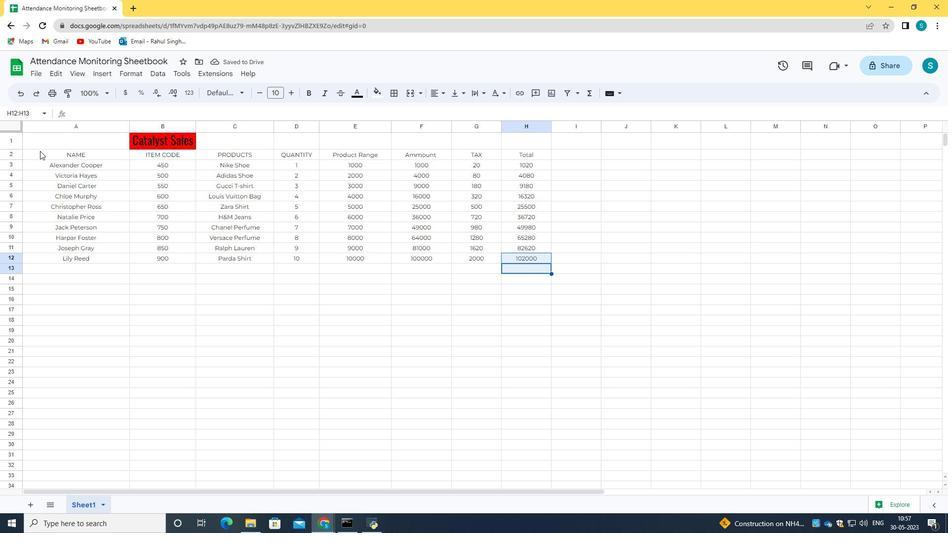 
Action: Mouse pressed left at (38, 150)
Screenshot: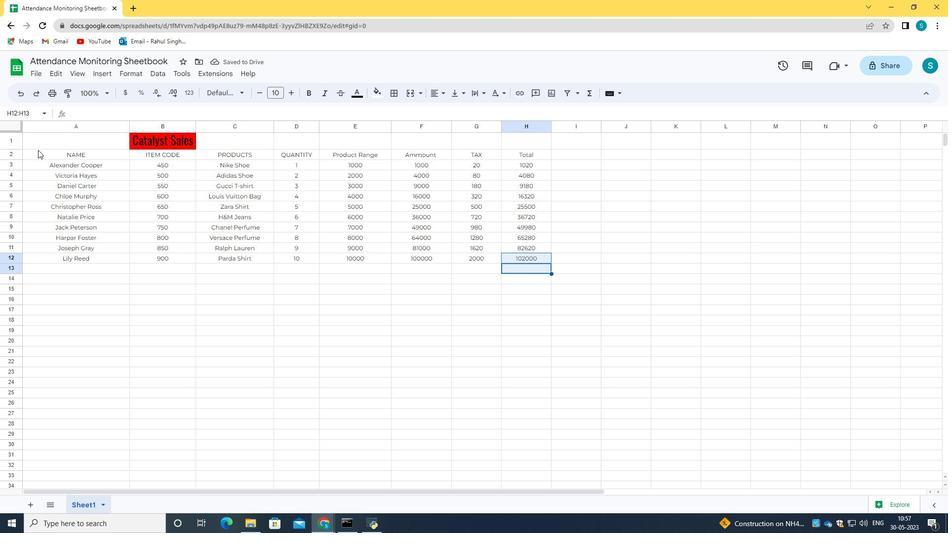 
Action: Mouse moved to (362, 92)
Screenshot: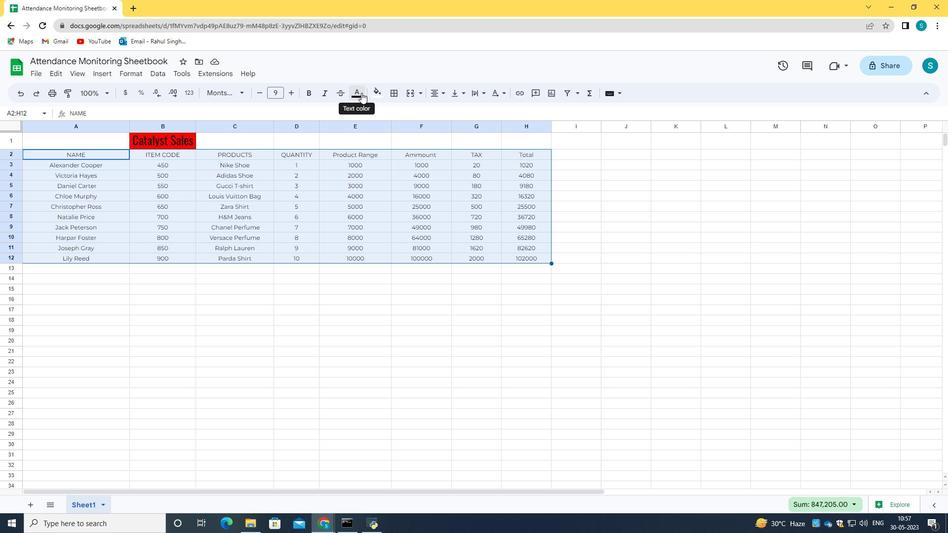 
Action: Mouse pressed left at (362, 92)
Screenshot: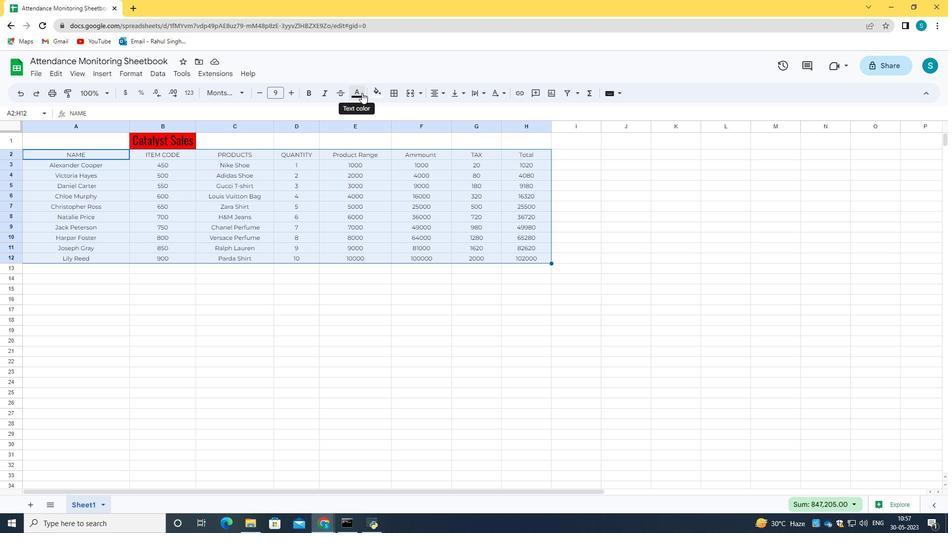 
Action: Mouse moved to (370, 139)
Screenshot: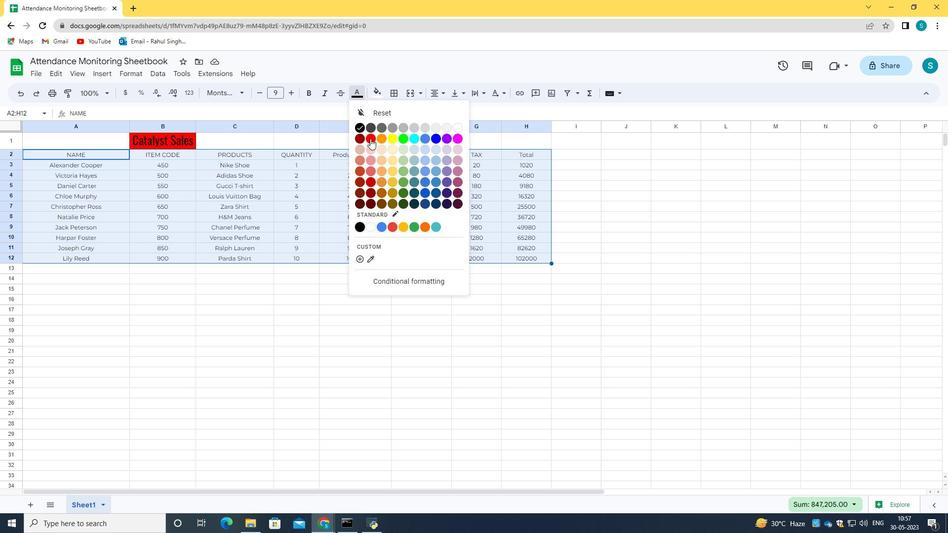 
Action: Mouse pressed left at (370, 139)
Screenshot: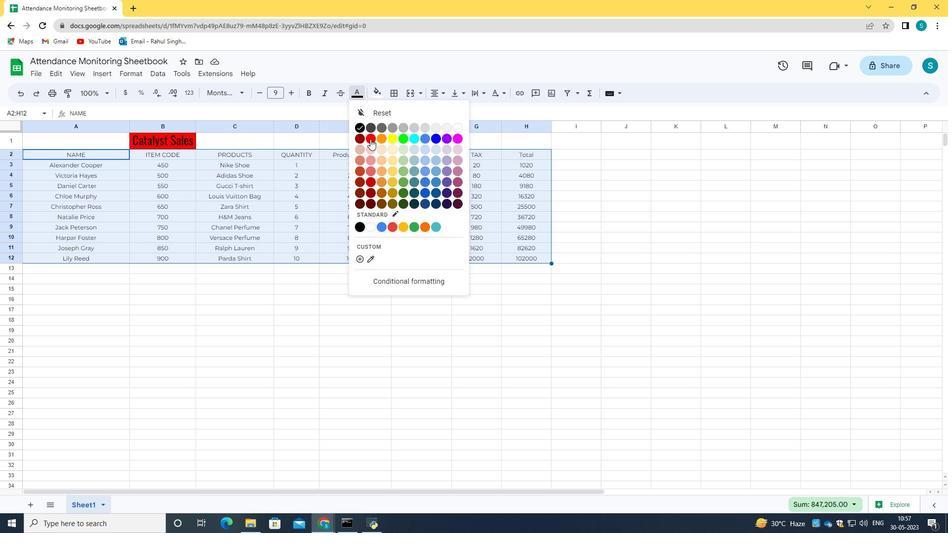 
Action: Mouse moved to (319, 299)
Screenshot: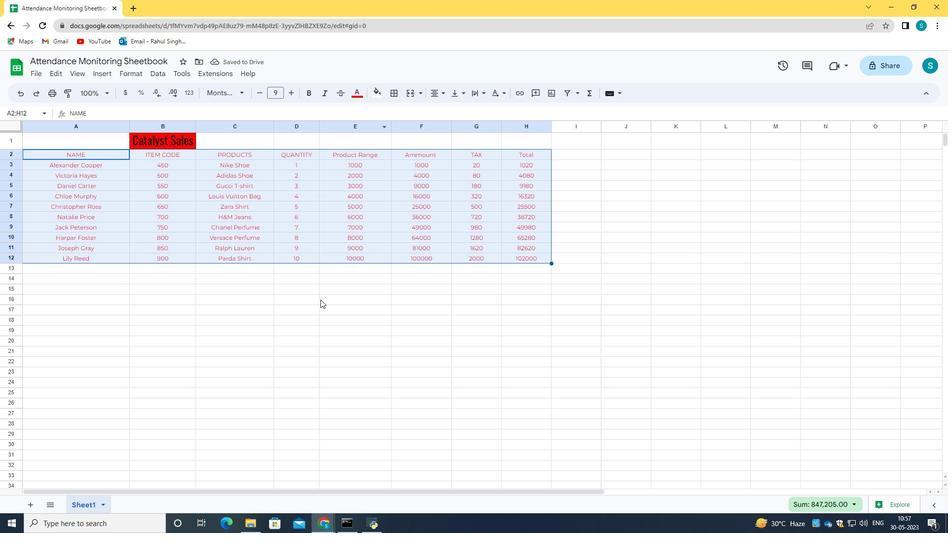 
Action: Mouse pressed left at (319, 299)
Screenshot: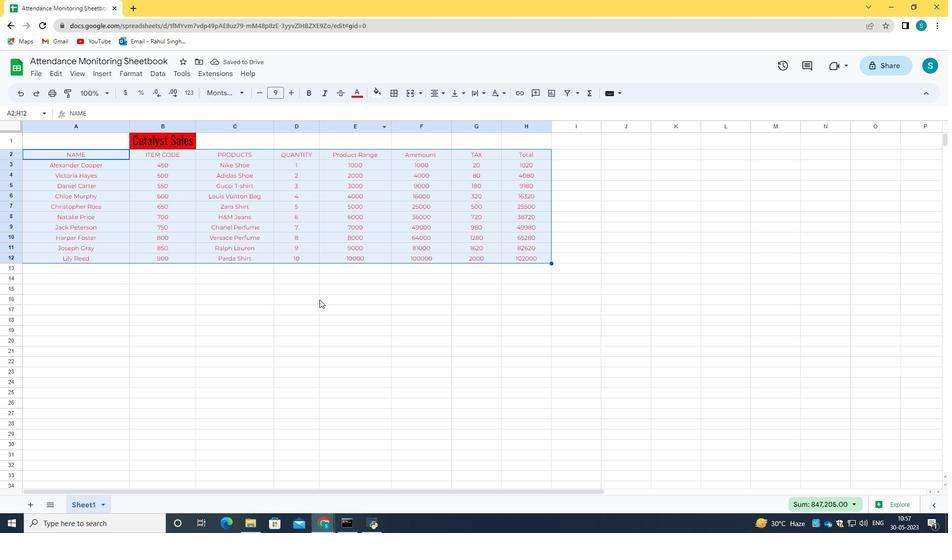 
Action: Mouse moved to (106, 231)
Screenshot: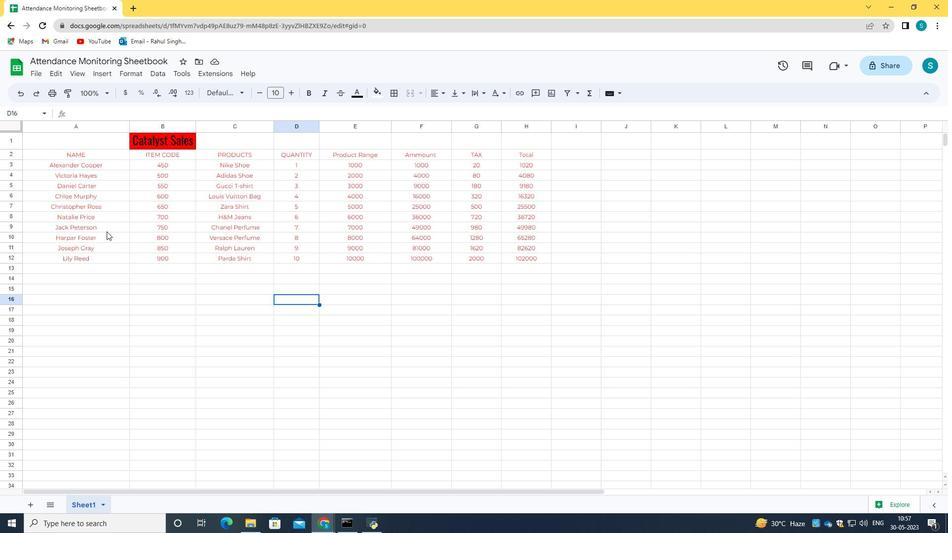 
